 Task: Add a timeline in the project AgileLounge for the epic 'Internet of Things (IoT) implementation' from 2023/04/02 to 2024/08/17. Add a timeline in the project AgileLounge for the epic 'Digital transformation' from 2023/02/26 to 2024/09/02. Add a timeline in the project AgileLounge for the epic 'Agile process optimization' from 2023/04/01 to 2025/07/28
Action: Mouse moved to (346, 137)
Screenshot: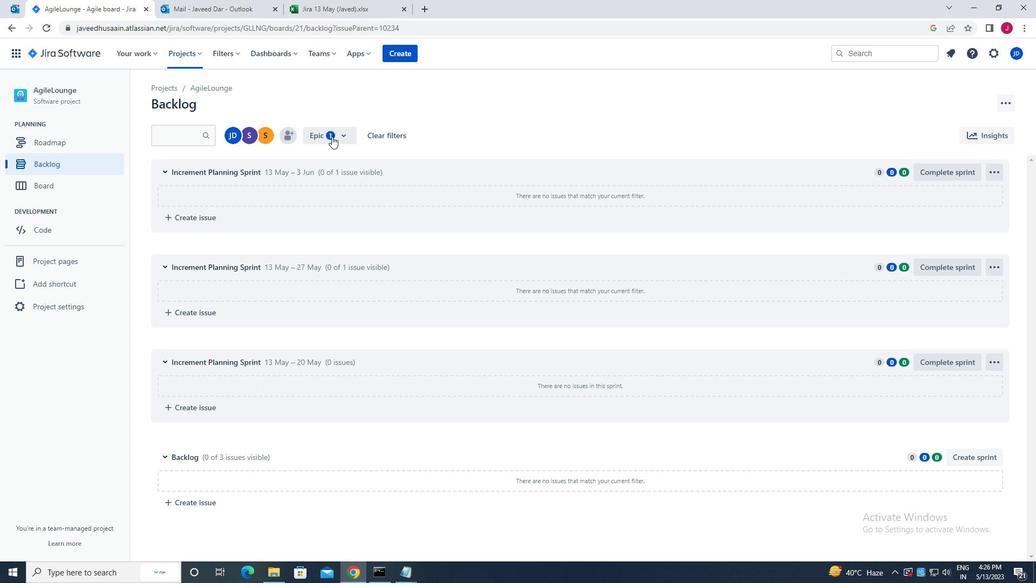 
Action: Mouse pressed left at (346, 137)
Screenshot: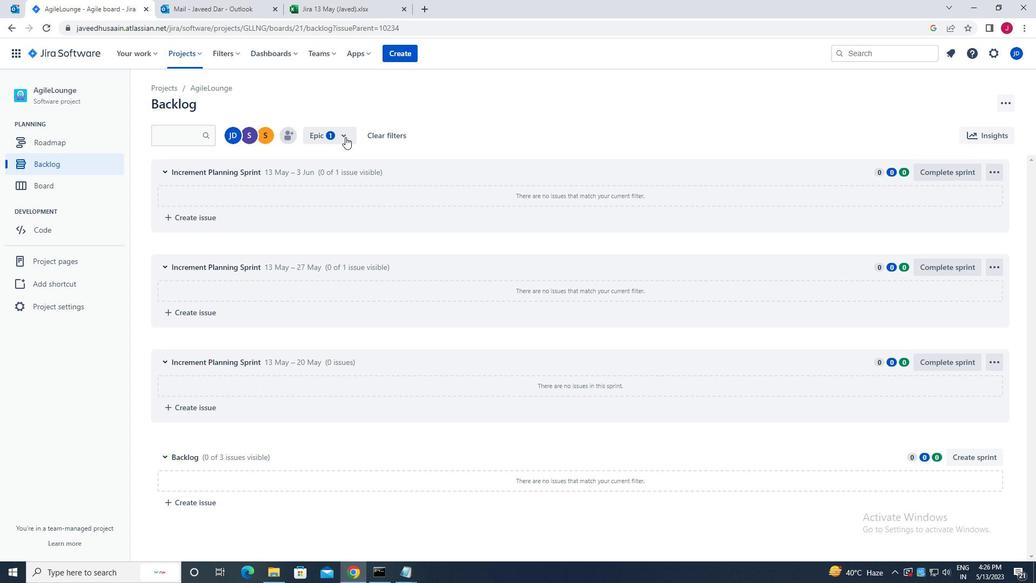 
Action: Mouse moved to (324, 250)
Screenshot: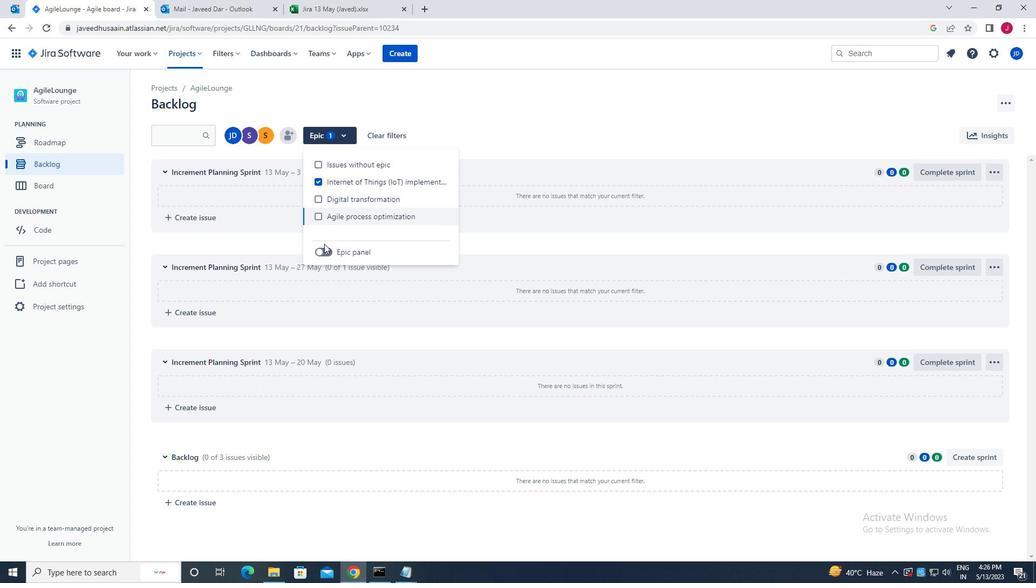
Action: Mouse pressed left at (324, 250)
Screenshot: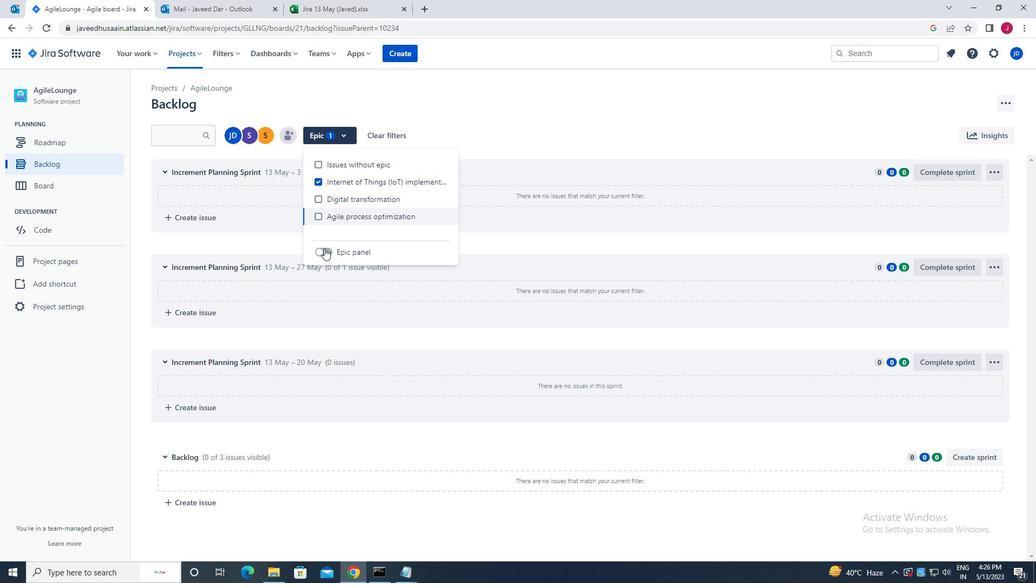 
Action: Mouse moved to (160, 218)
Screenshot: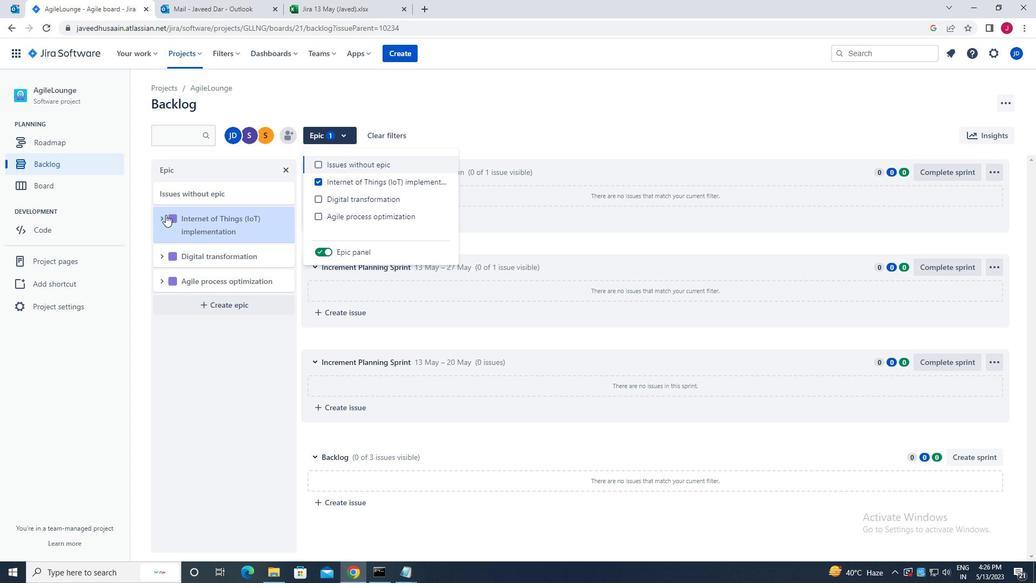 
Action: Mouse pressed left at (160, 218)
Screenshot: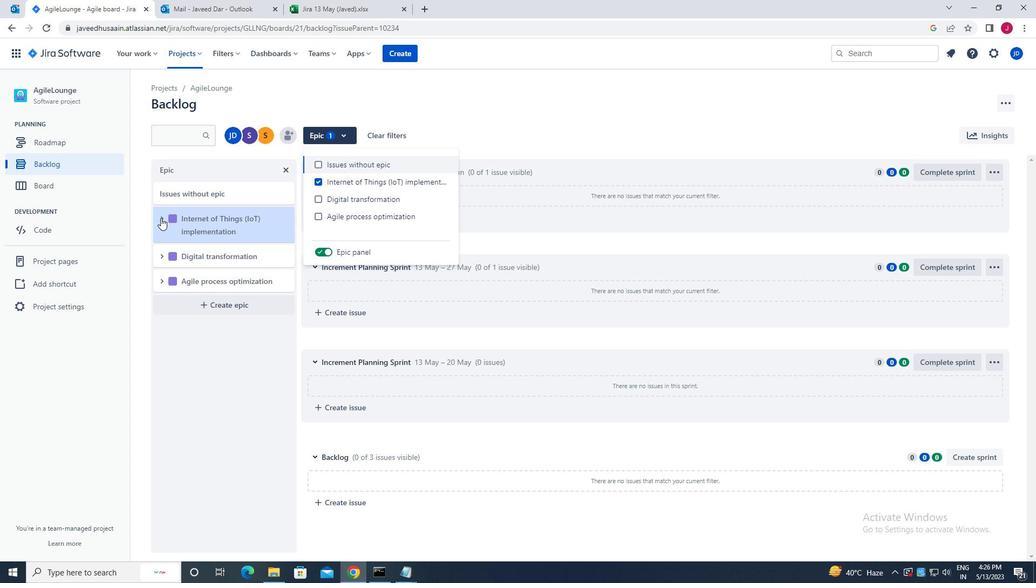 
Action: Mouse moved to (218, 318)
Screenshot: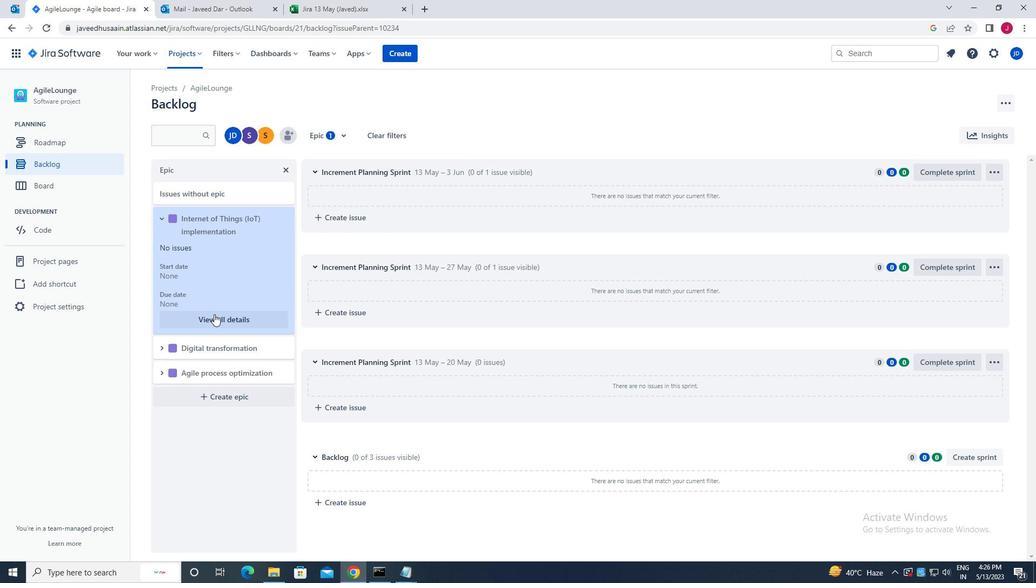 
Action: Mouse pressed left at (218, 318)
Screenshot: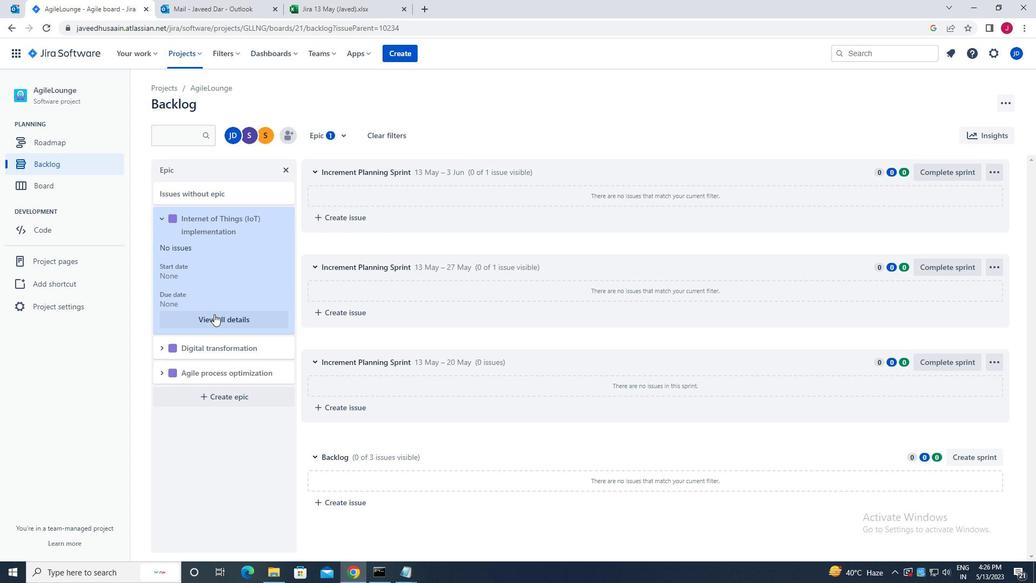 
Action: Mouse moved to (903, 406)
Screenshot: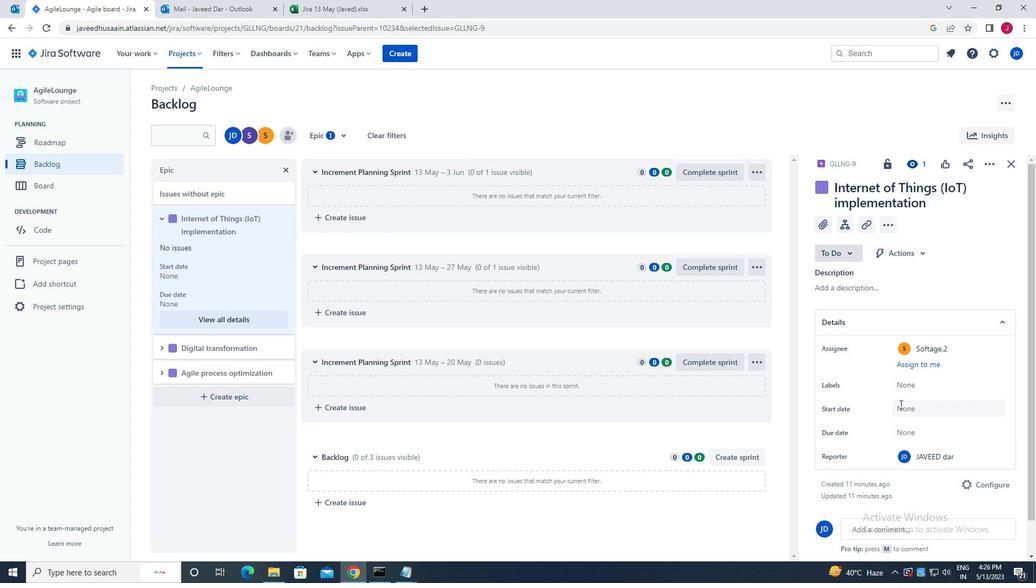 
Action: Mouse pressed left at (903, 406)
Screenshot: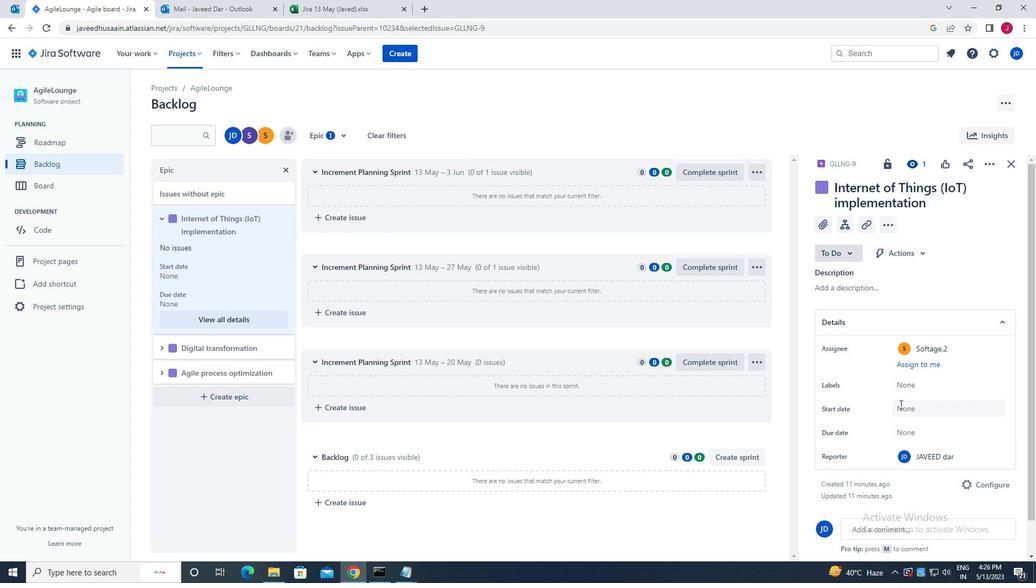 
Action: Mouse moved to (872, 255)
Screenshot: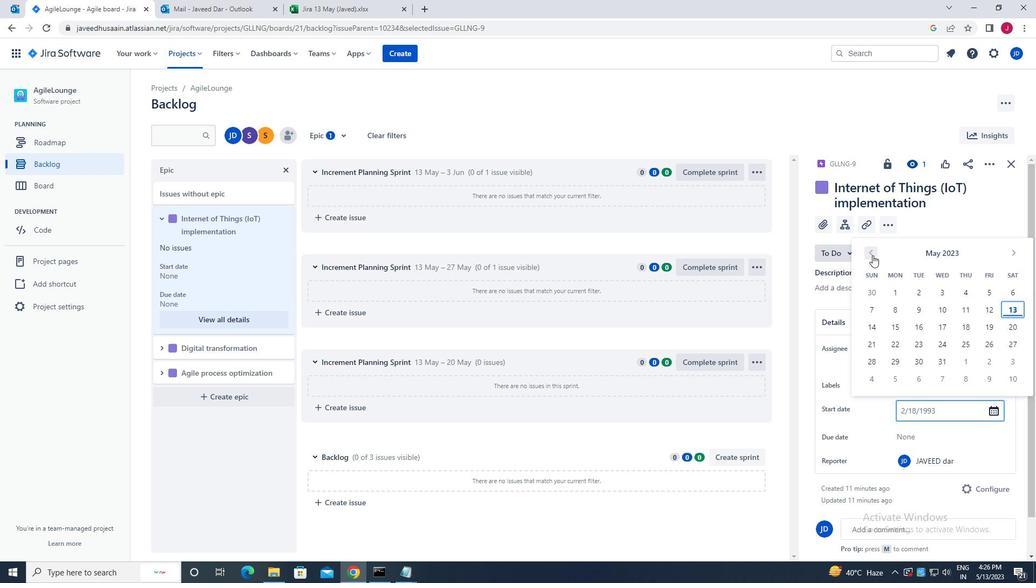 
Action: Mouse pressed left at (872, 255)
Screenshot: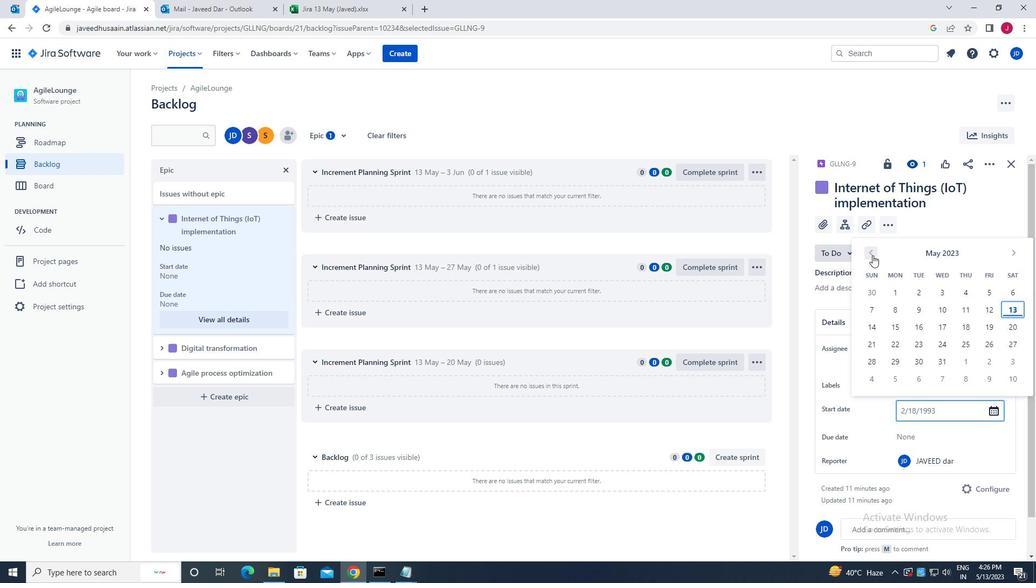 
Action: Mouse moved to (872, 307)
Screenshot: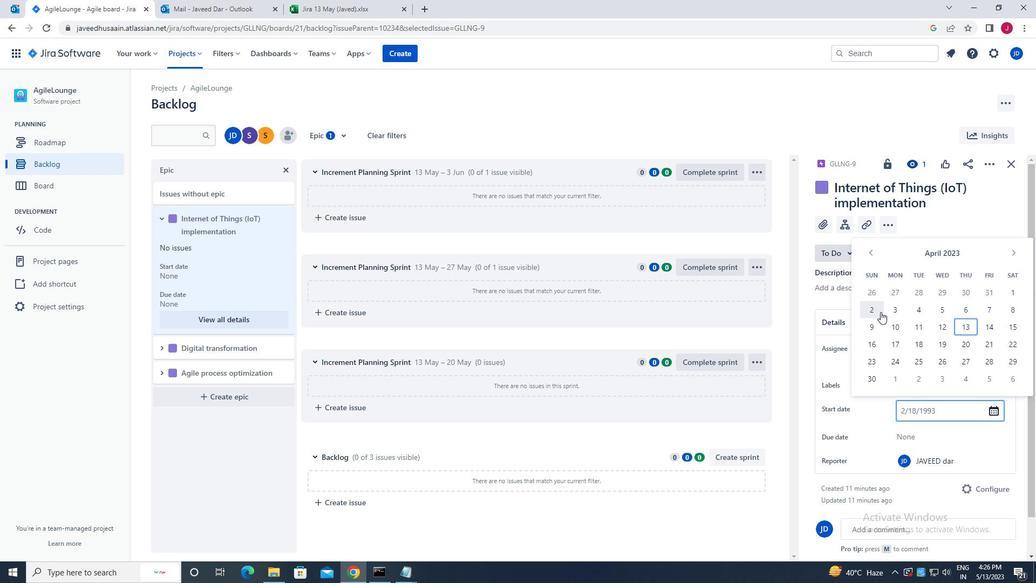 
Action: Mouse pressed left at (872, 307)
Screenshot: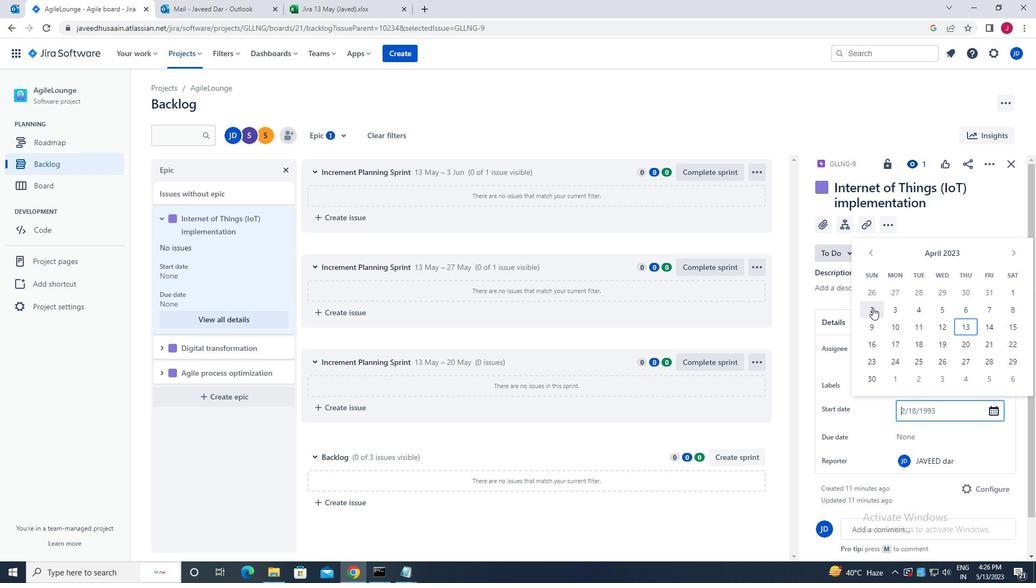 
Action: Mouse moved to (872, 307)
Screenshot: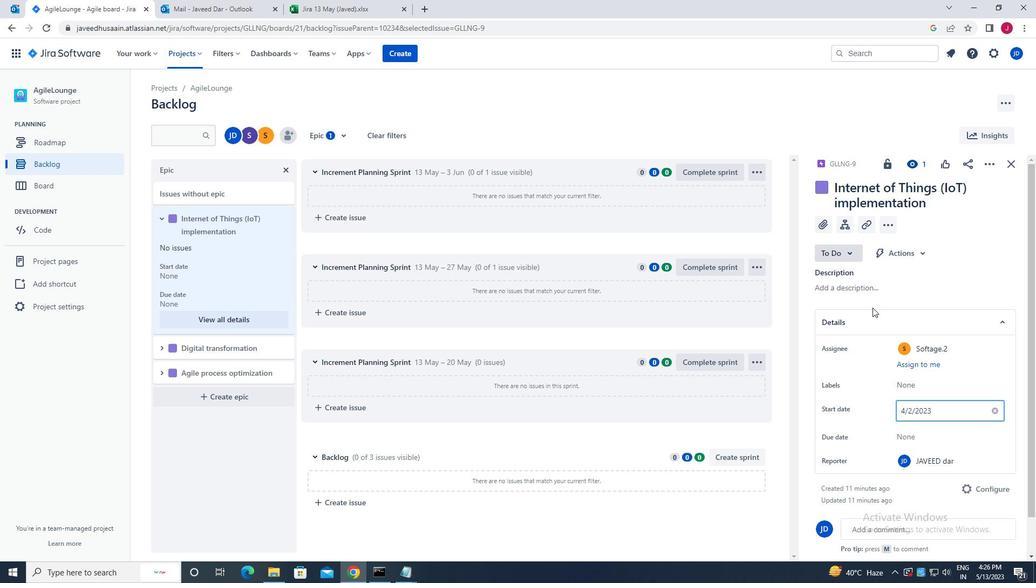 
Action: Key pressed <Key.enter>
Screenshot: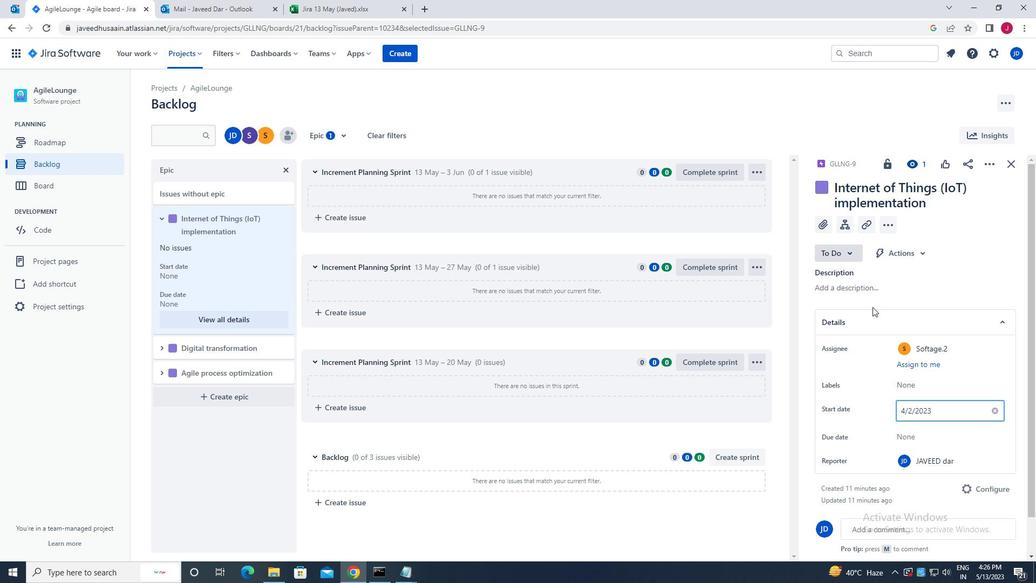 
Action: Mouse moved to (909, 434)
Screenshot: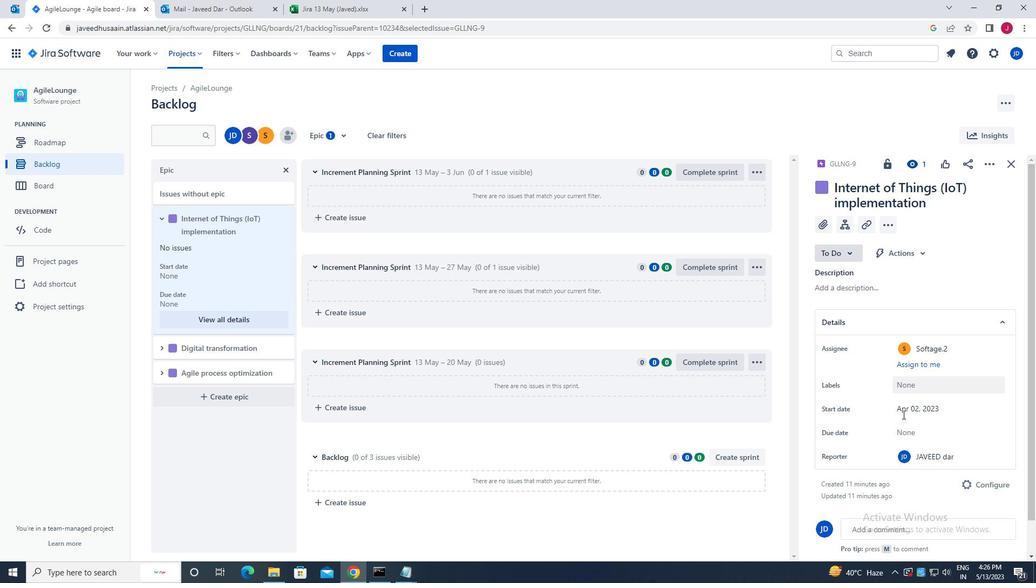 
Action: Mouse pressed left at (909, 434)
Screenshot: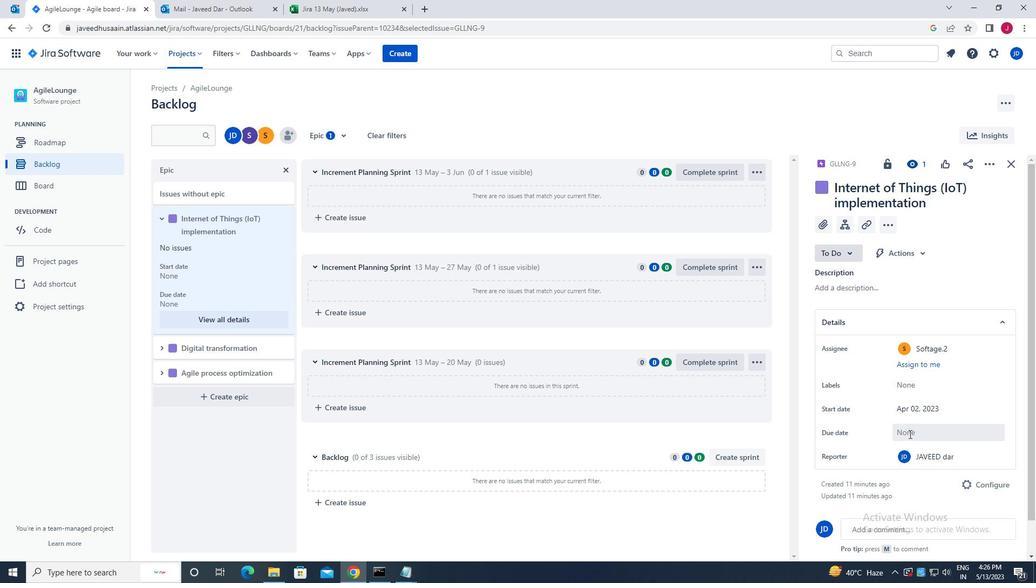 
Action: Mouse moved to (1015, 280)
Screenshot: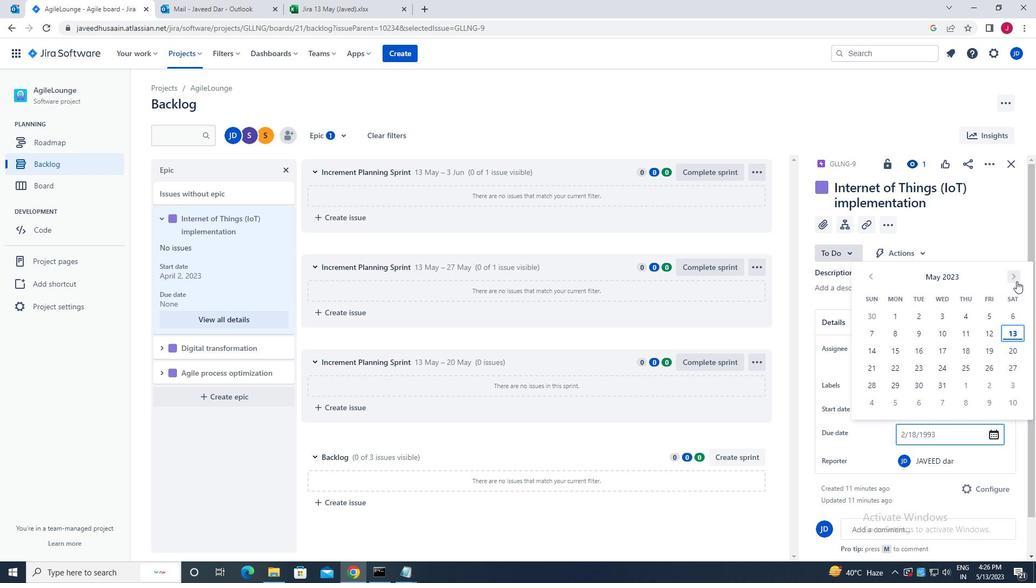 
Action: Mouse pressed left at (1015, 280)
Screenshot: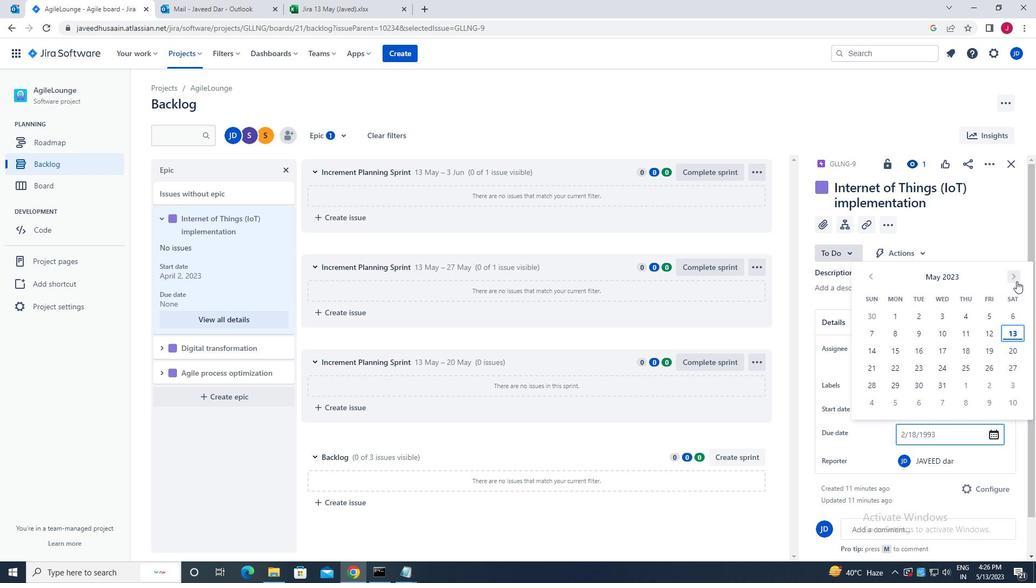 
Action: Mouse moved to (1015, 280)
Screenshot: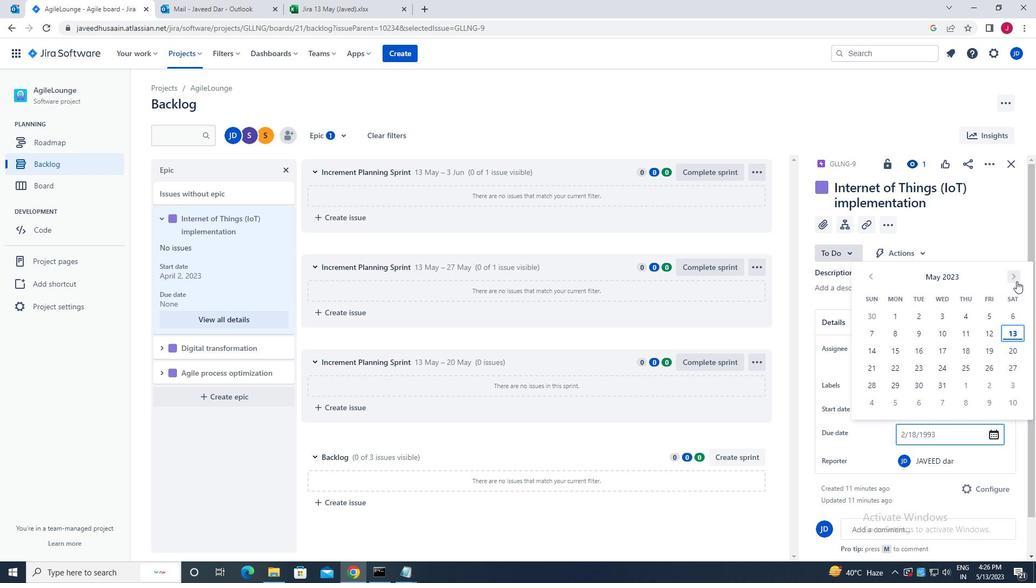 
Action: Mouse pressed left at (1015, 280)
Screenshot: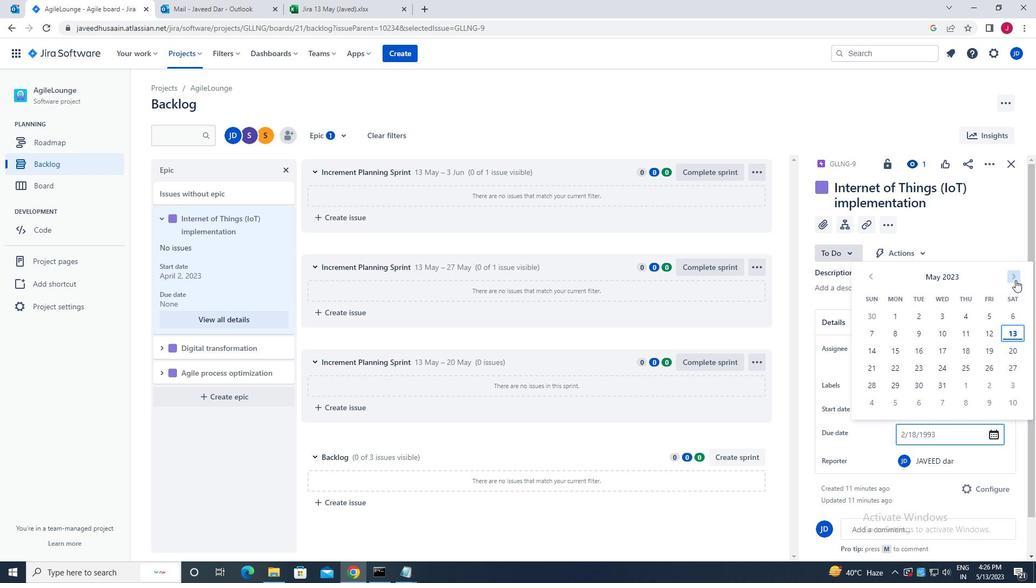 
Action: Mouse pressed left at (1015, 280)
Screenshot: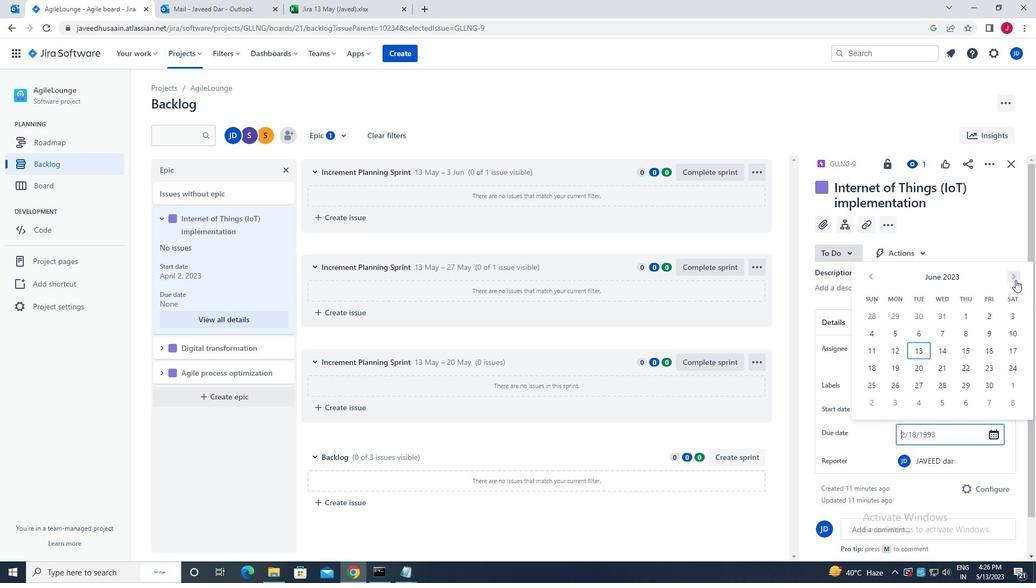 
Action: Mouse pressed left at (1015, 280)
Screenshot: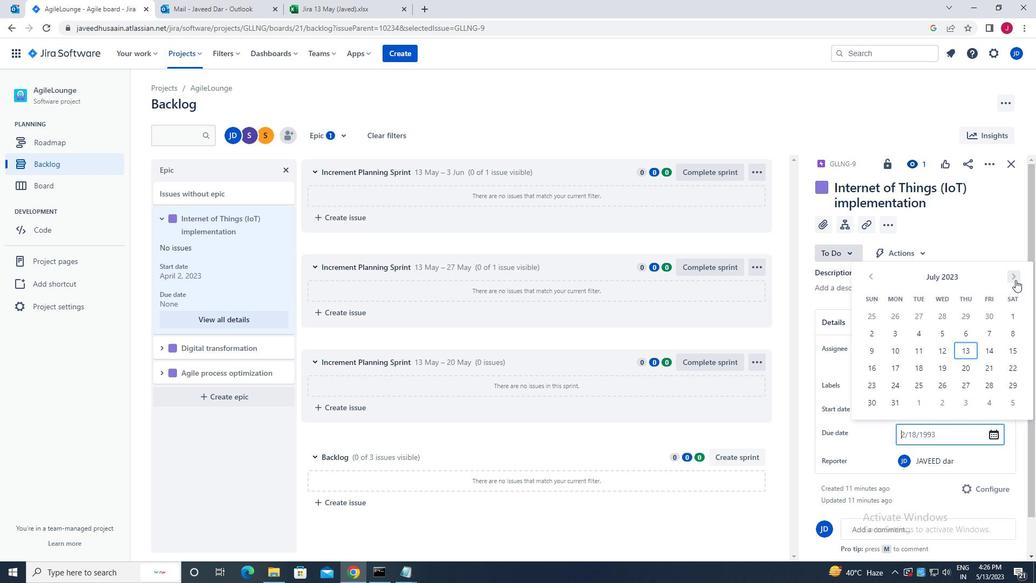 
Action: Mouse pressed left at (1015, 280)
Screenshot: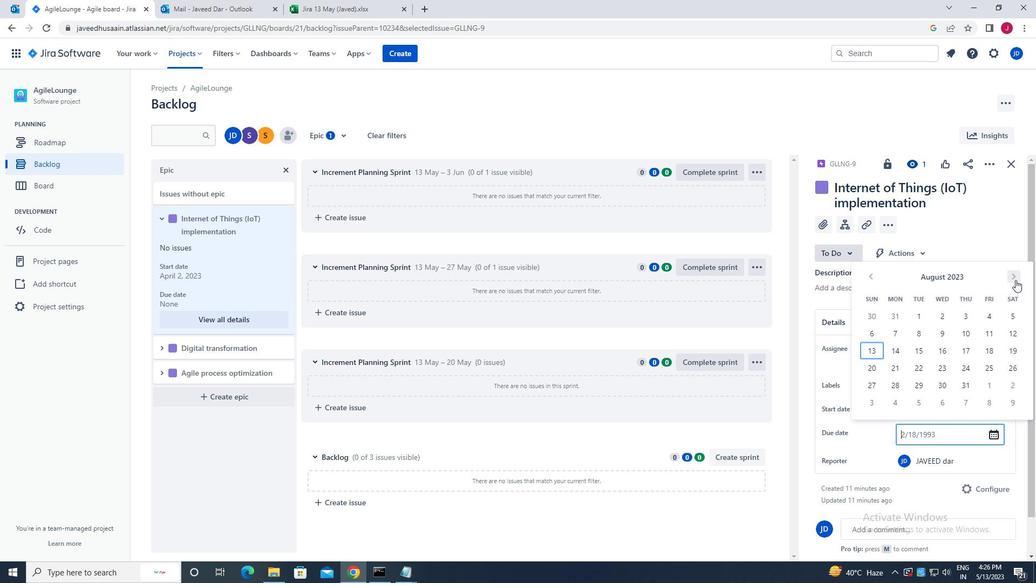 
Action: Mouse pressed left at (1015, 280)
Screenshot: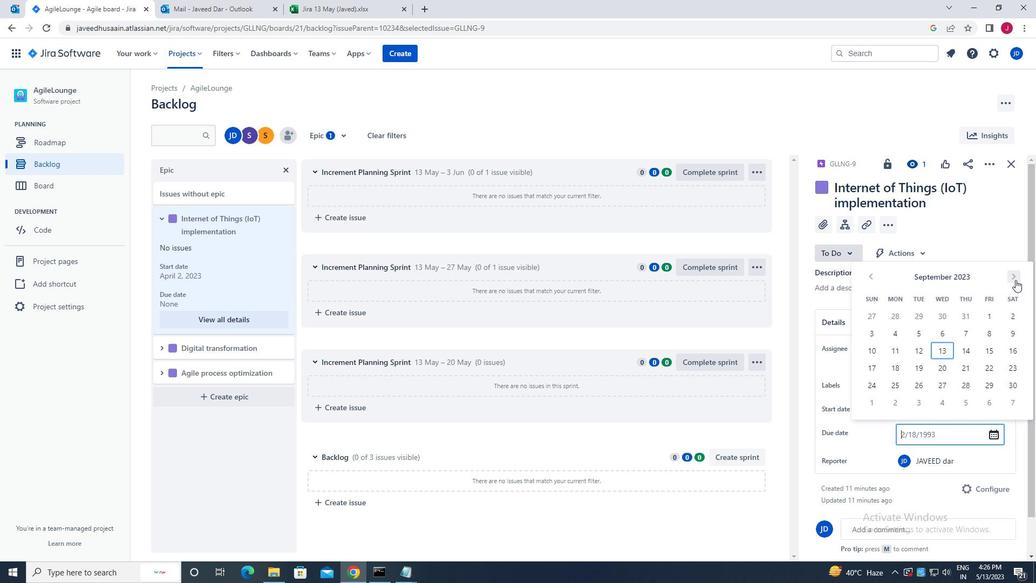 
Action: Mouse pressed left at (1015, 280)
Screenshot: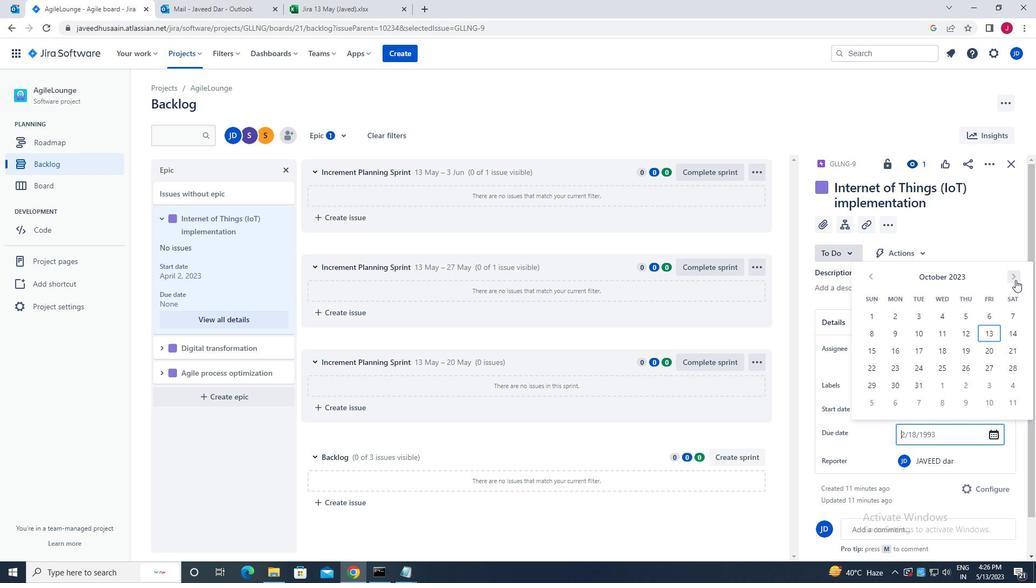 
Action: Mouse pressed left at (1015, 280)
Screenshot: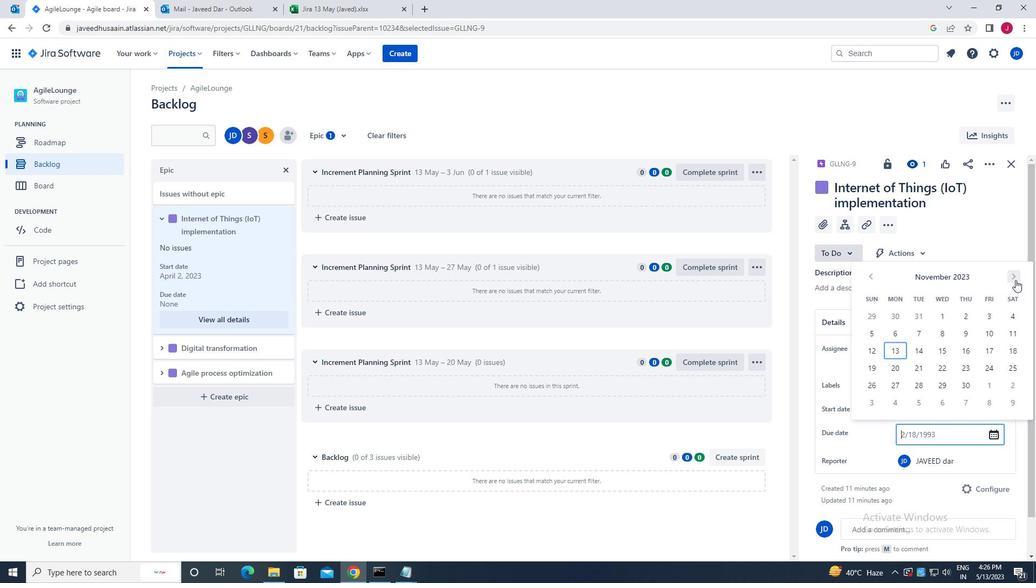 
Action: Mouse pressed left at (1015, 280)
Screenshot: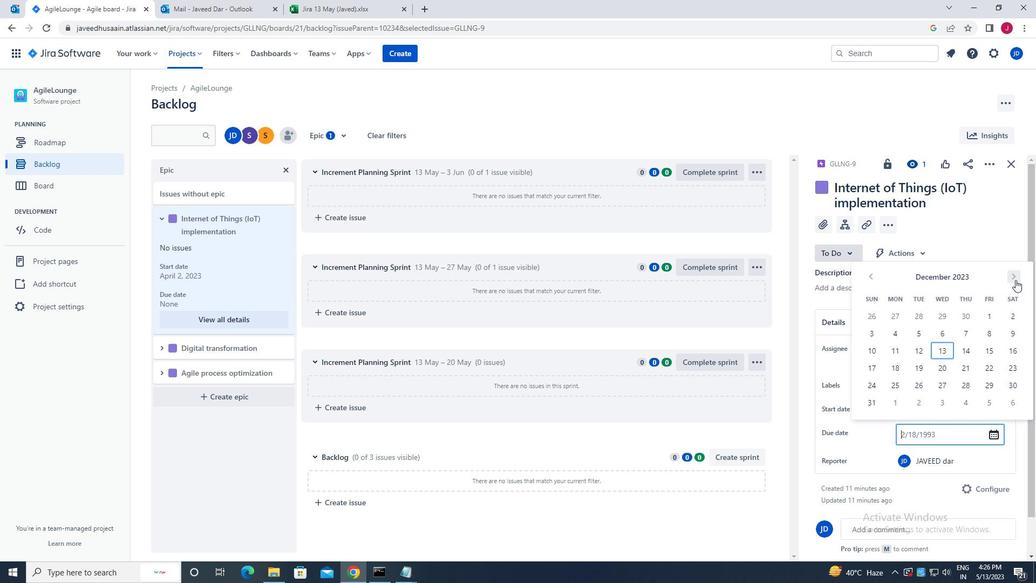 
Action: Mouse pressed left at (1015, 280)
Screenshot: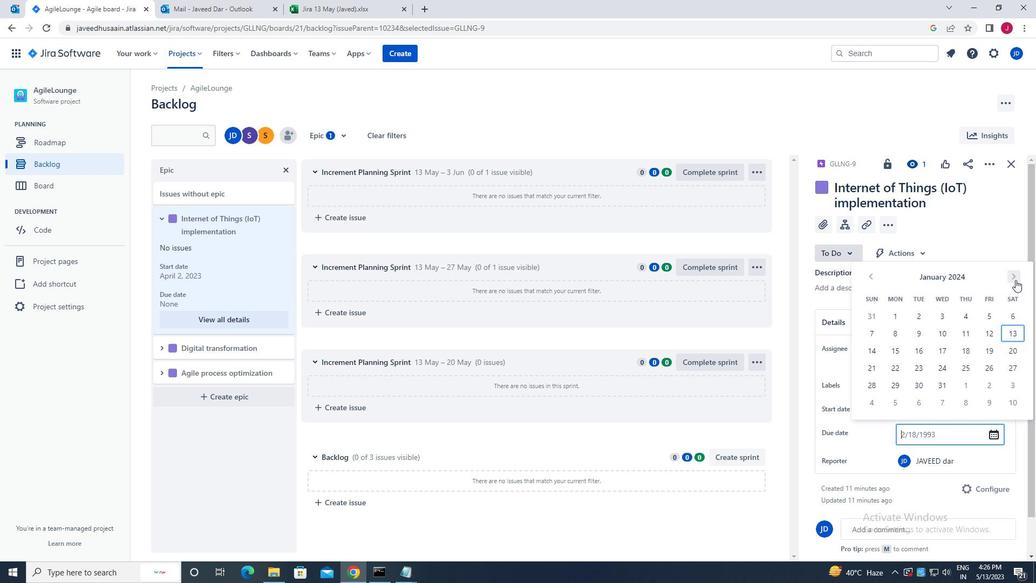 
Action: Mouse pressed left at (1015, 280)
Screenshot: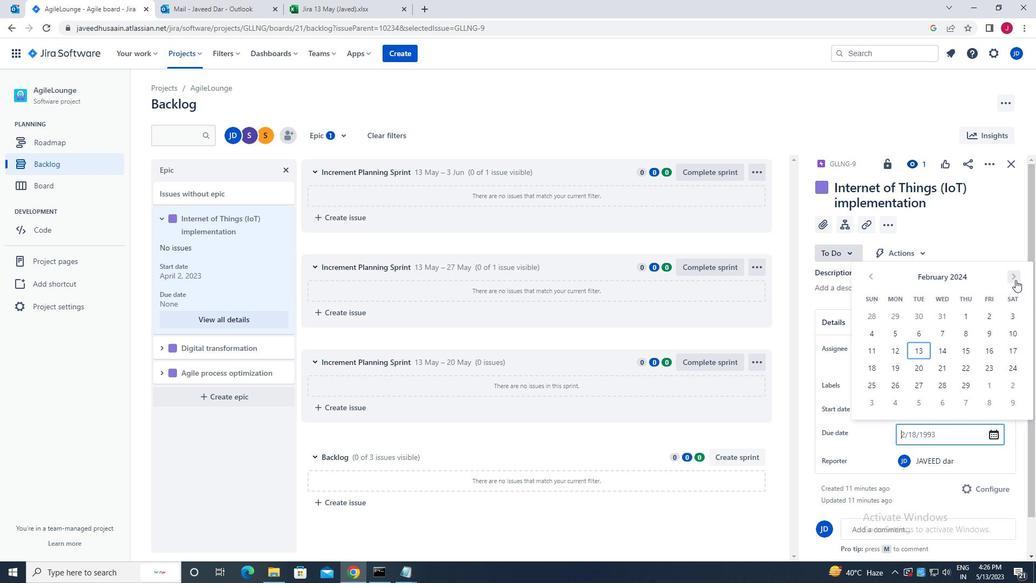 
Action: Mouse pressed left at (1015, 280)
Screenshot: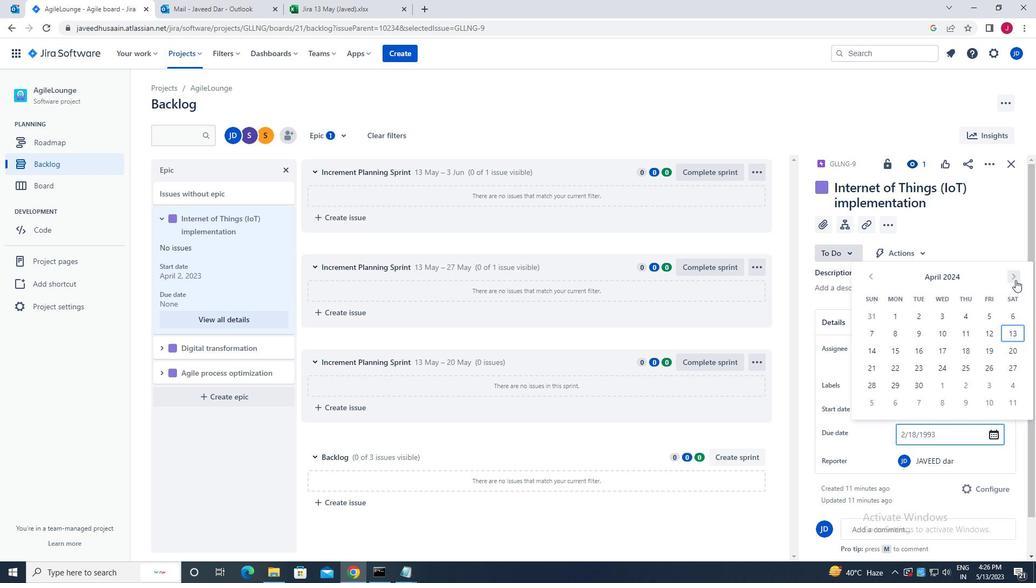 
Action: Mouse pressed left at (1015, 280)
Screenshot: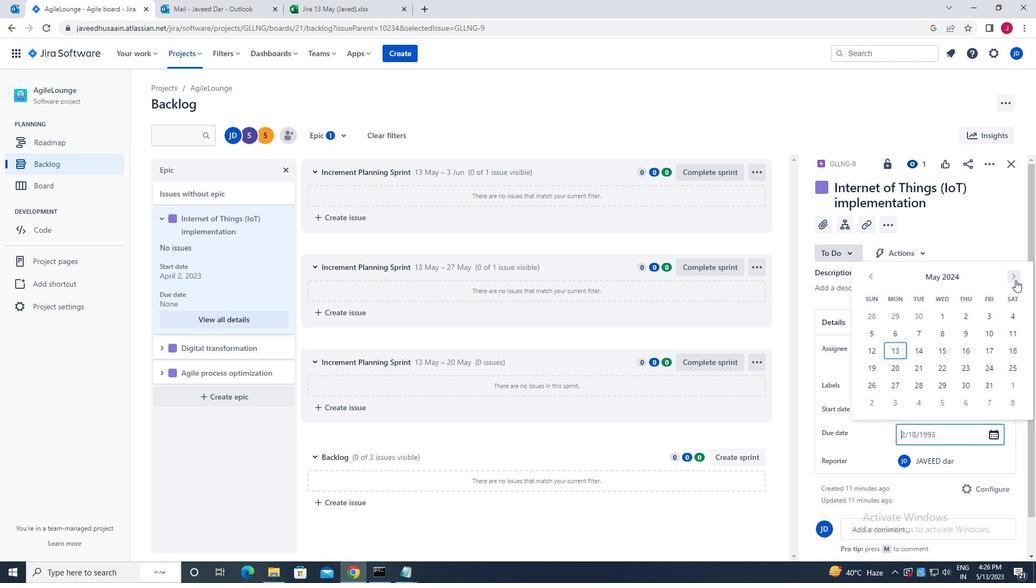 
Action: Mouse pressed left at (1015, 280)
Screenshot: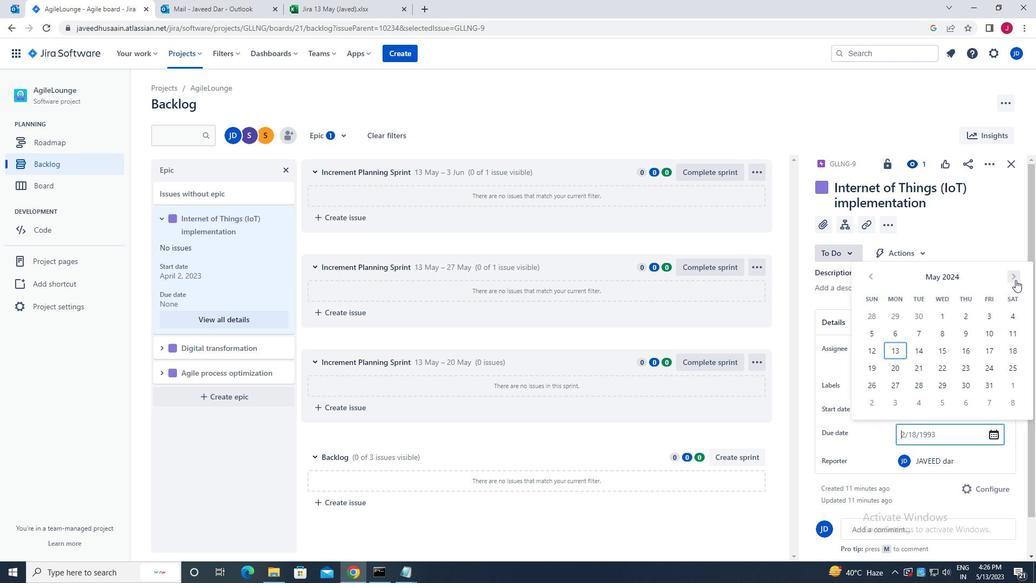 
Action: Mouse pressed left at (1015, 280)
Screenshot: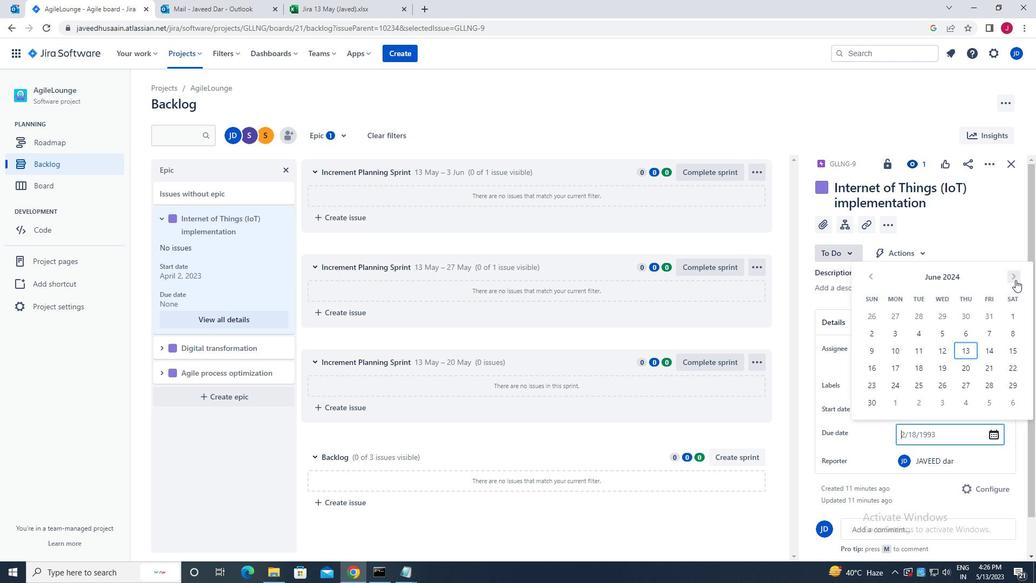 
Action: Mouse moved to (1013, 280)
Screenshot: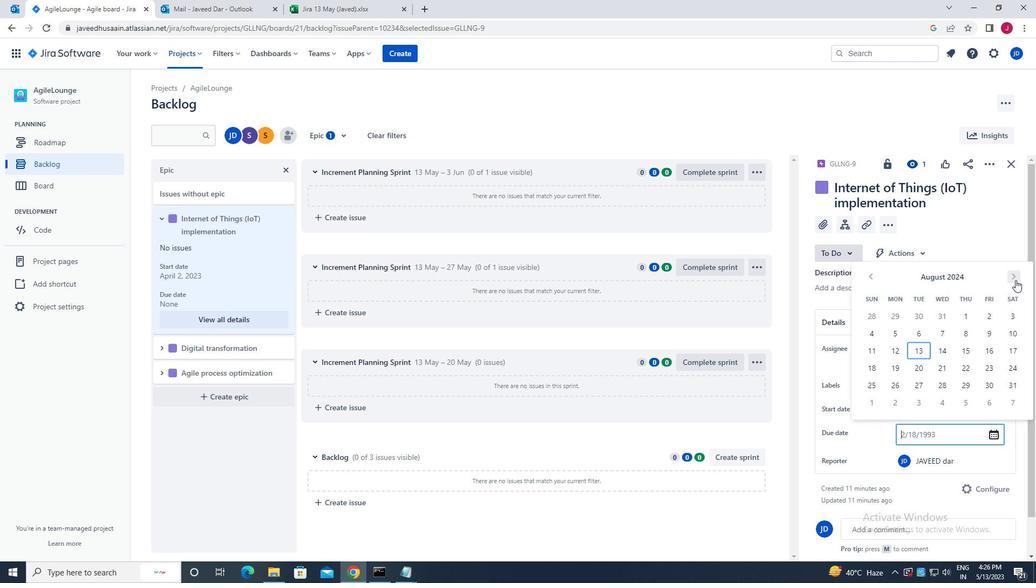 
Action: Mouse pressed left at (1013, 280)
Screenshot: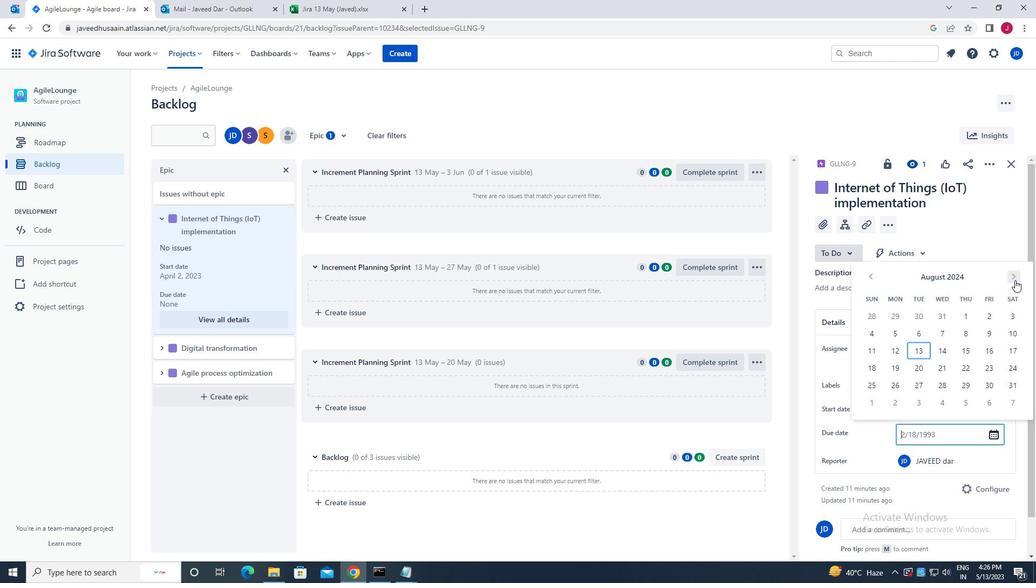 
Action: Mouse moved to (872, 274)
Screenshot: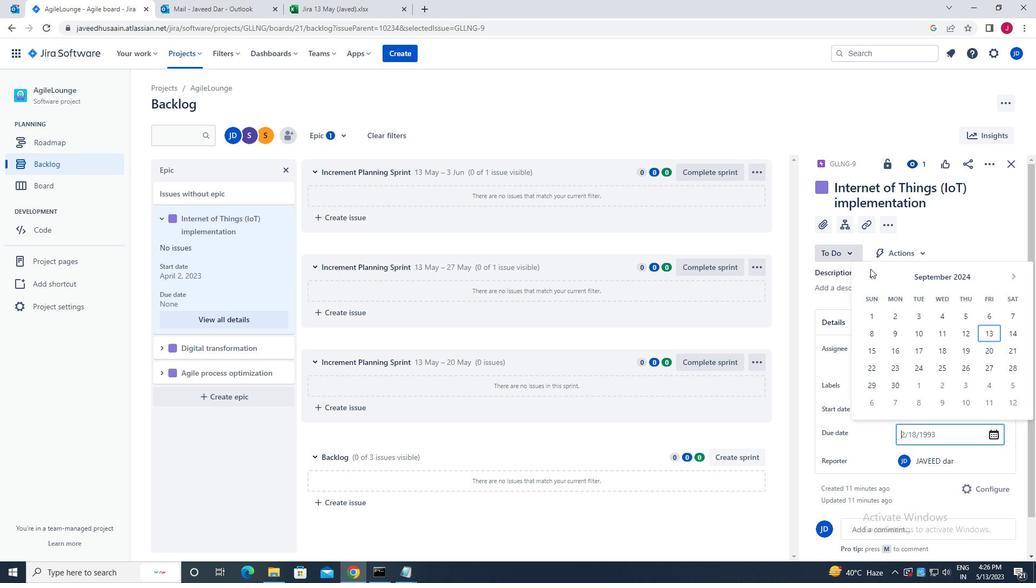
Action: Mouse pressed left at (872, 274)
Screenshot: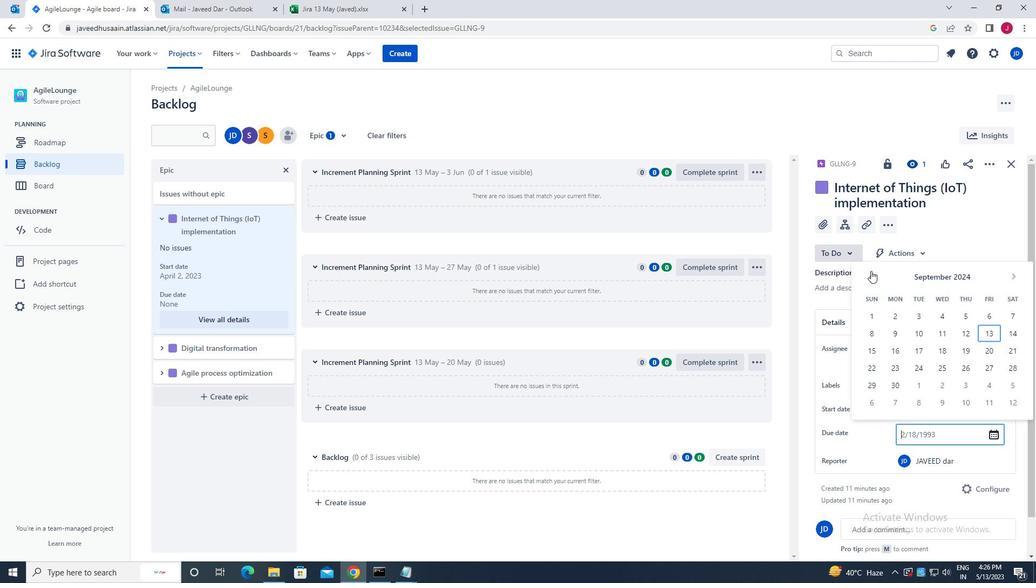 
Action: Mouse moved to (1013, 351)
Screenshot: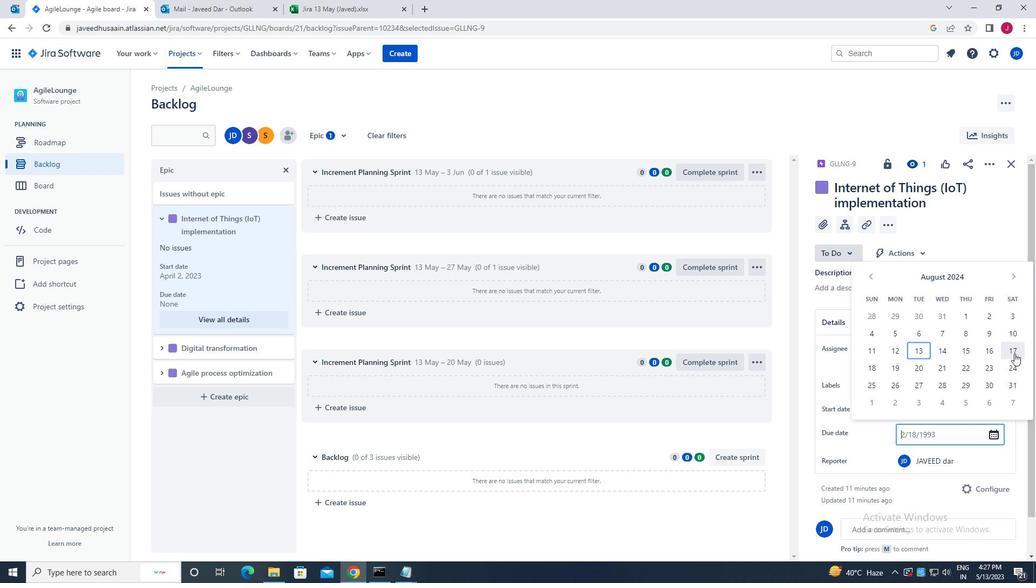 
Action: Mouse pressed left at (1013, 351)
Screenshot: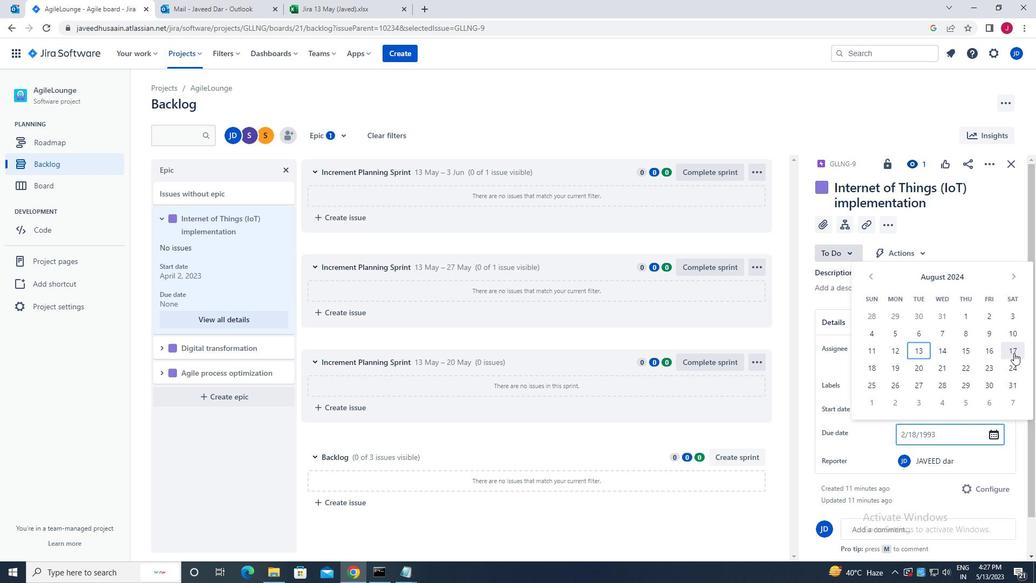 
Action: Mouse moved to (916, 441)
Screenshot: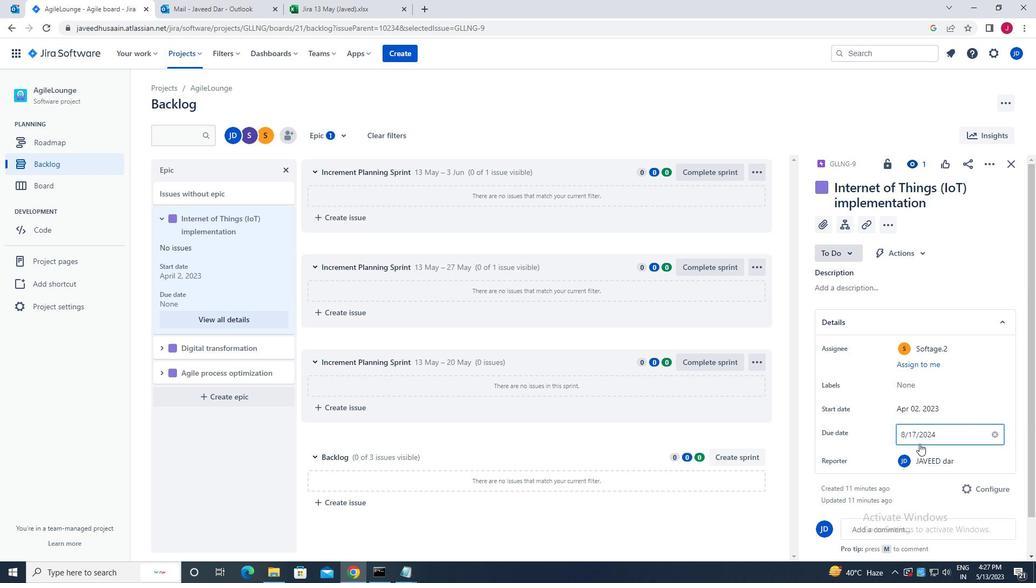 
Action: Key pressed <Key.enter>
Screenshot: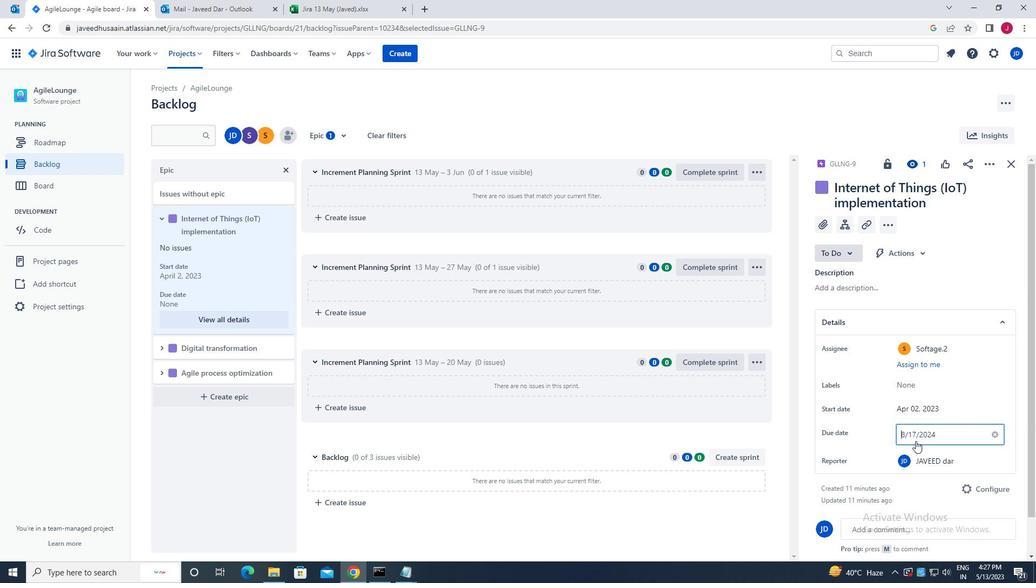 
Action: Mouse moved to (1010, 166)
Screenshot: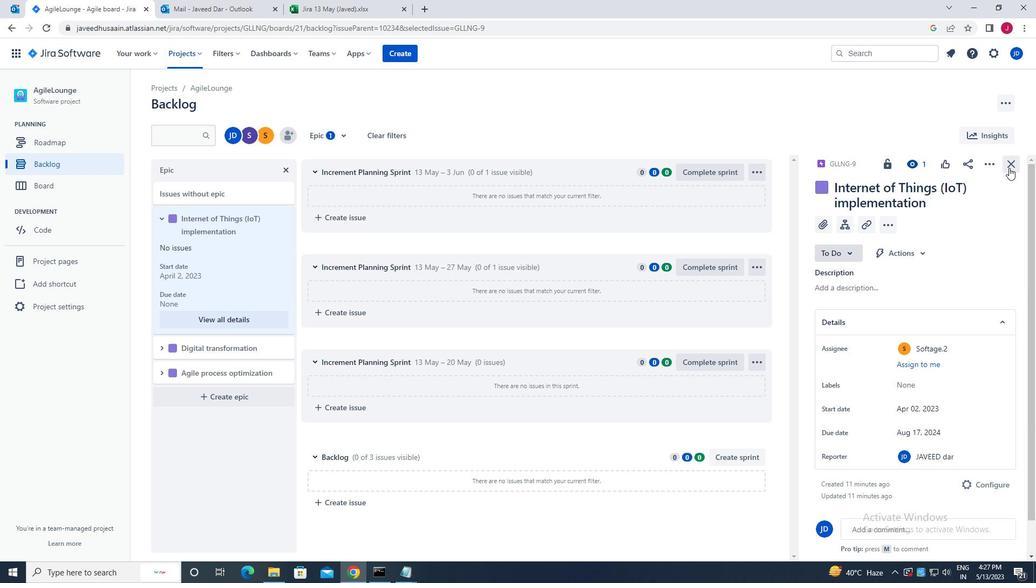
Action: Mouse pressed left at (1010, 166)
Screenshot: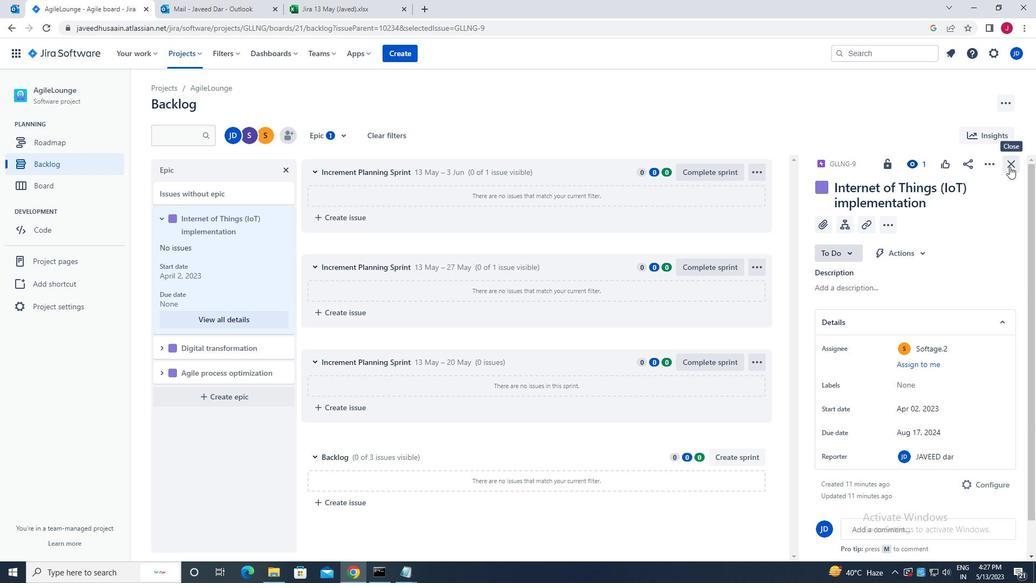 
Action: Mouse moved to (165, 354)
Screenshot: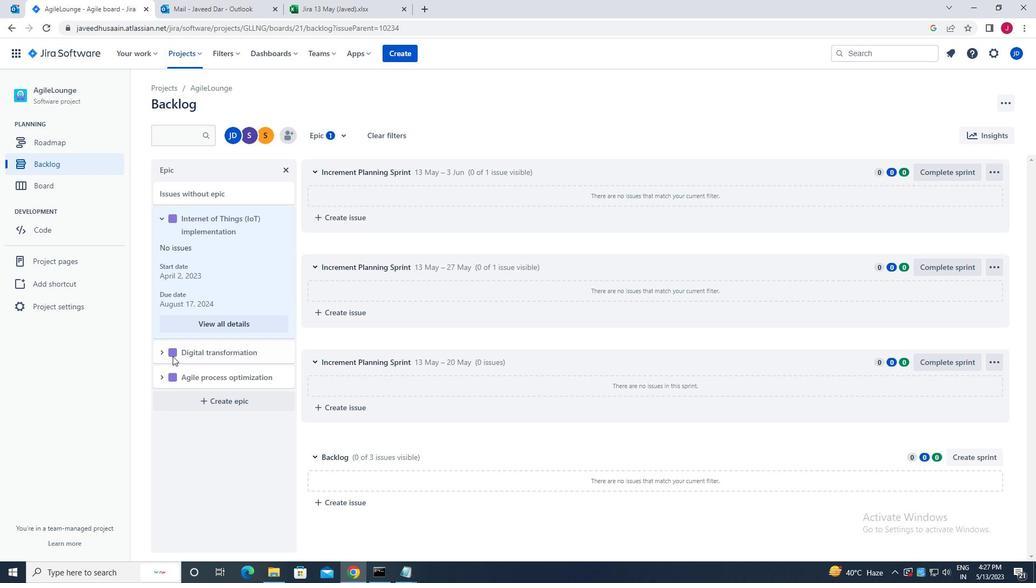 
Action: Mouse pressed left at (165, 354)
Screenshot: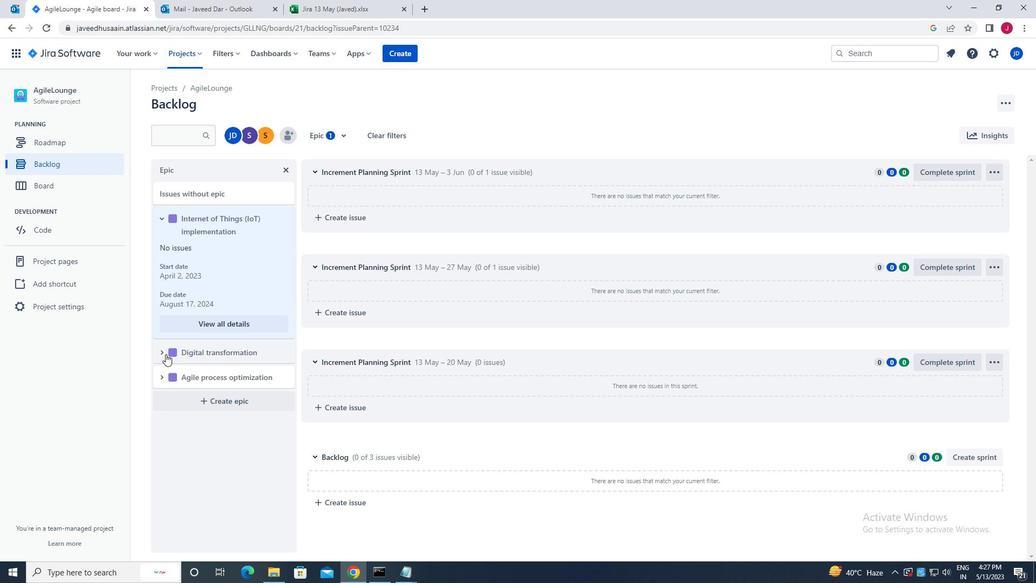
Action: Mouse moved to (209, 441)
Screenshot: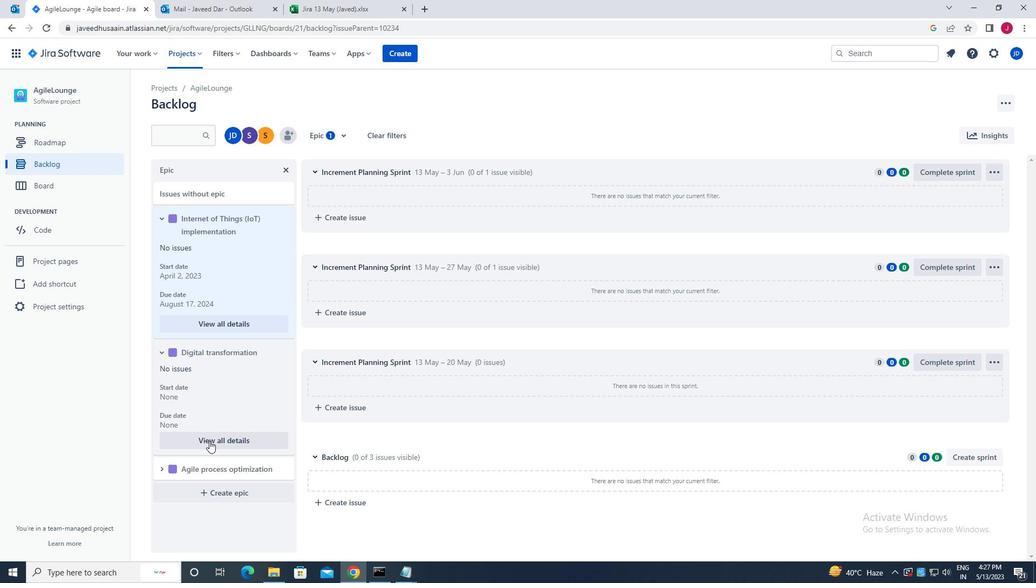 
Action: Mouse pressed left at (209, 441)
Screenshot: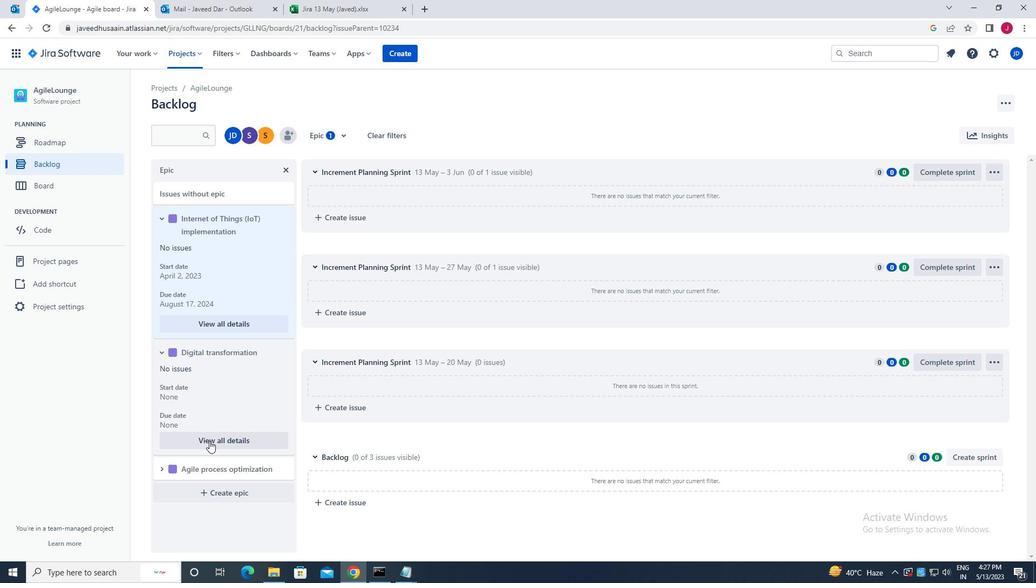 
Action: Mouse moved to (908, 390)
Screenshot: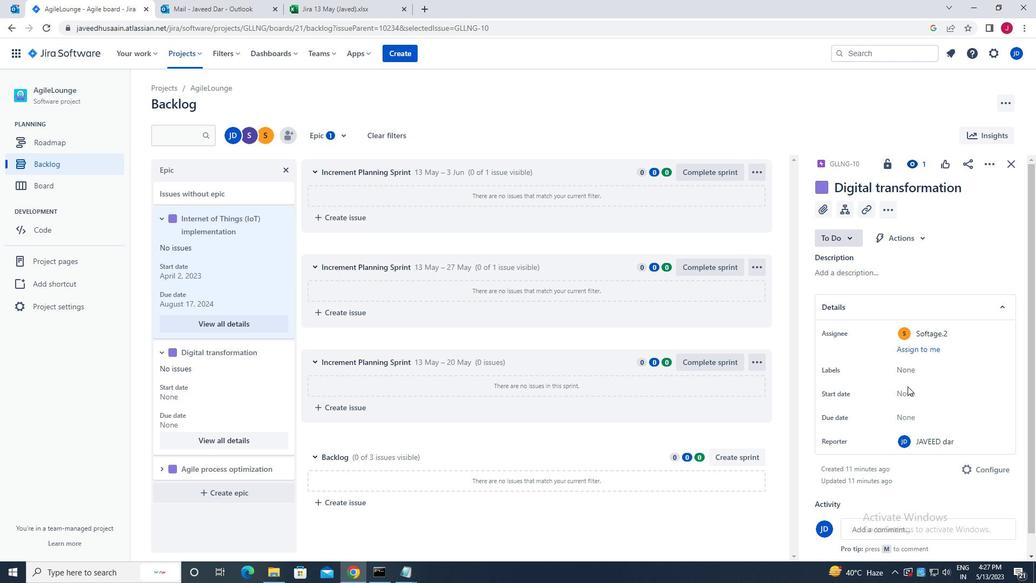 
Action: Mouse pressed left at (908, 390)
Screenshot: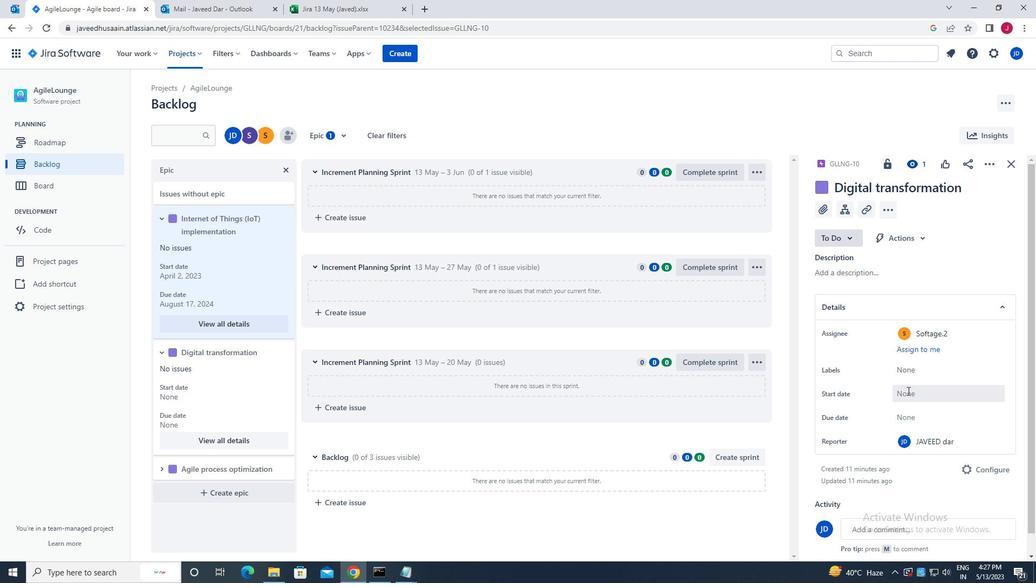
Action: Mouse moved to (871, 239)
Screenshot: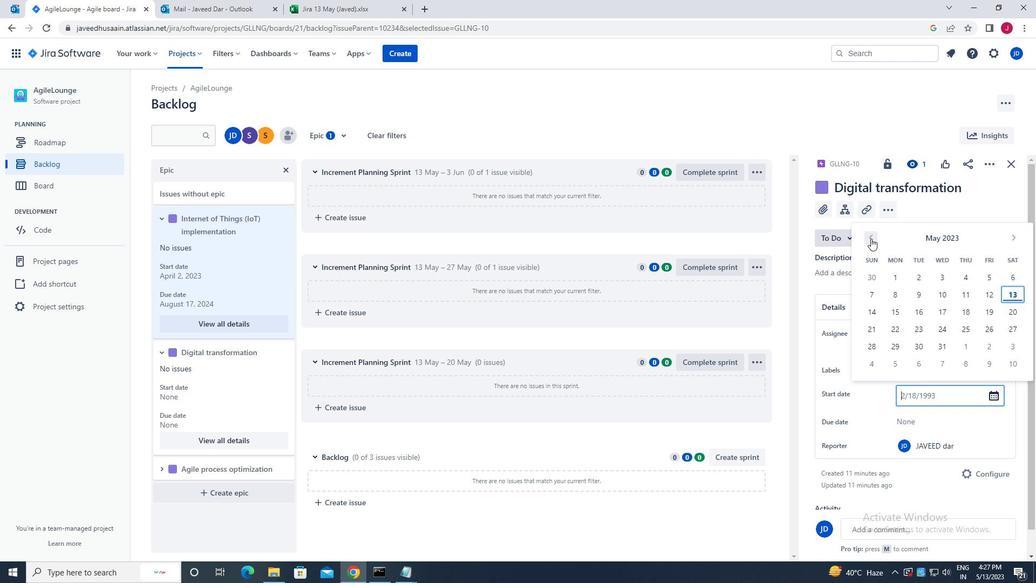 
Action: Mouse pressed left at (871, 239)
Screenshot: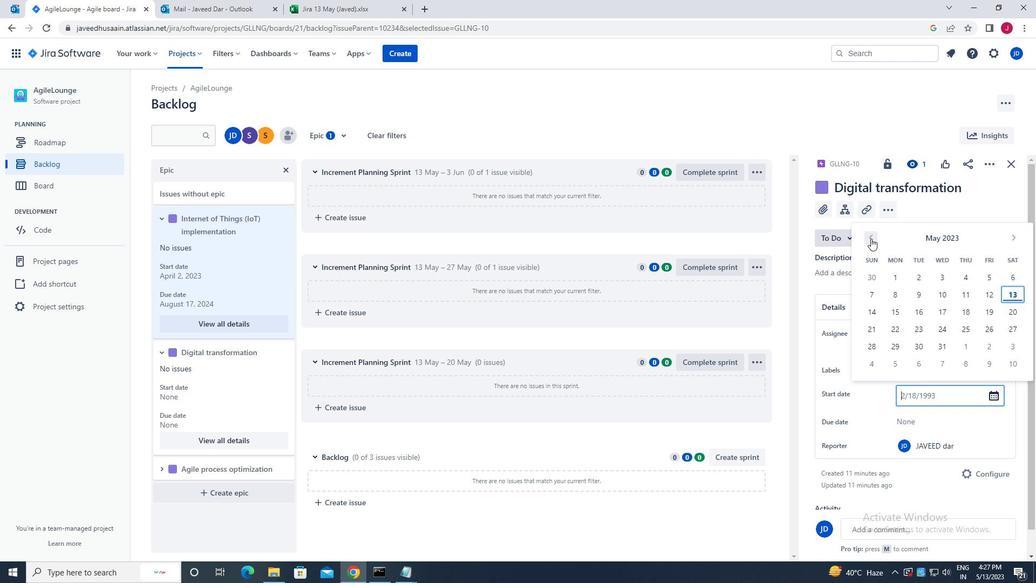 
Action: Mouse pressed left at (871, 239)
Screenshot: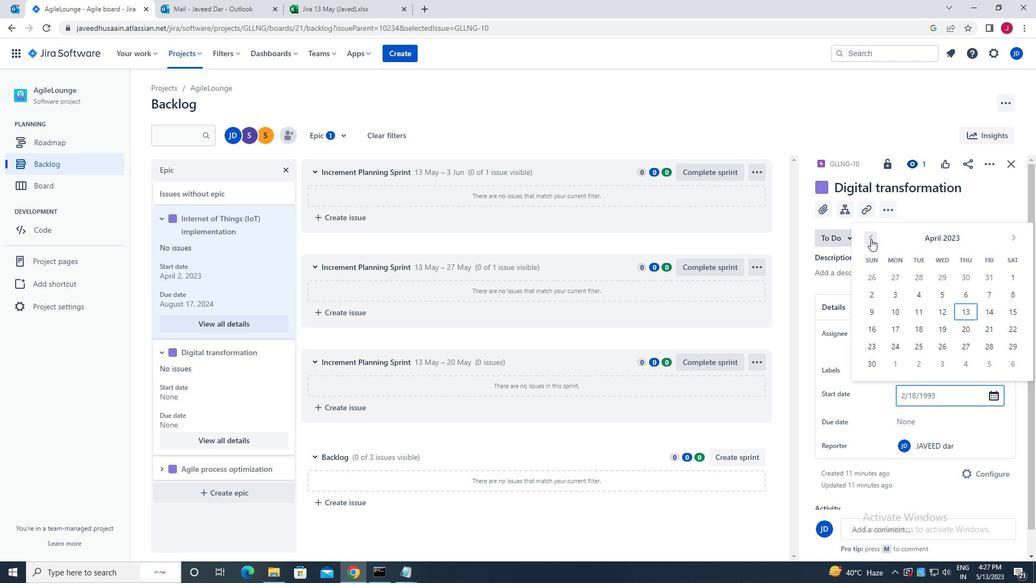 
Action: Mouse pressed left at (871, 239)
Screenshot: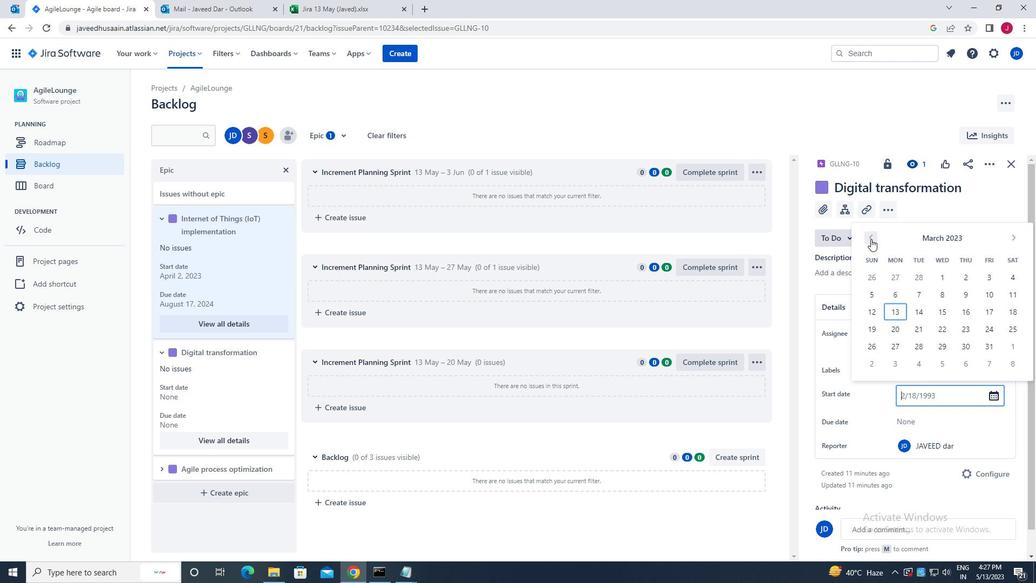 
Action: Mouse moved to (875, 347)
Screenshot: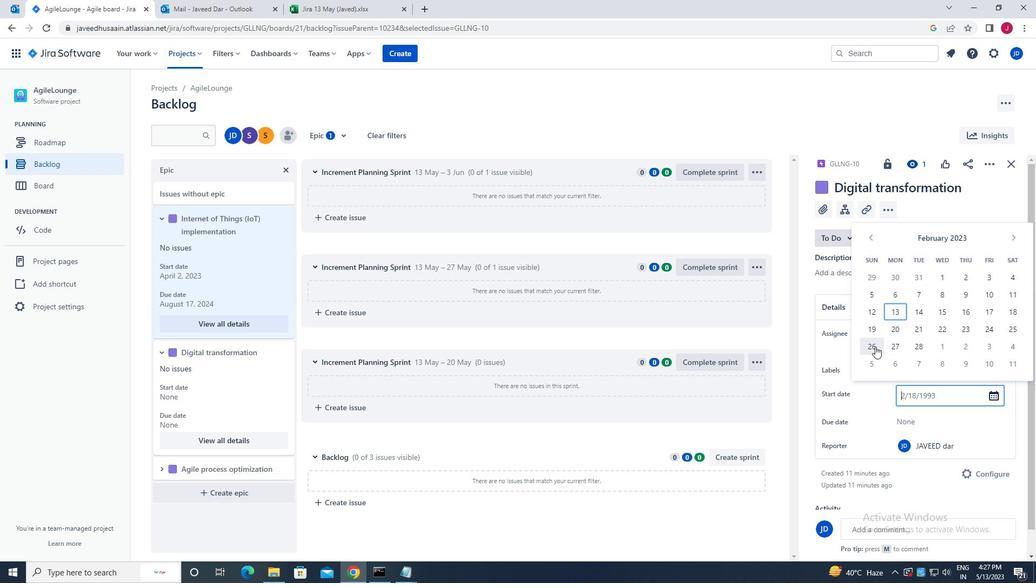 
Action: Mouse pressed left at (875, 347)
Screenshot: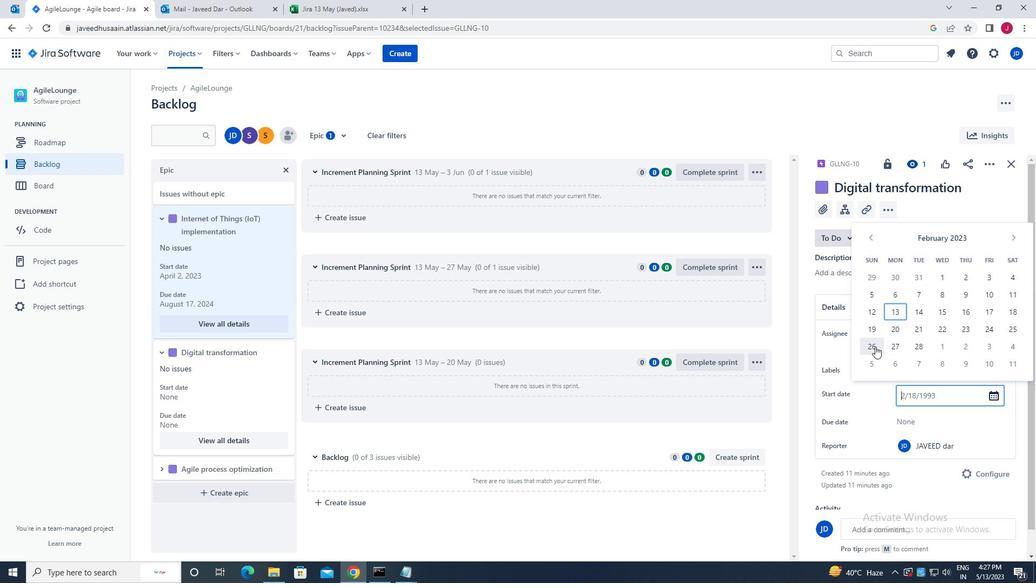 
Action: Mouse moved to (864, 340)
Screenshot: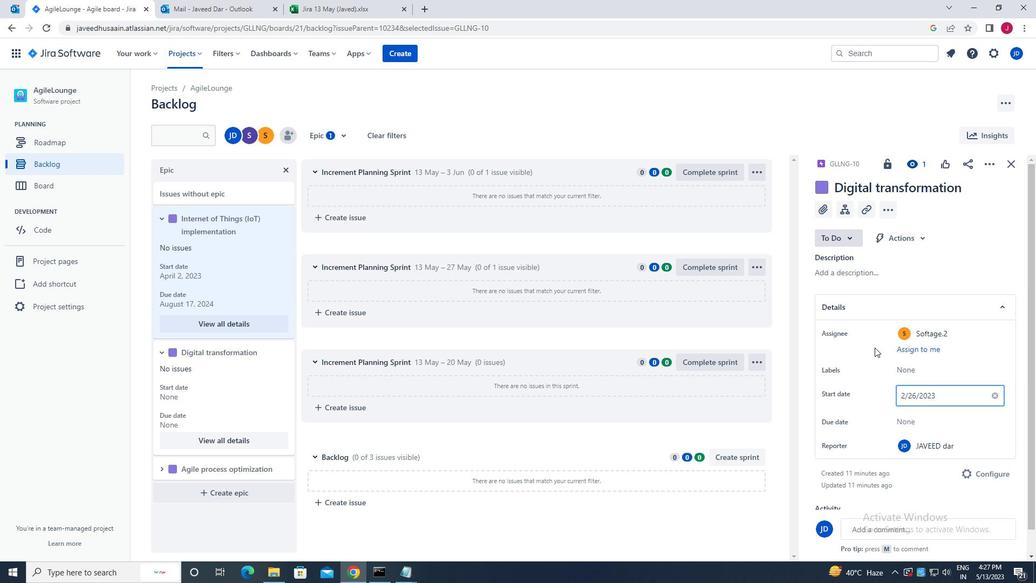 
Action: Key pressed <Key.enter>
Screenshot: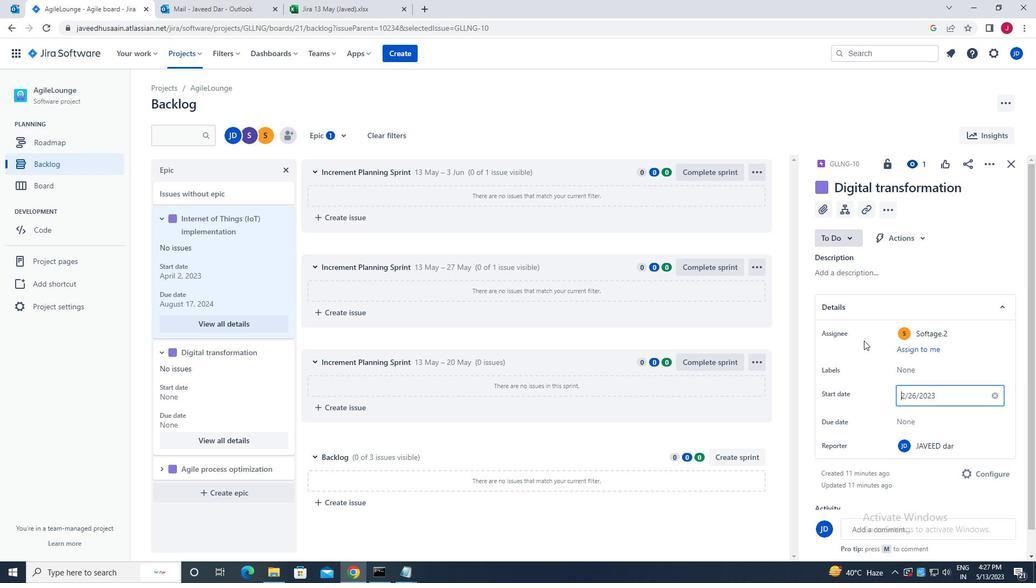 
Action: Mouse moved to (918, 418)
Screenshot: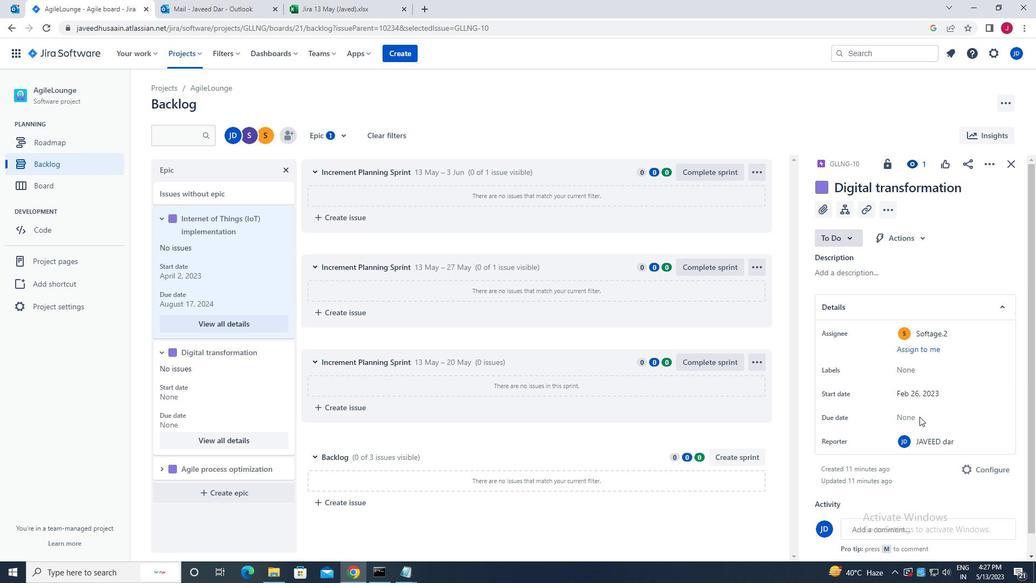 
Action: Mouse pressed left at (918, 418)
Screenshot: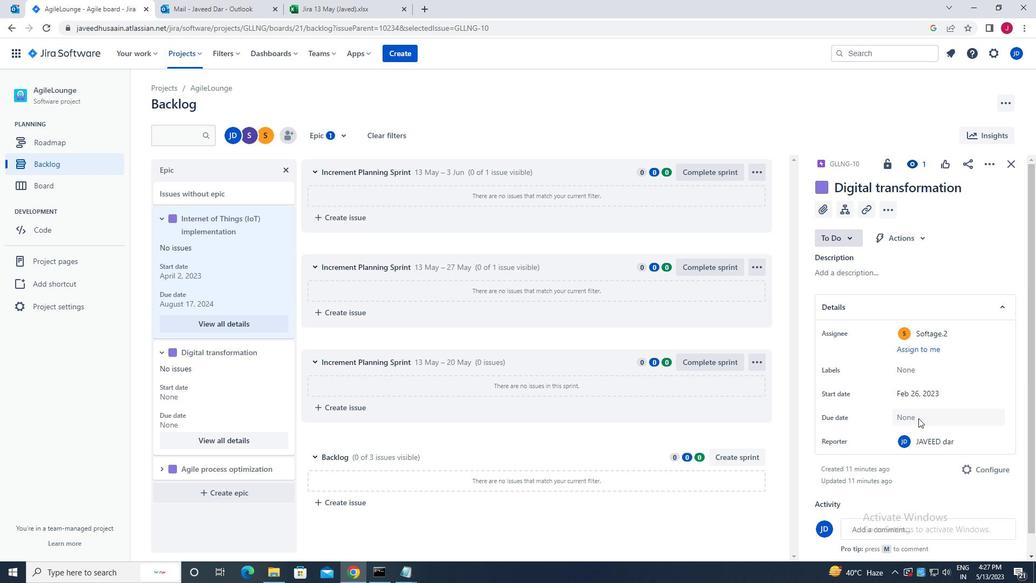 
Action: Mouse moved to (1012, 259)
Screenshot: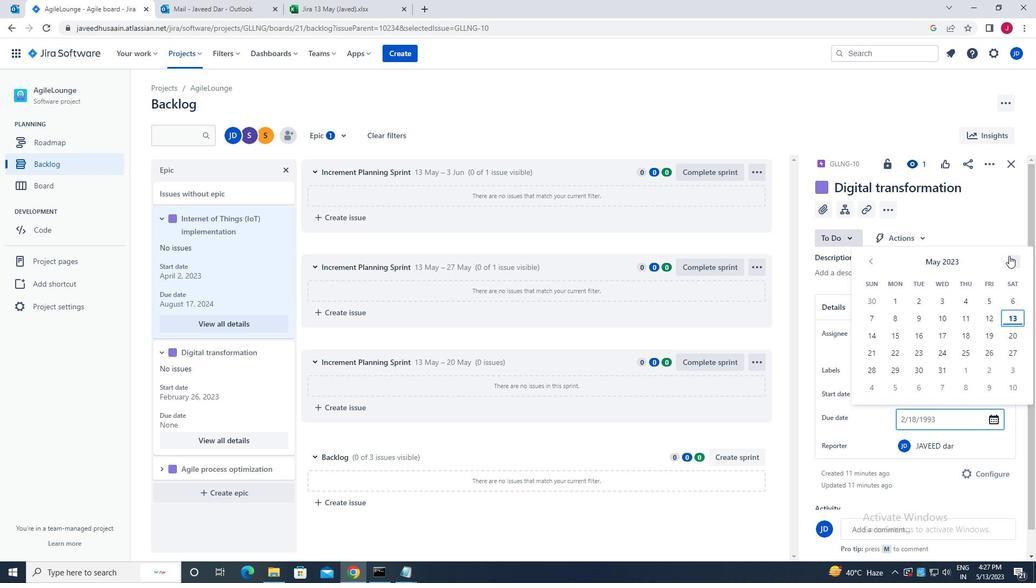 
Action: Mouse pressed left at (1012, 259)
Screenshot: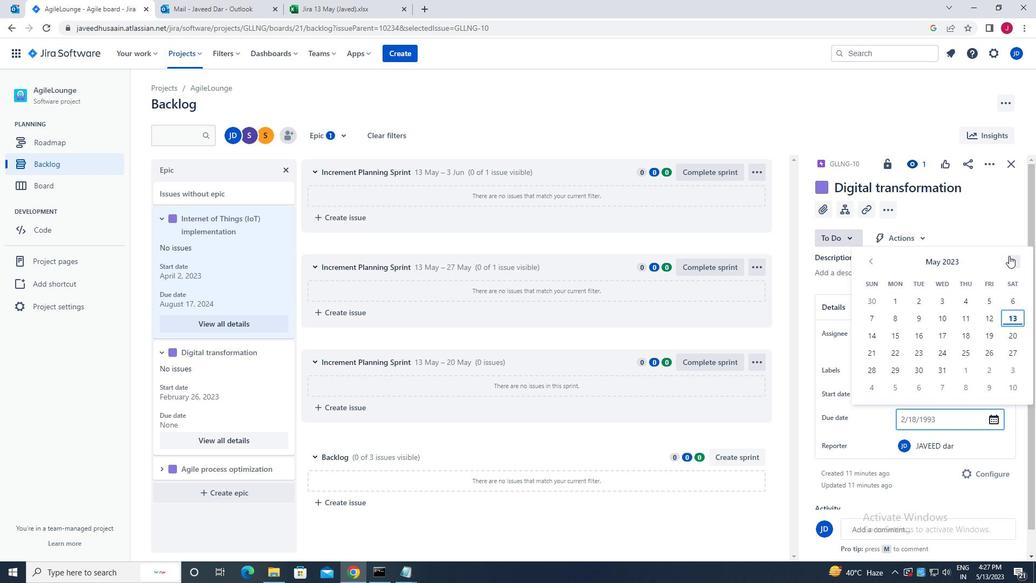 
Action: Mouse moved to (1012, 260)
Screenshot: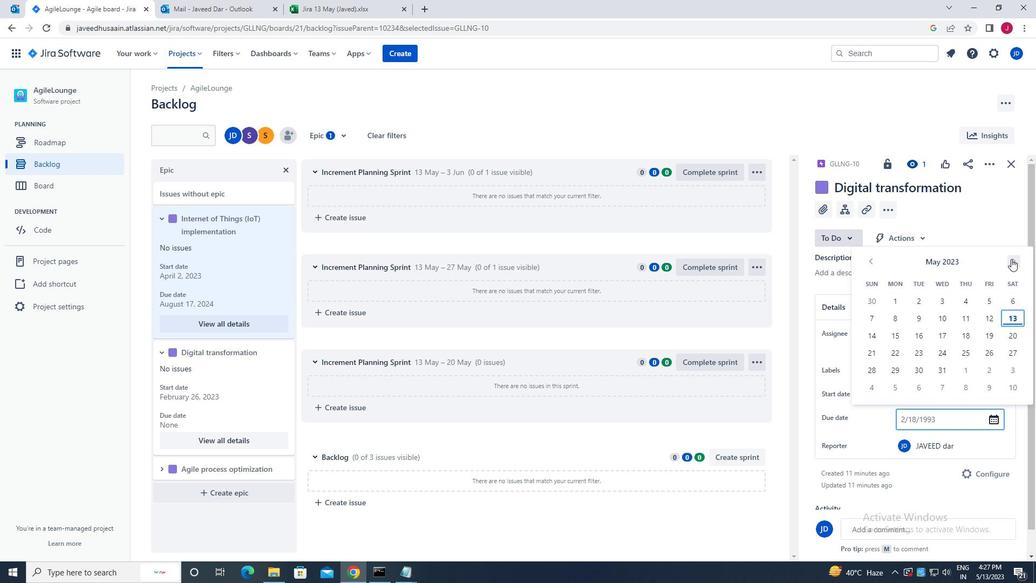 
Action: Mouse pressed left at (1012, 260)
Screenshot: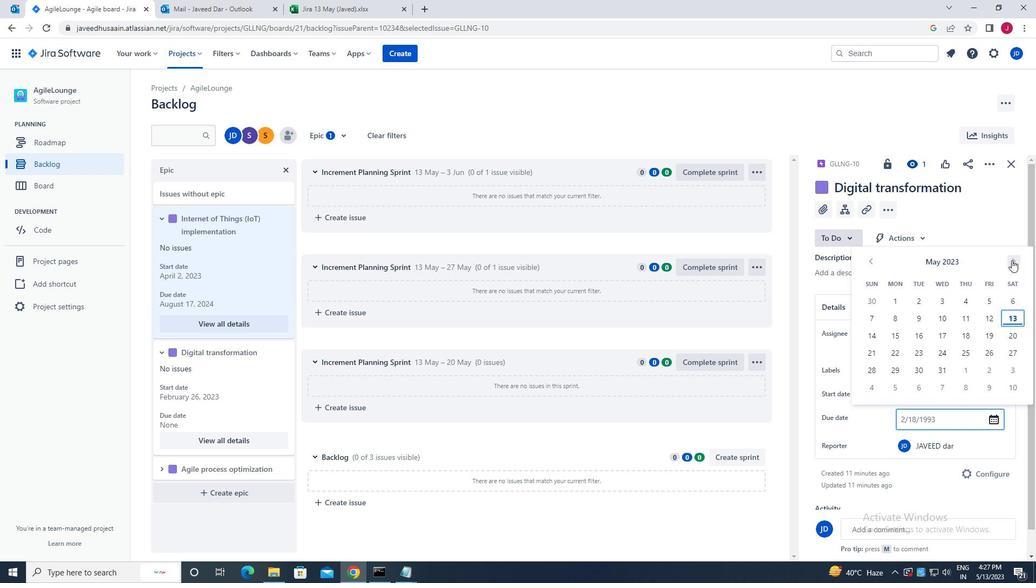 
Action: Mouse pressed left at (1012, 260)
Screenshot: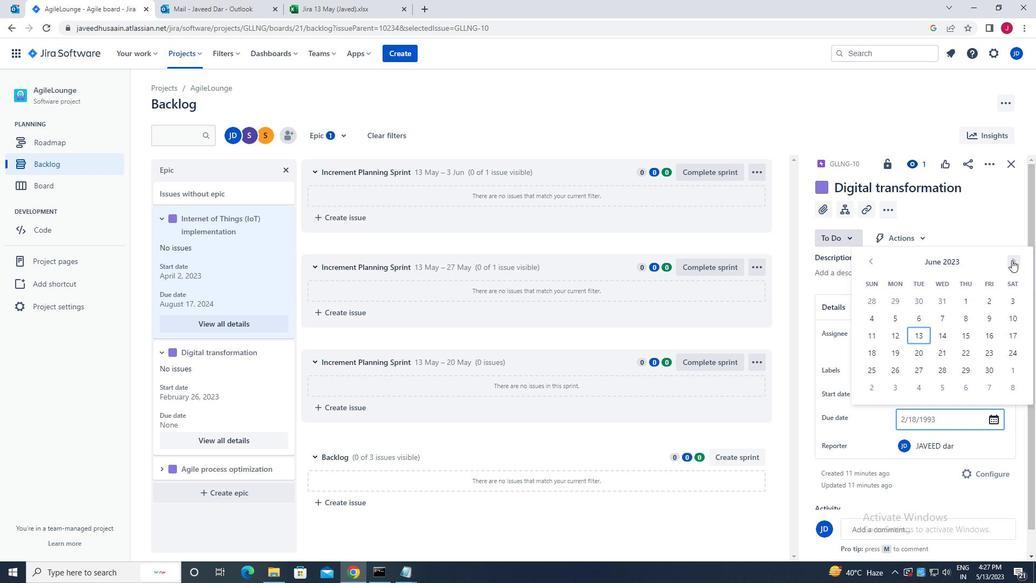 
Action: Mouse moved to (1012, 260)
Screenshot: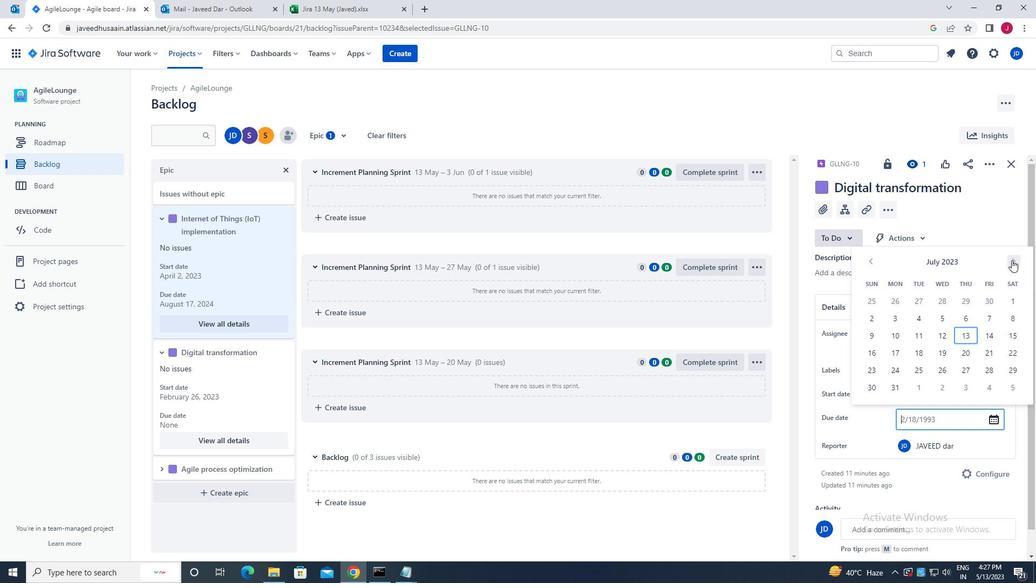 
Action: Mouse pressed left at (1012, 260)
Screenshot: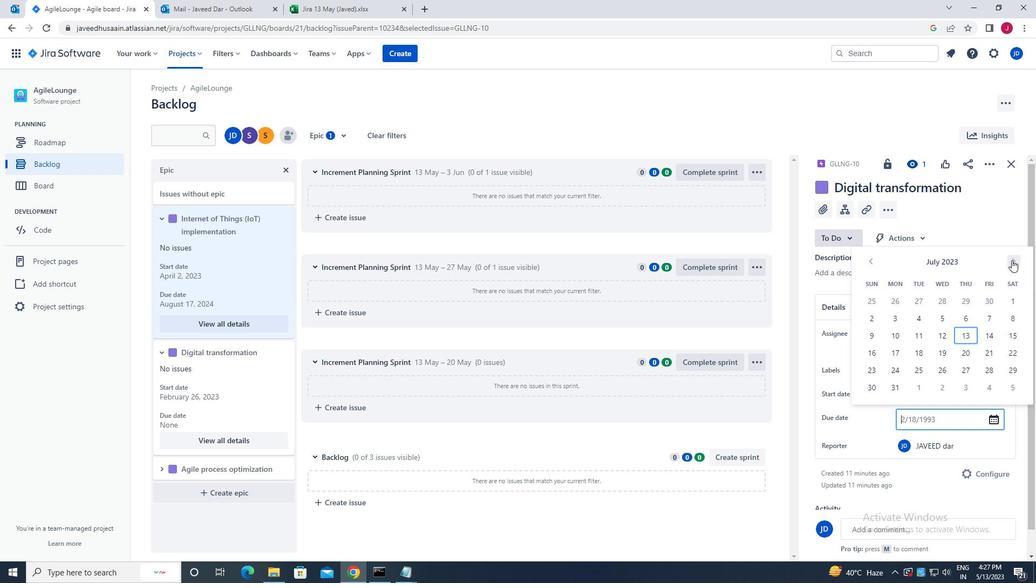
Action: Mouse pressed left at (1012, 260)
Screenshot: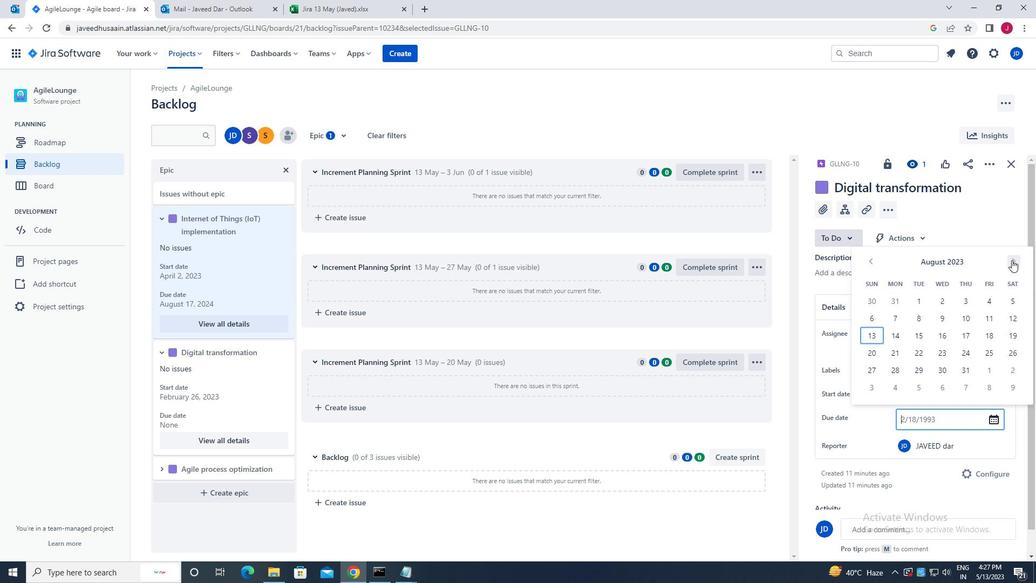 
Action: Mouse moved to (1013, 260)
Screenshot: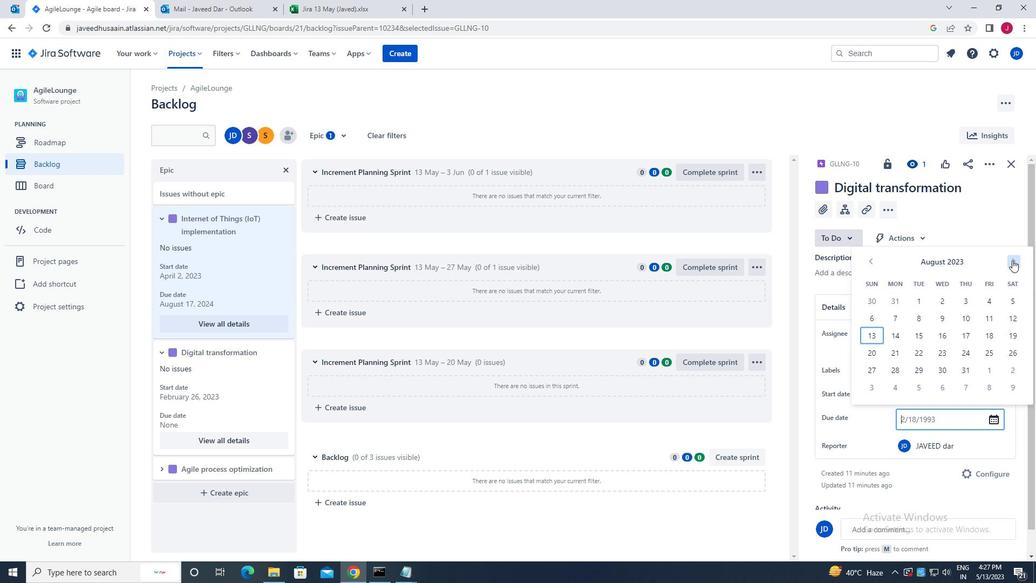 
Action: Mouse pressed left at (1013, 260)
Screenshot: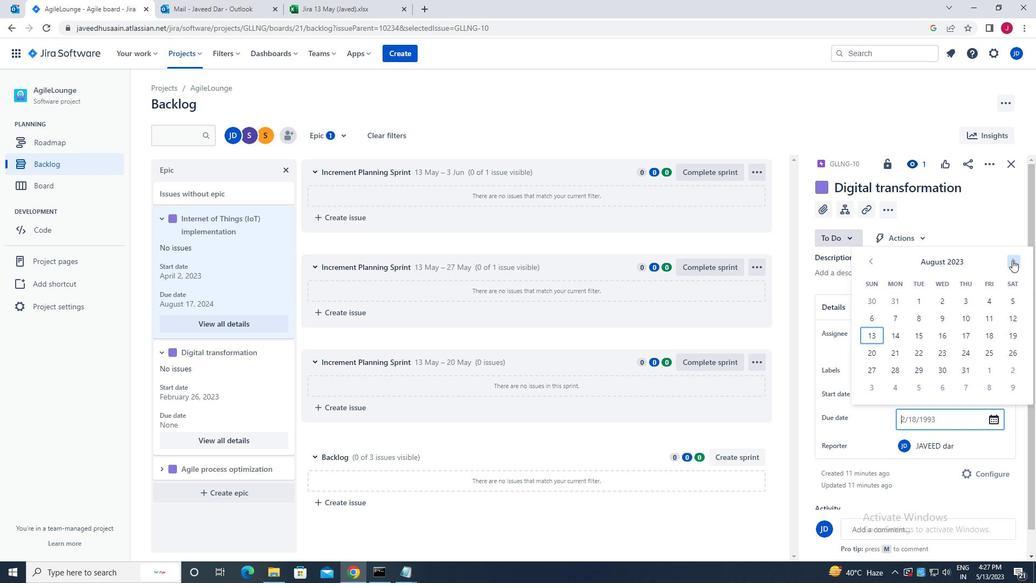 
Action: Mouse pressed left at (1013, 260)
Screenshot: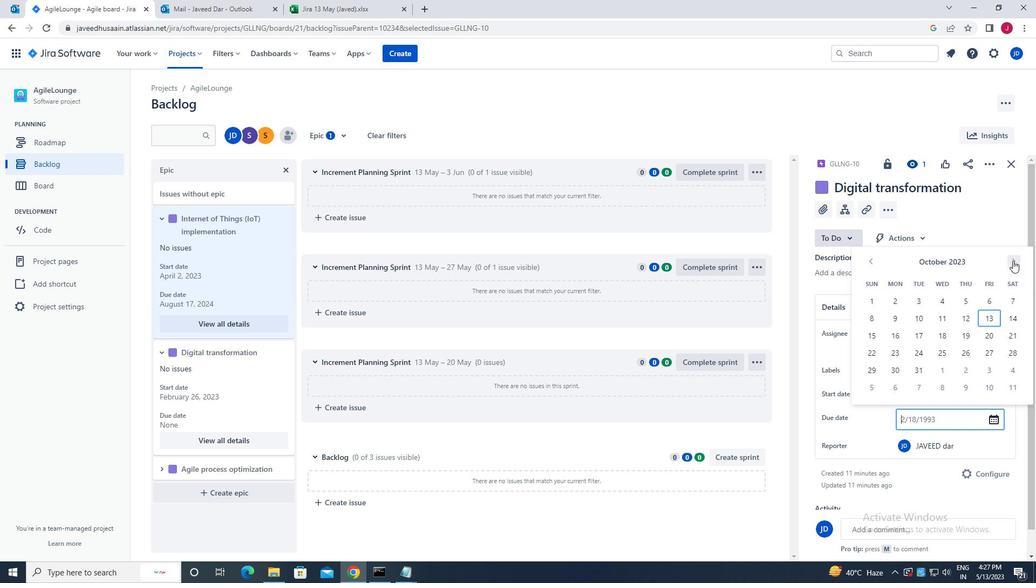 
Action: Mouse moved to (1013, 260)
Screenshot: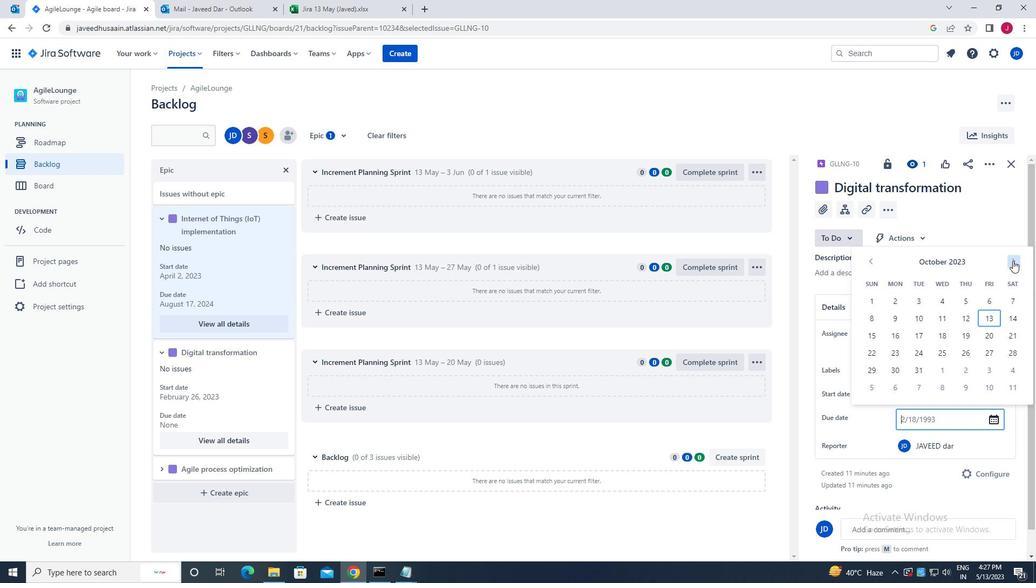 
Action: Mouse pressed left at (1013, 260)
Screenshot: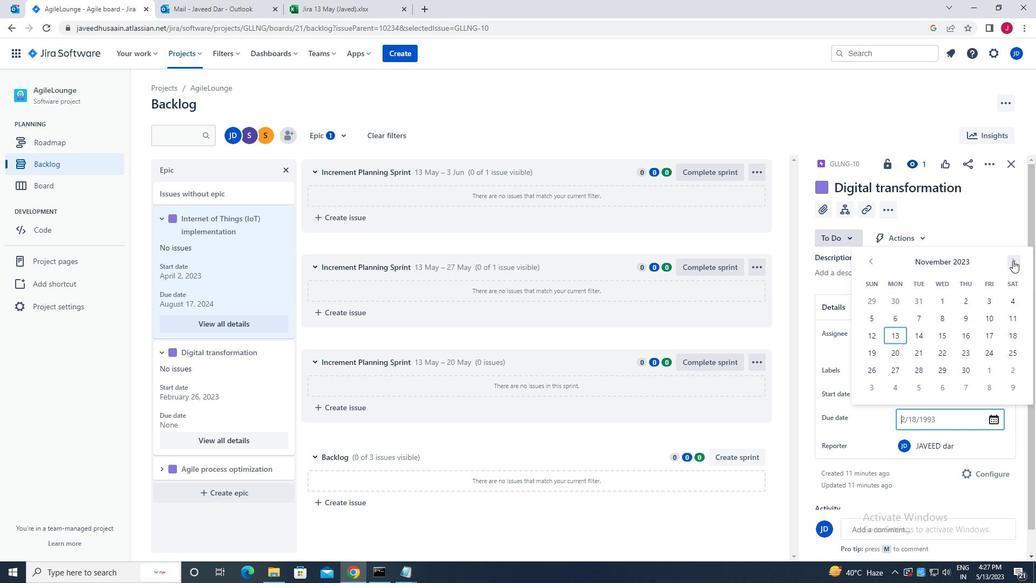 
Action: Mouse pressed left at (1013, 260)
Screenshot: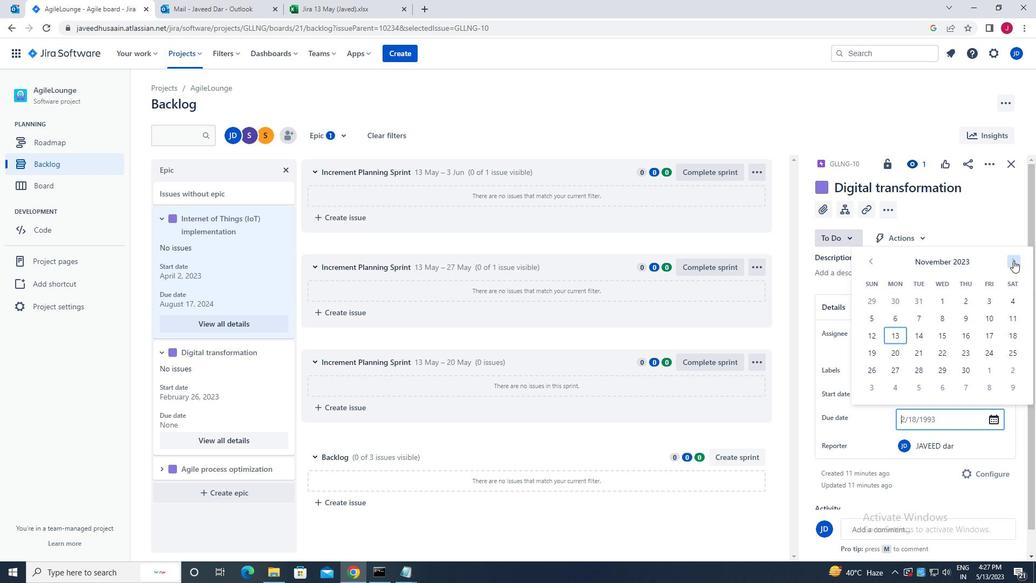 
Action: Mouse pressed left at (1013, 260)
Screenshot: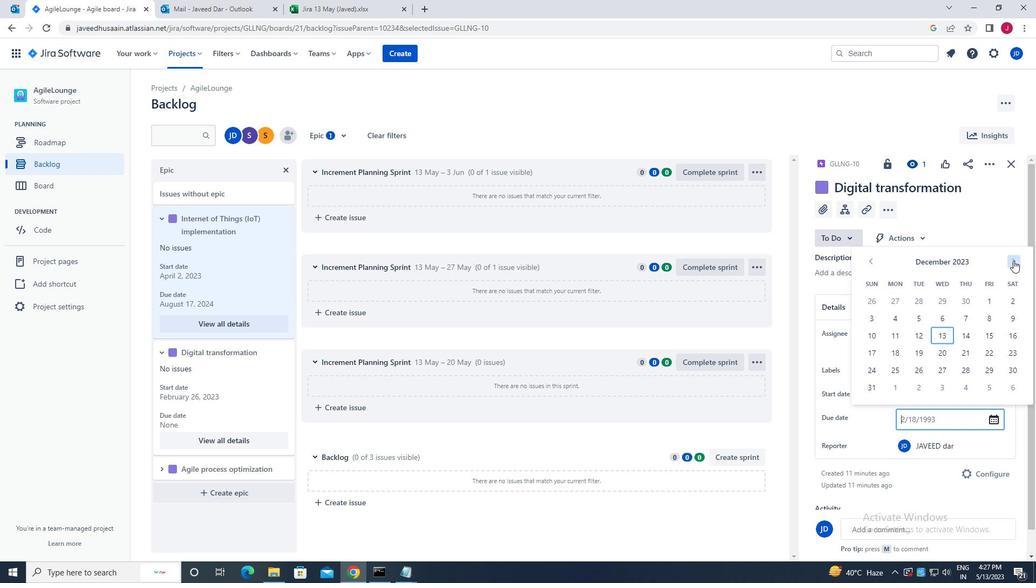 
Action: Mouse pressed left at (1013, 260)
Screenshot: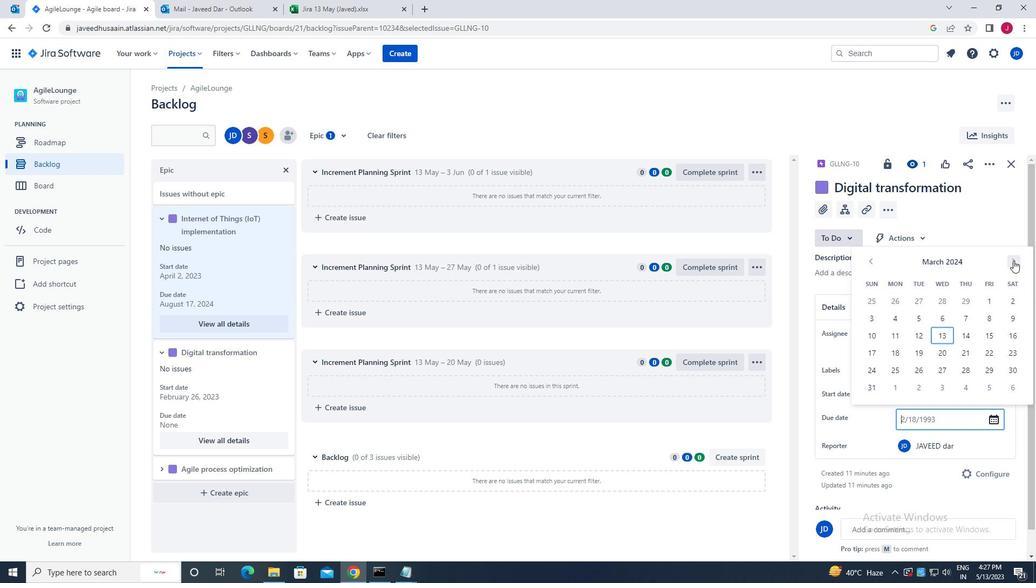 
Action: Mouse pressed left at (1013, 260)
Screenshot: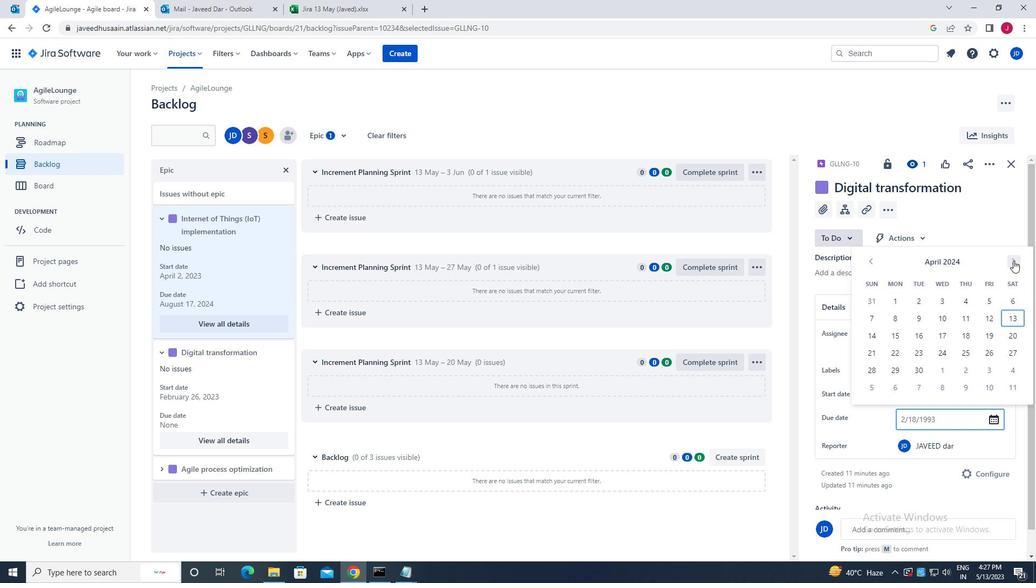 
Action: Mouse pressed left at (1013, 260)
Screenshot: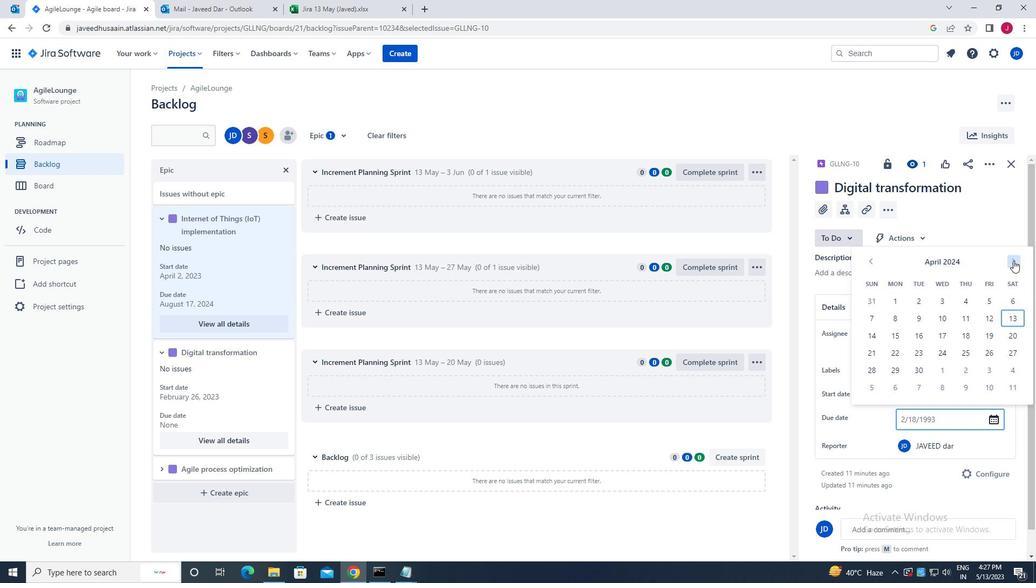 
Action: Mouse pressed left at (1013, 260)
Screenshot: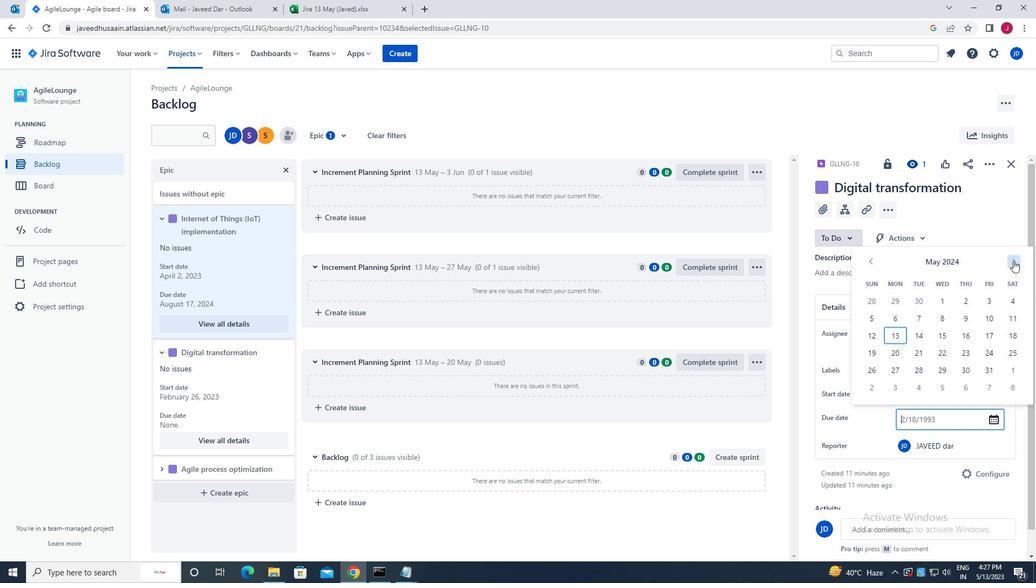 
Action: Mouse pressed left at (1013, 260)
Screenshot: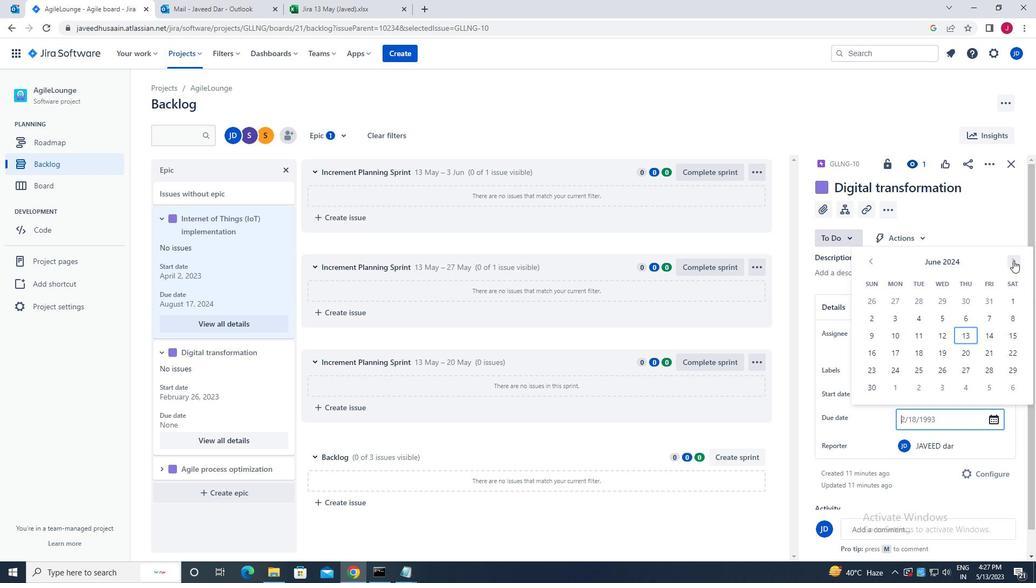 
Action: Mouse pressed left at (1013, 260)
Screenshot: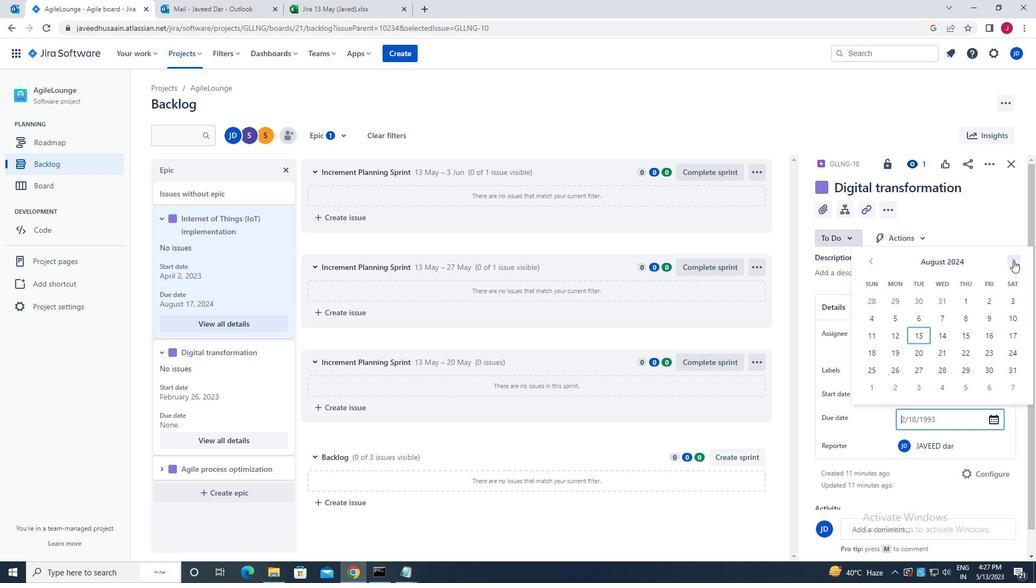 
Action: Mouse moved to (893, 302)
Screenshot: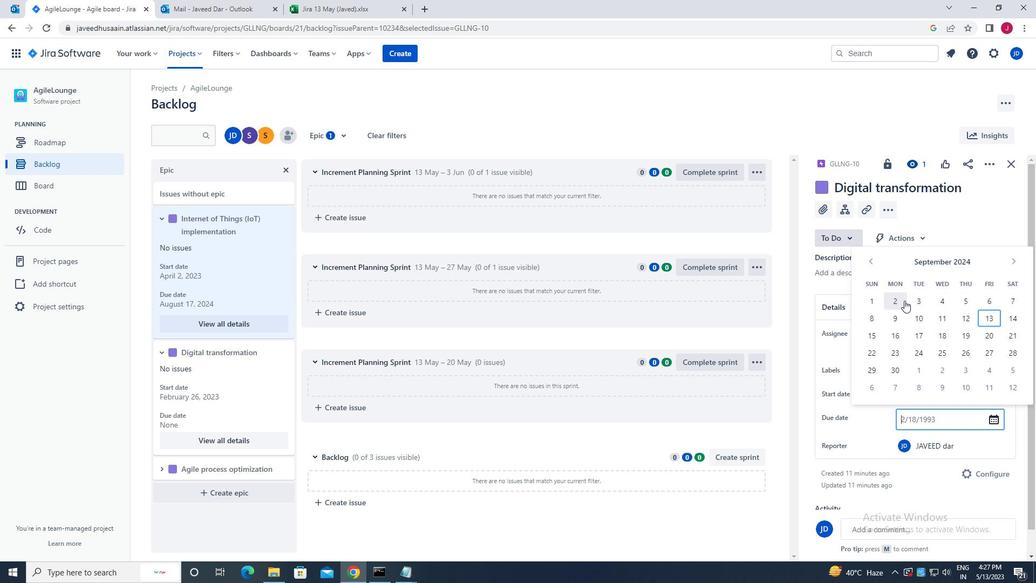 
Action: Mouse pressed left at (893, 302)
Screenshot: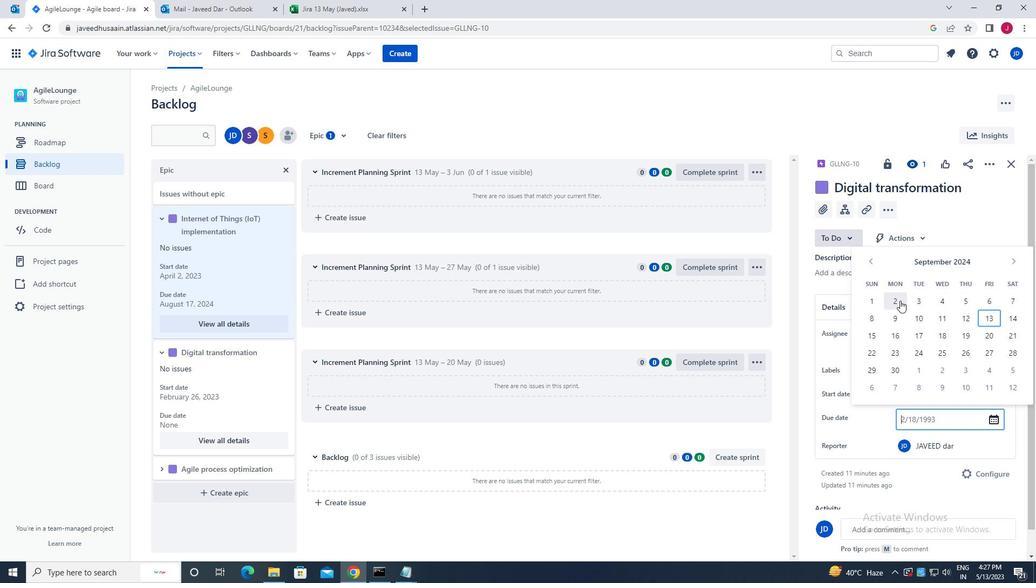 
Action: Mouse moved to (893, 303)
Screenshot: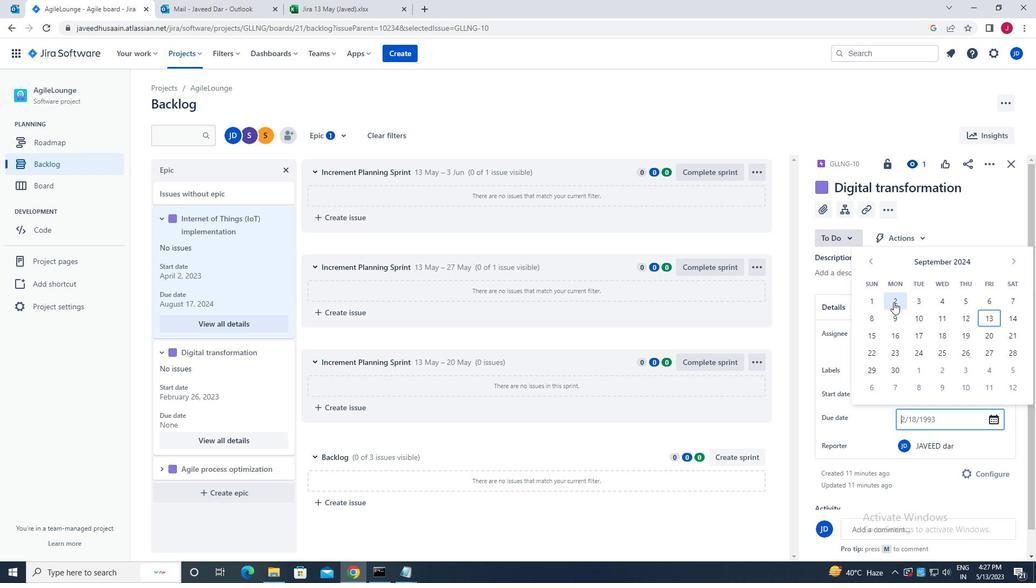 
Action: Key pressed <Key.enter>
Screenshot: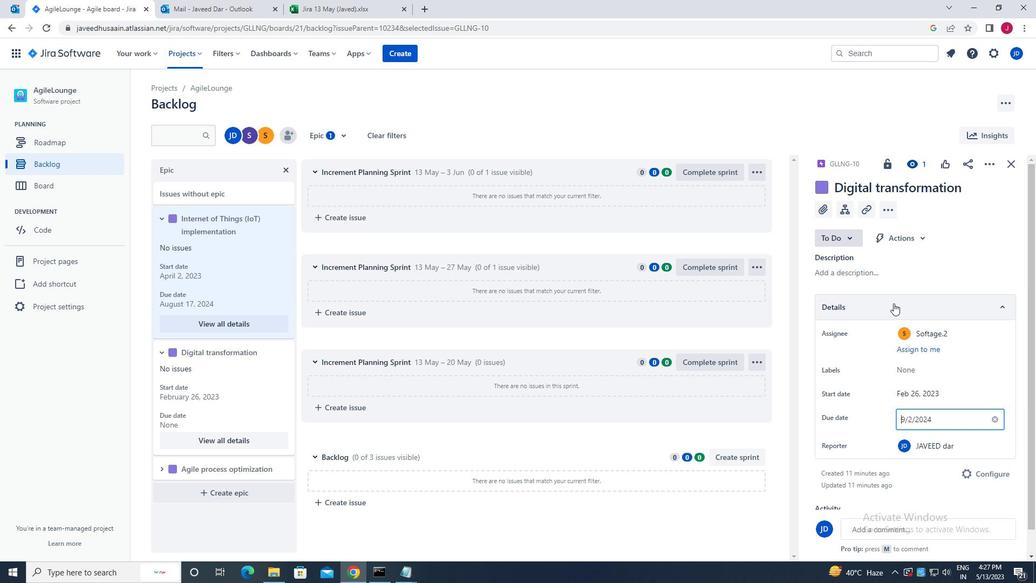 
Action: Mouse moved to (1009, 163)
Screenshot: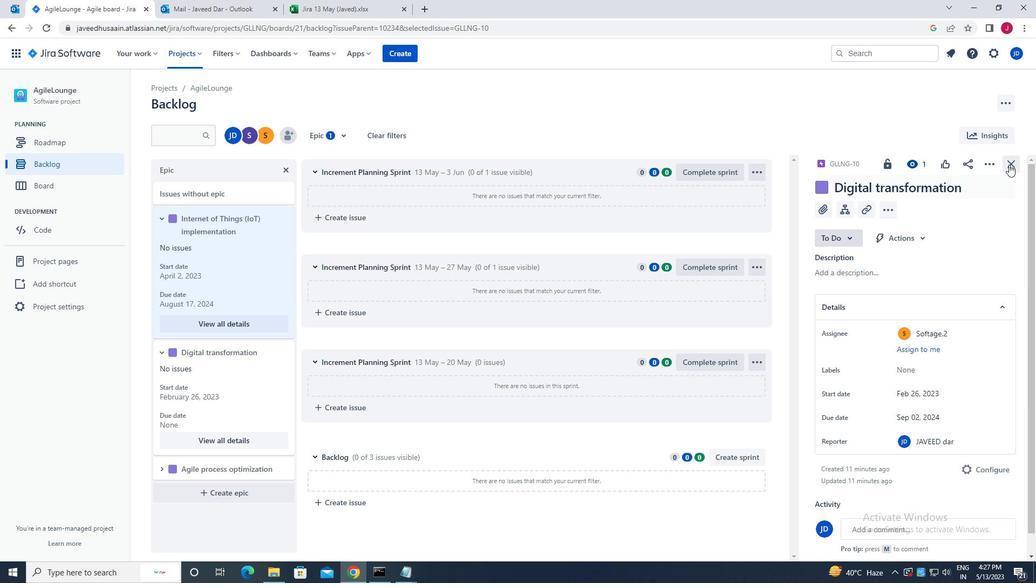 
Action: Mouse pressed left at (1009, 163)
Screenshot: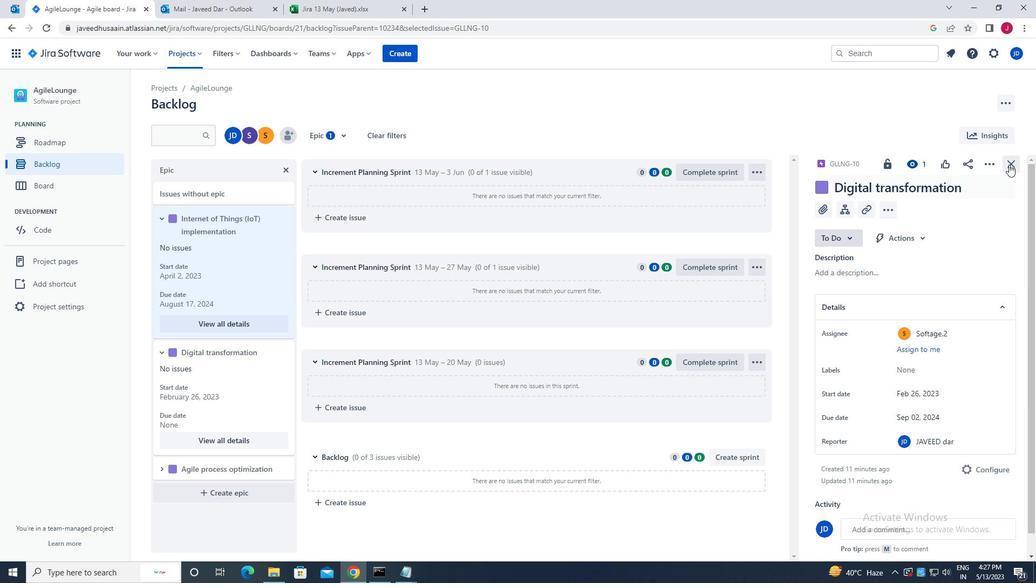 
Action: Mouse moved to (159, 472)
Screenshot: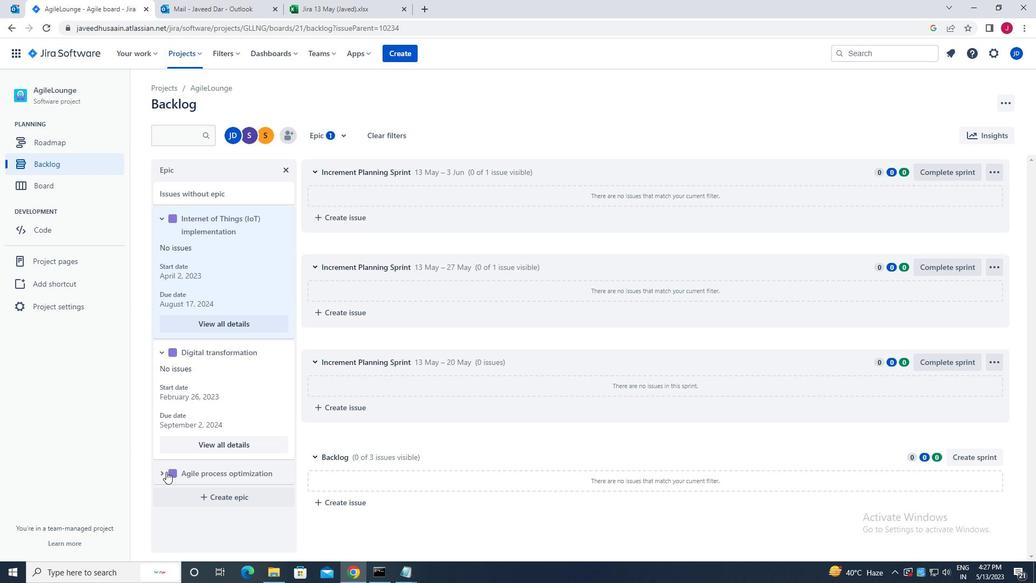 
Action: Mouse pressed left at (159, 472)
Screenshot: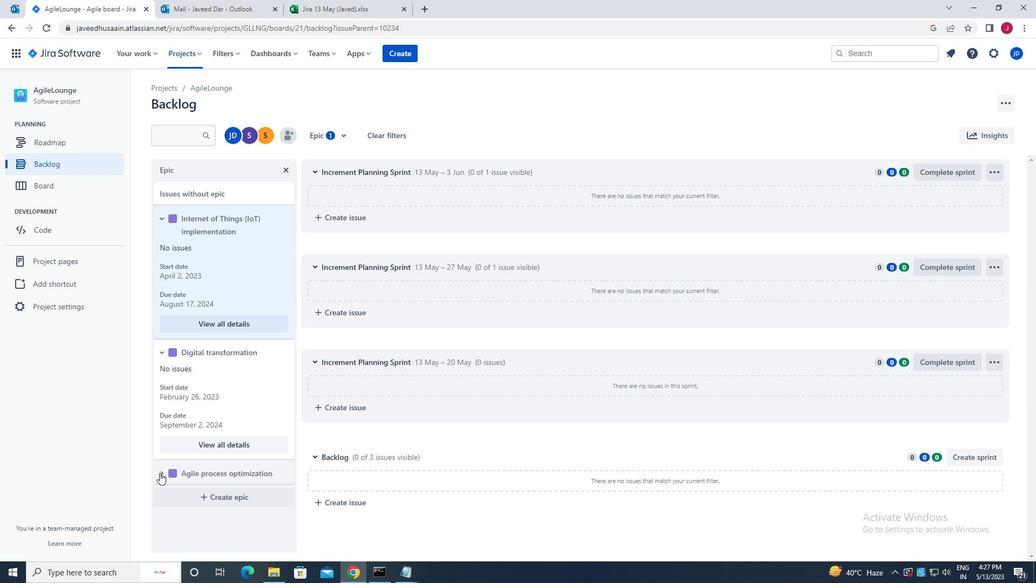 
Action: Mouse moved to (197, 457)
Screenshot: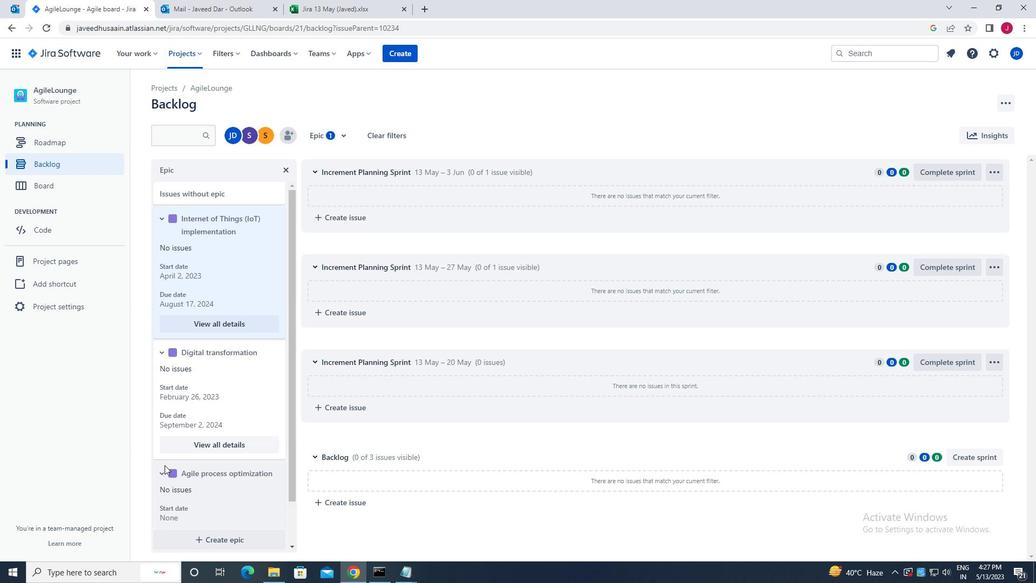 
Action: Mouse scrolled (197, 456) with delta (0, 0)
Screenshot: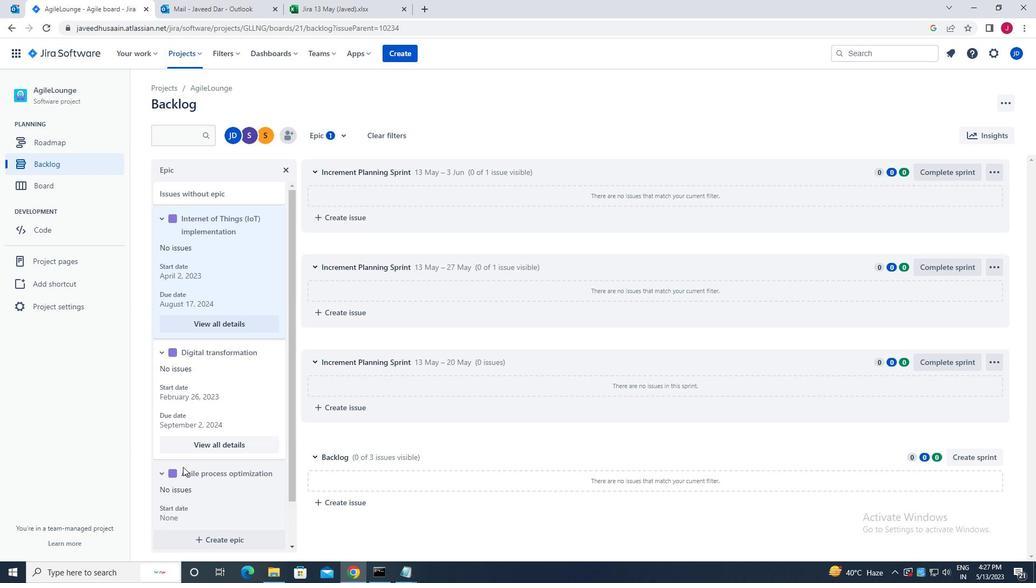 
Action: Mouse scrolled (197, 456) with delta (0, 0)
Screenshot: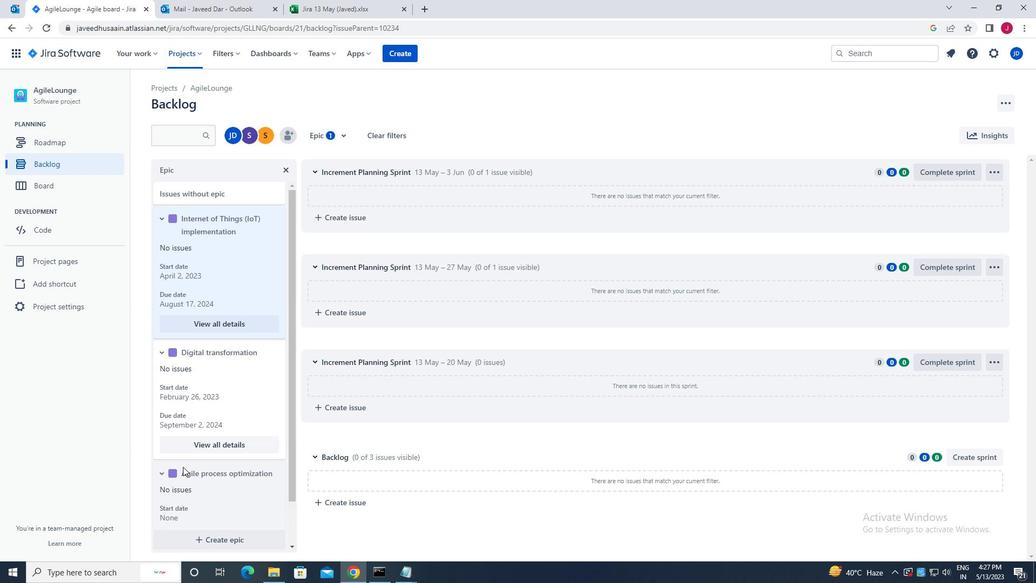 
Action: Mouse scrolled (197, 456) with delta (0, 0)
Screenshot: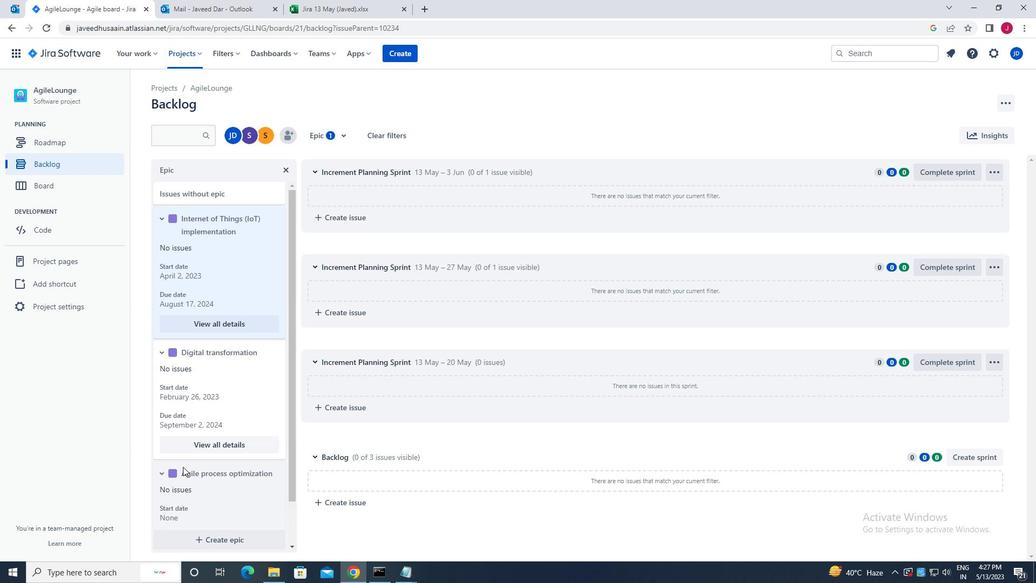 
Action: Mouse scrolled (197, 456) with delta (0, 0)
Screenshot: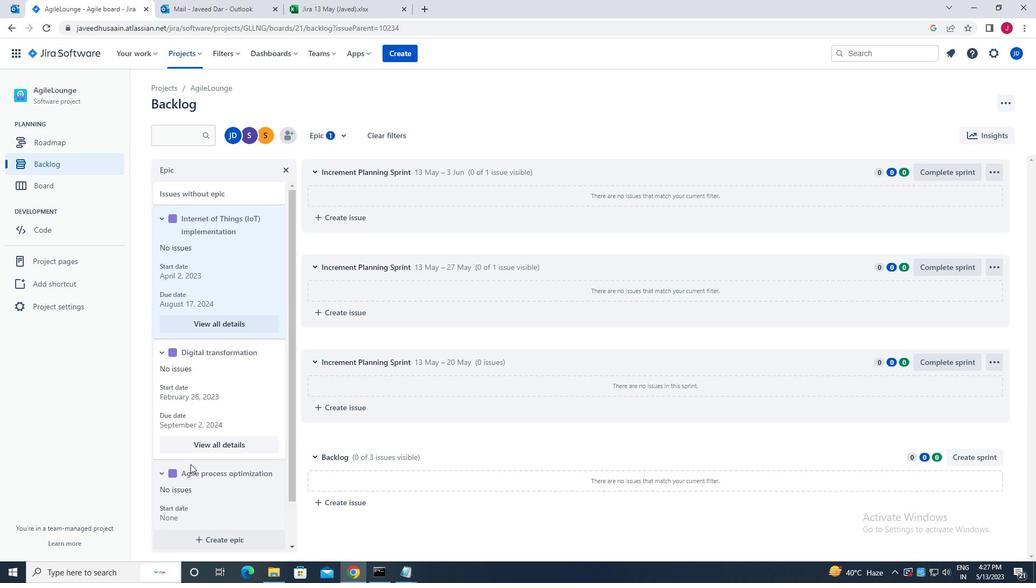 
Action: Mouse scrolled (197, 456) with delta (0, 0)
Screenshot: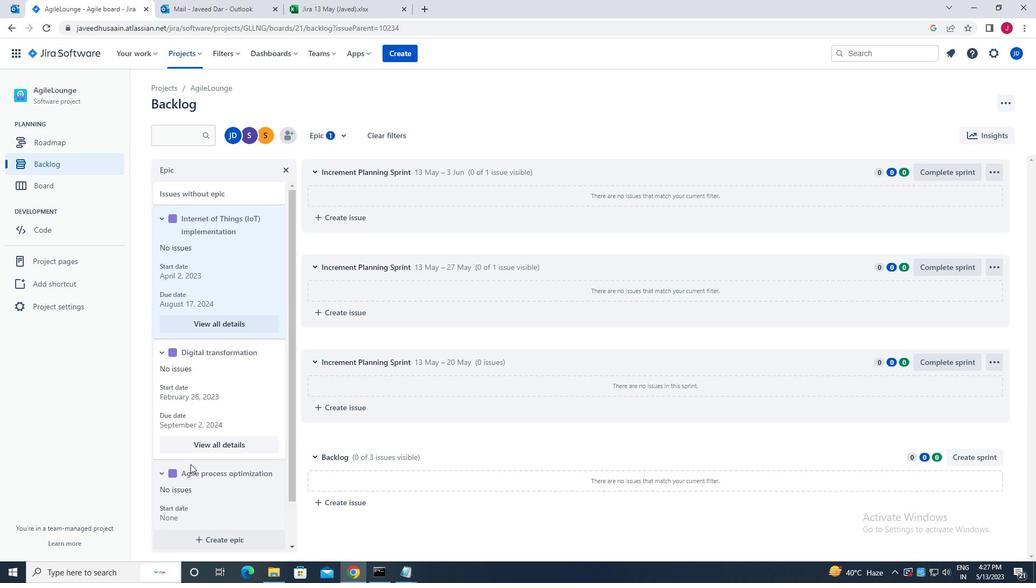 
Action: Mouse moved to (212, 514)
Screenshot: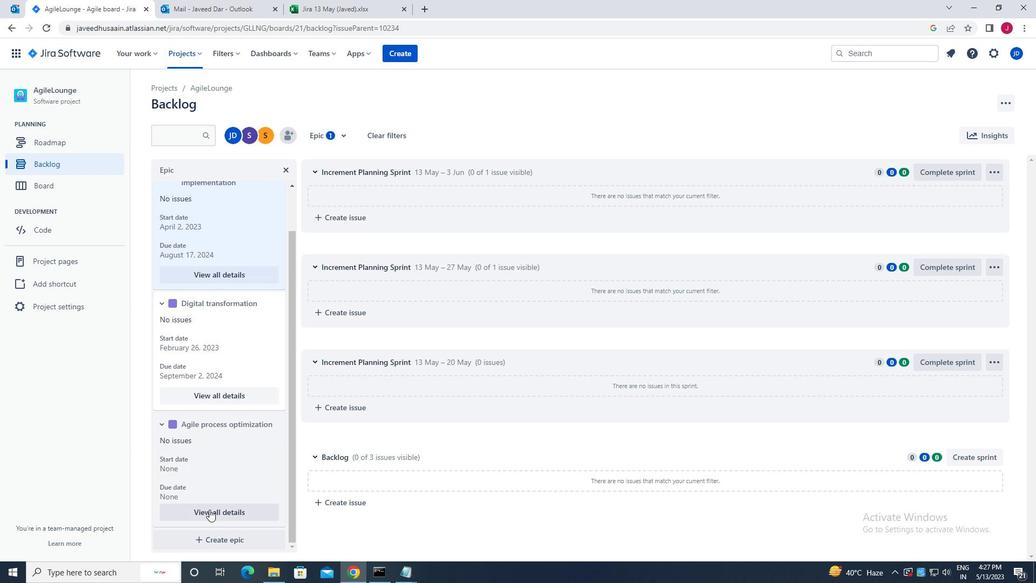 
Action: Mouse pressed left at (212, 514)
Screenshot: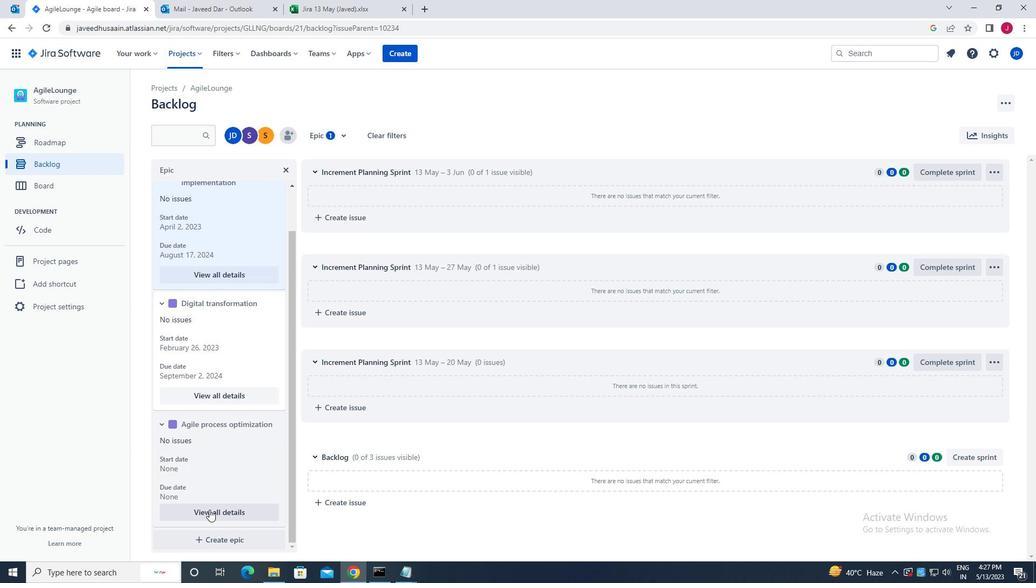 
Action: Mouse moved to (281, 439)
Screenshot: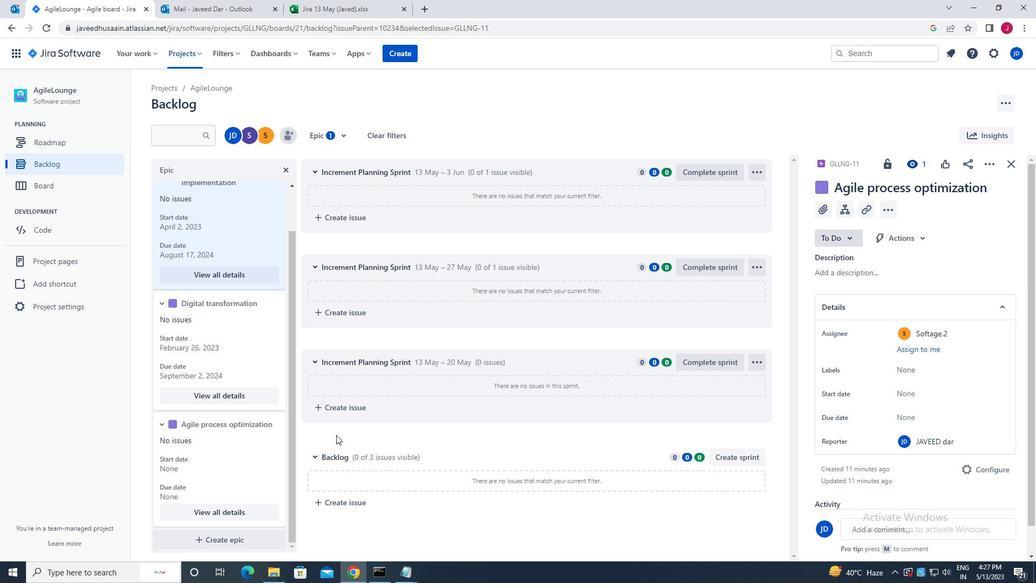 
Action: Mouse scrolled (281, 439) with delta (0, 0)
Screenshot: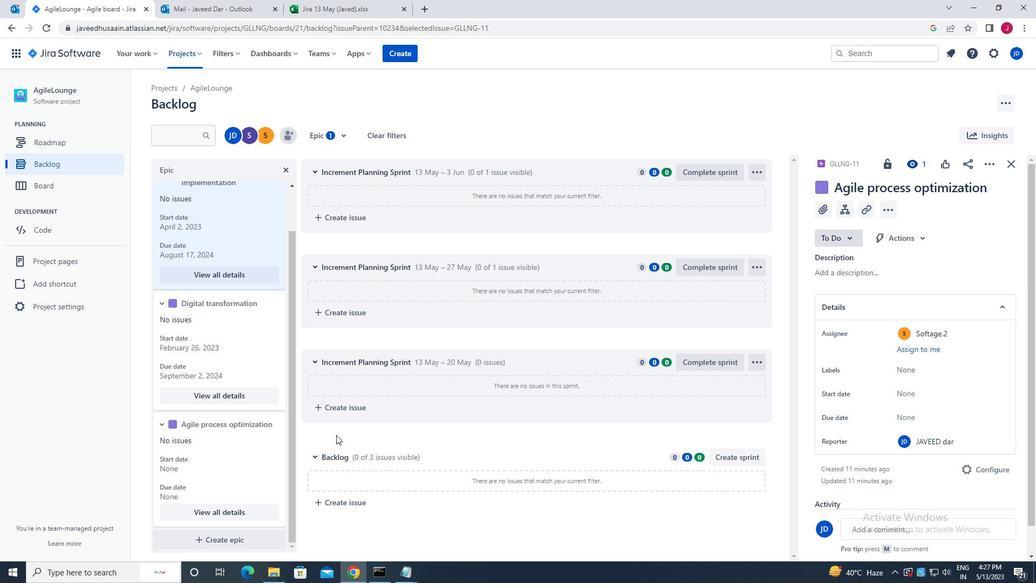 
Action: Mouse moved to (276, 443)
Screenshot: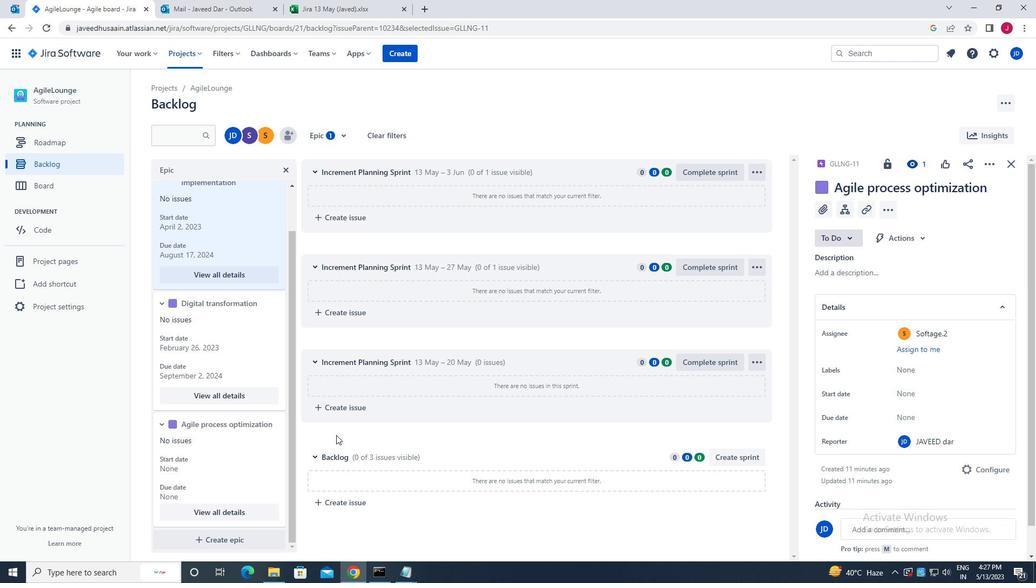 
Action: Mouse scrolled (276, 443) with delta (0, 0)
Screenshot: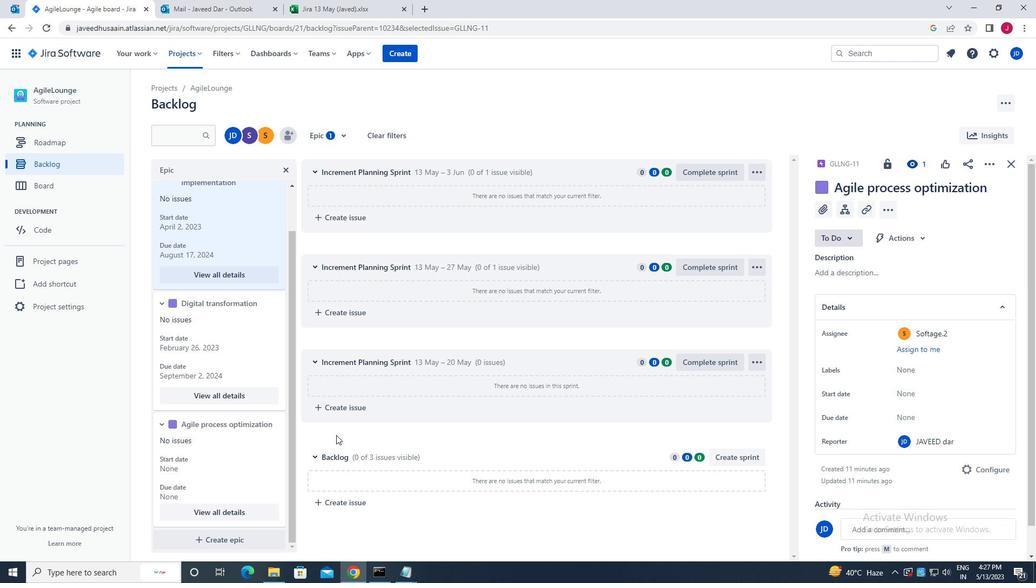 
Action: Mouse moved to (274, 444)
Screenshot: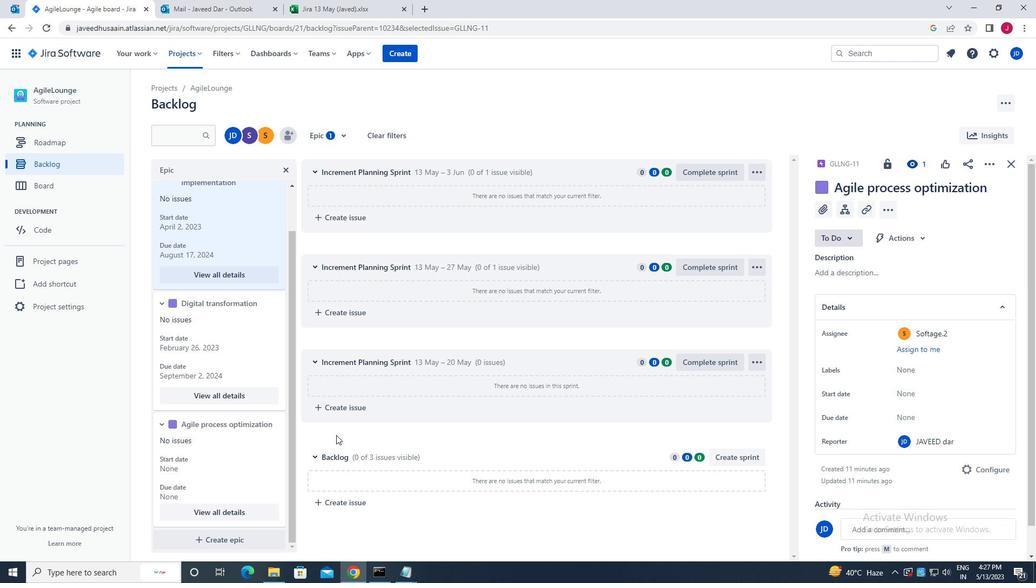 
Action: Mouse scrolled (274, 444) with delta (0, 0)
Screenshot: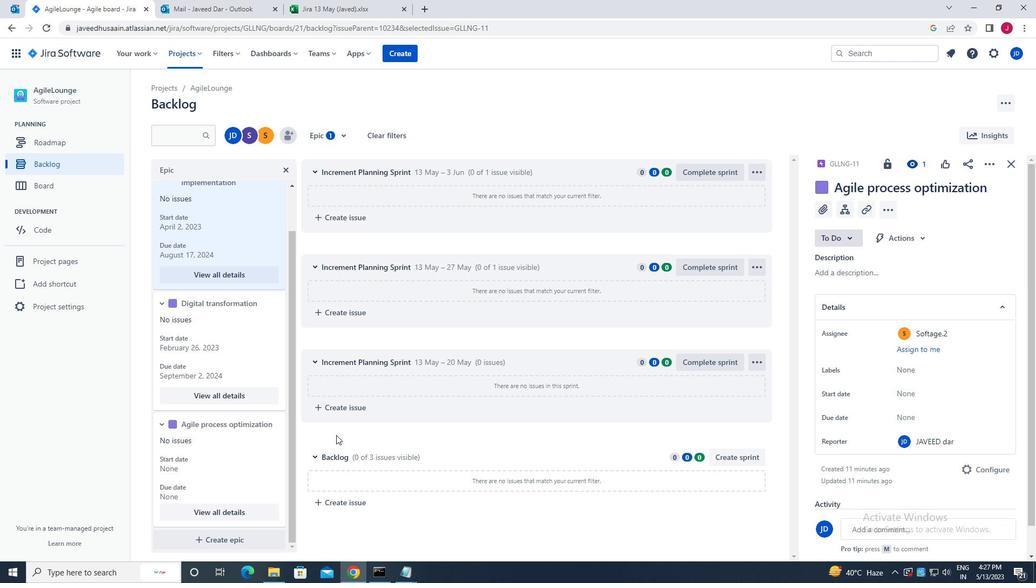 
Action: Mouse moved to (273, 445)
Screenshot: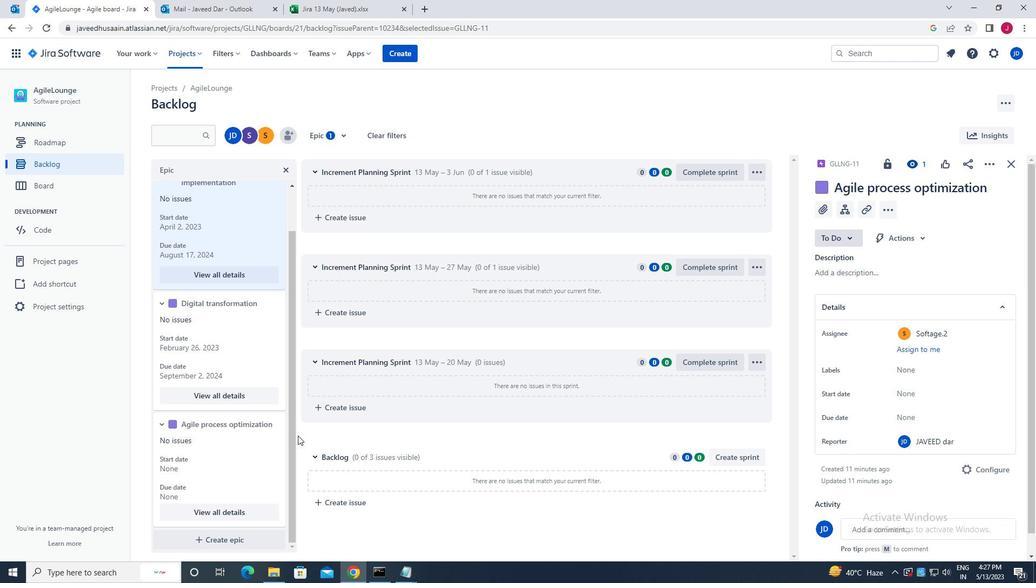 
Action: Mouse scrolled (273, 444) with delta (0, 0)
Screenshot: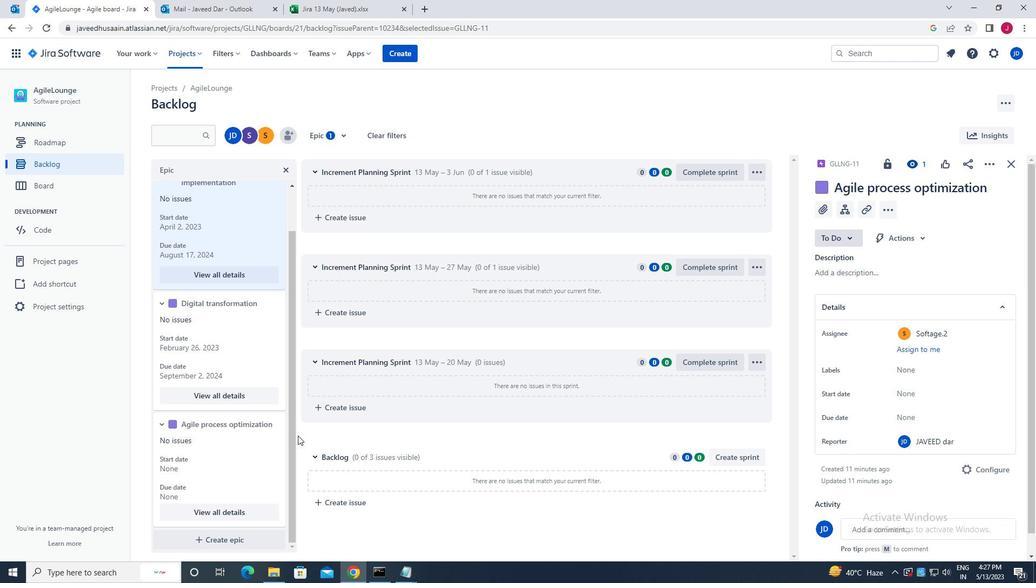 
Action: Mouse moved to (905, 390)
Screenshot: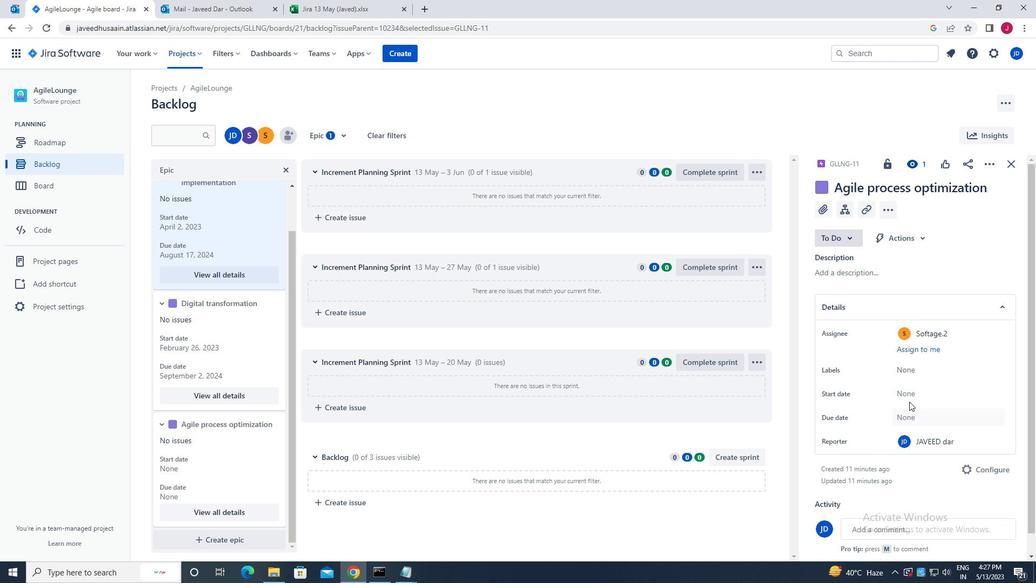 
Action: Mouse pressed left at (905, 390)
Screenshot: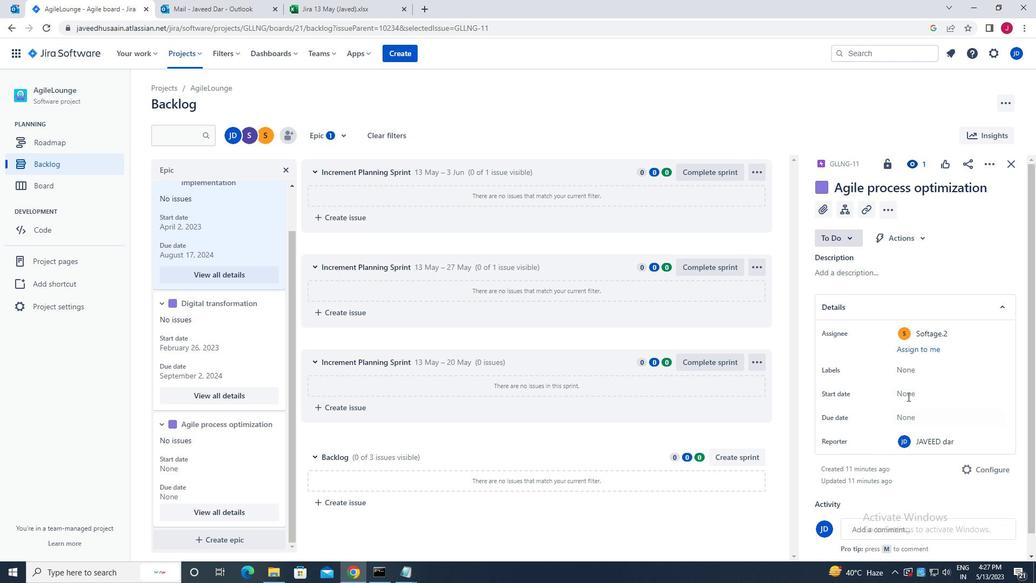 
Action: Mouse moved to (871, 239)
Screenshot: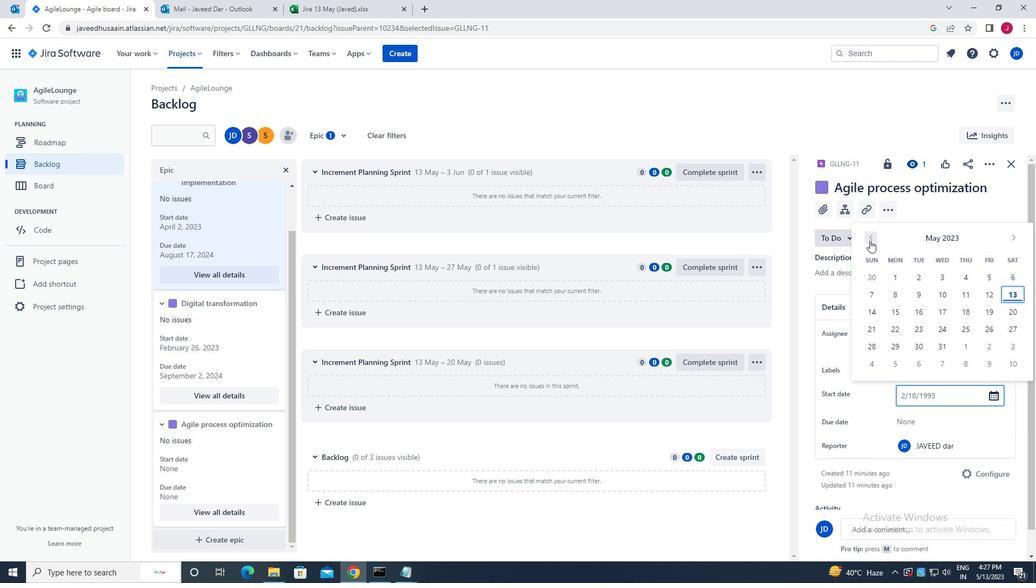 
Action: Mouse pressed left at (871, 239)
Screenshot: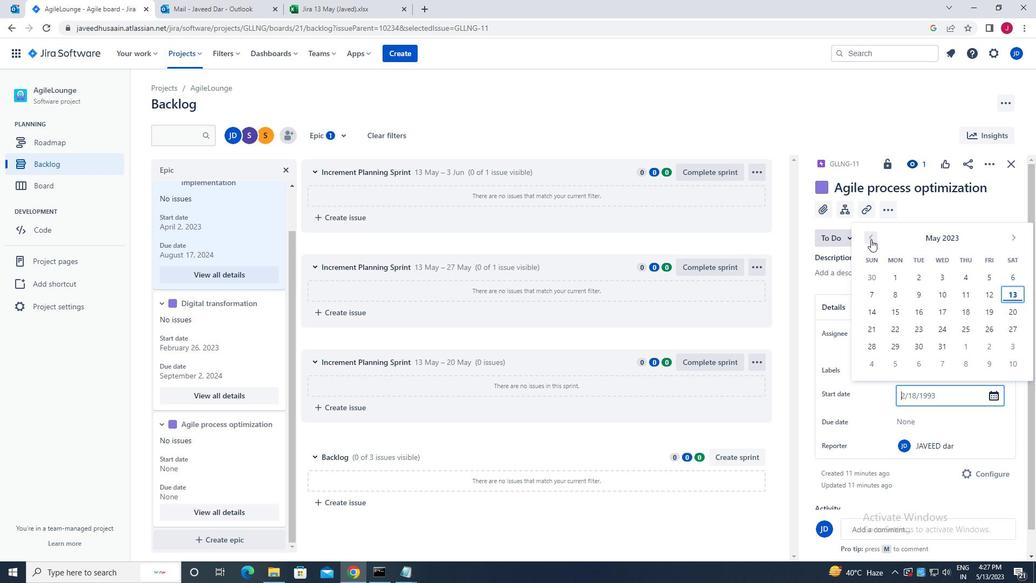 
Action: Mouse moved to (1012, 279)
Screenshot: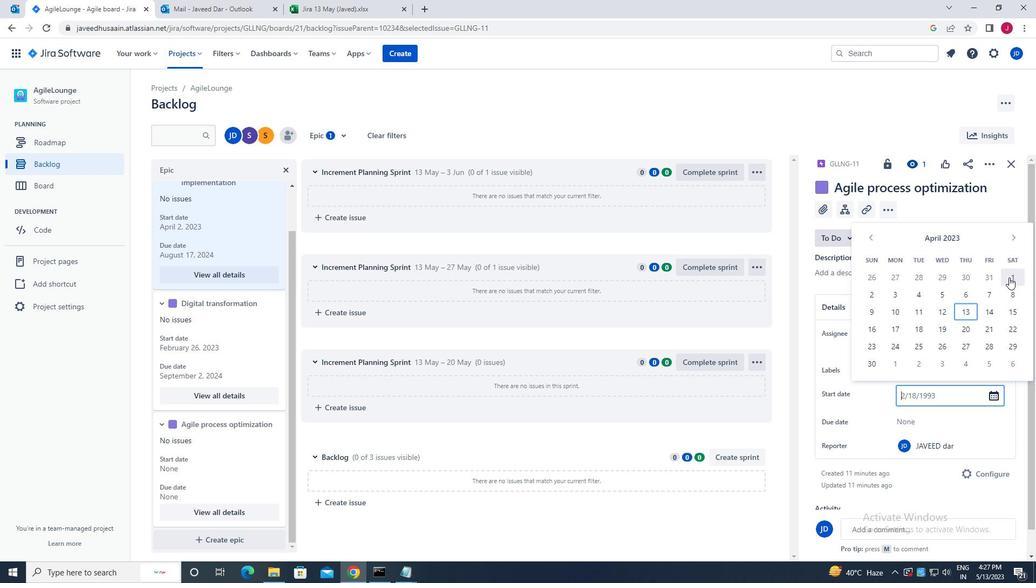 
Action: Mouse pressed left at (1012, 279)
Screenshot: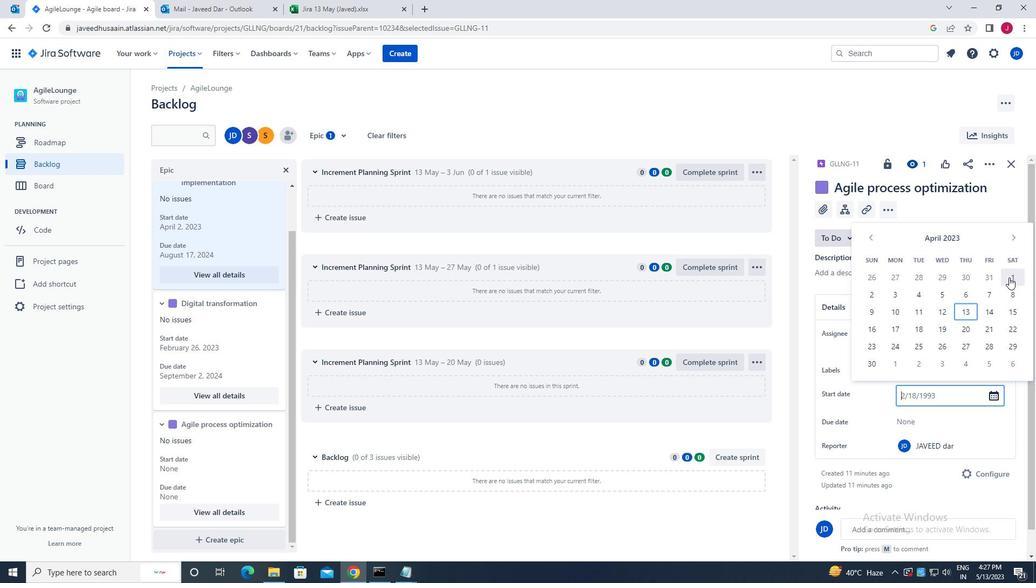 
Action: Mouse moved to (1001, 282)
Screenshot: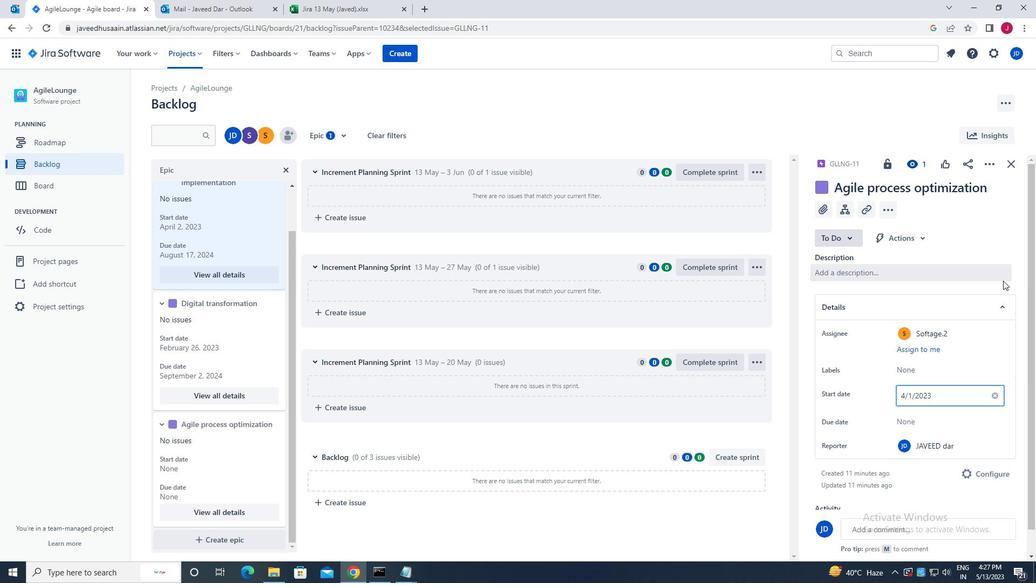 
Action: Key pressed <Key.enter>
Screenshot: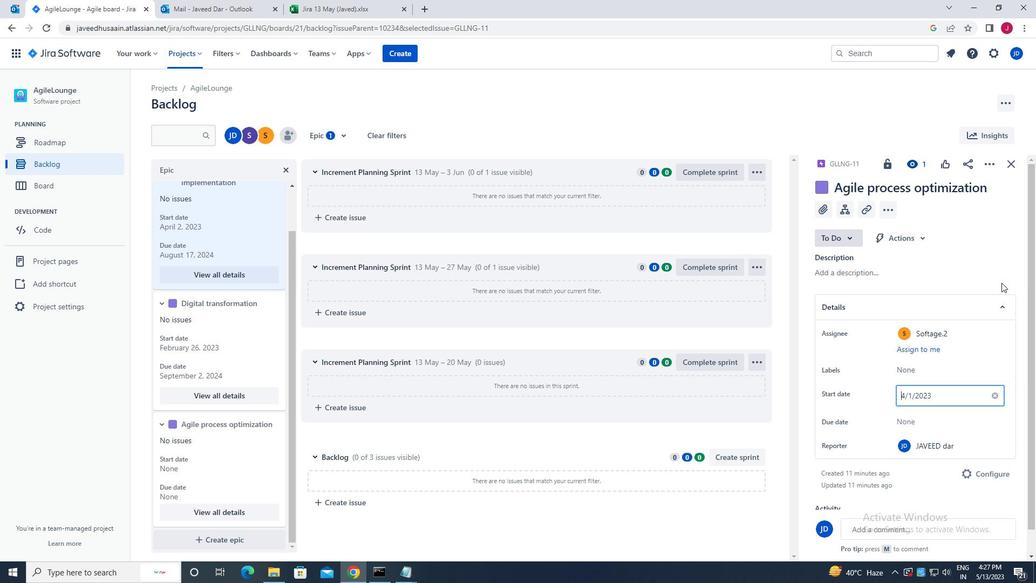 
Action: Mouse moved to (909, 411)
Screenshot: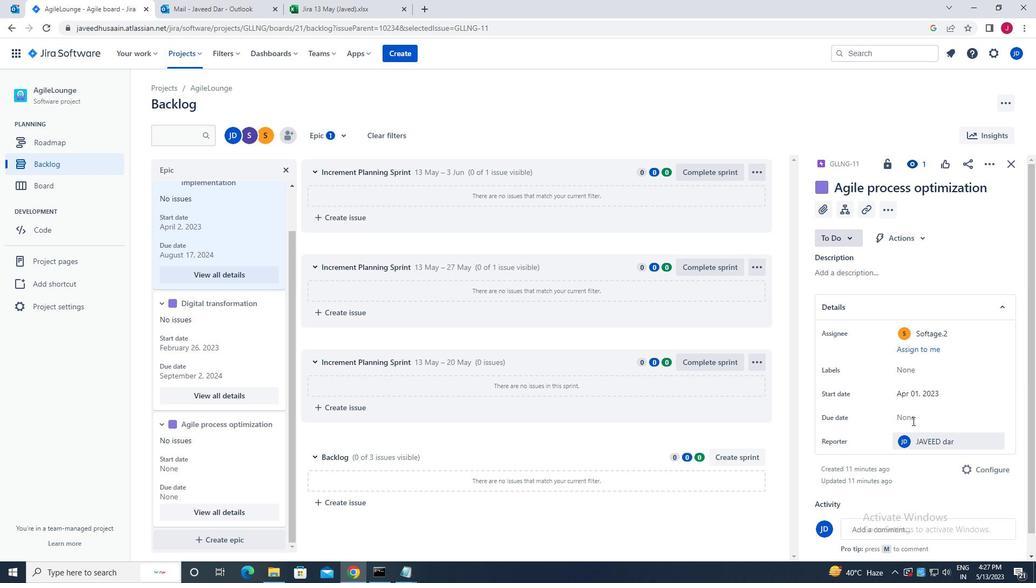 
Action: Mouse pressed left at (909, 411)
Screenshot: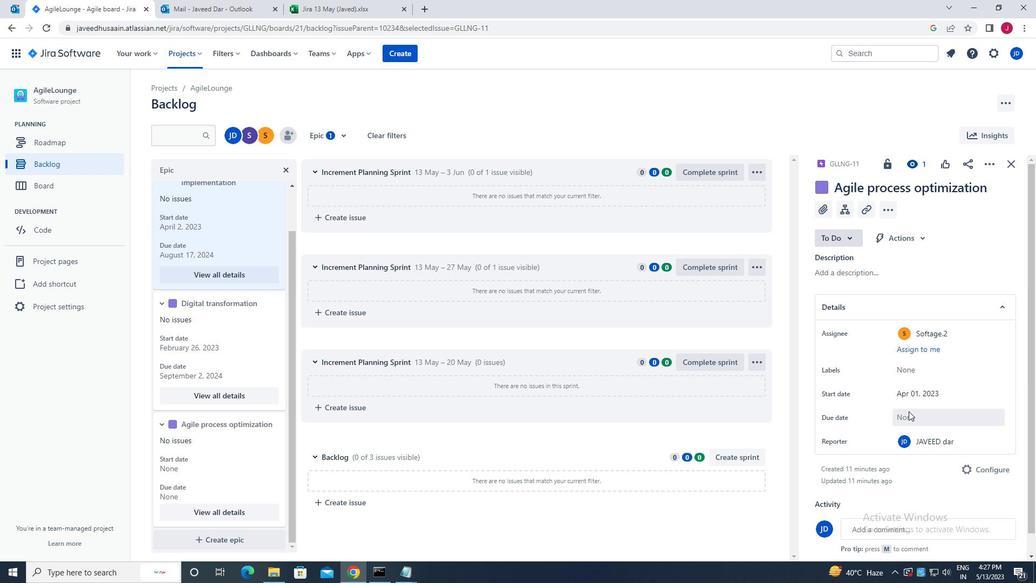 
Action: Mouse moved to (1011, 262)
Screenshot: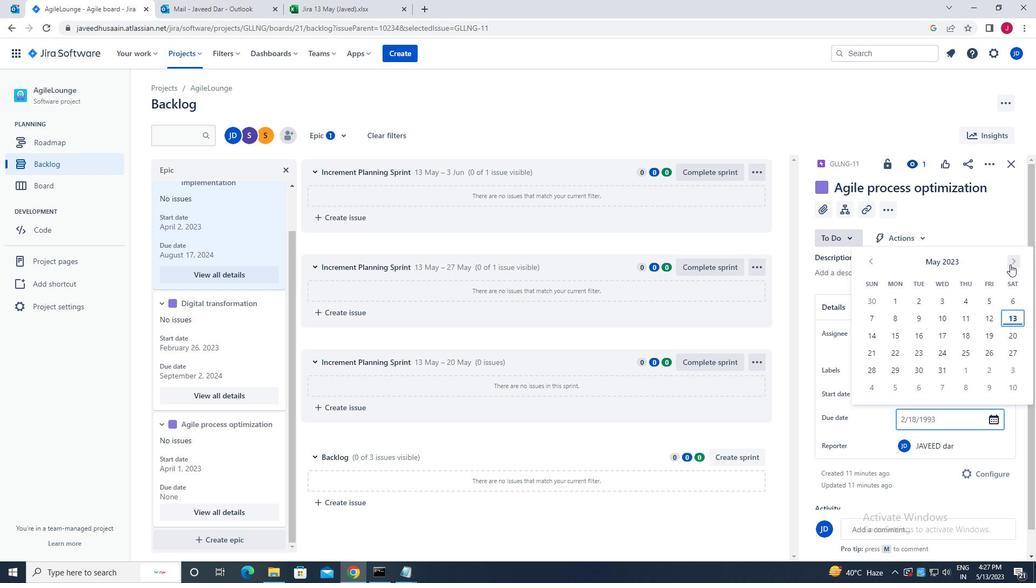 
Action: Mouse pressed left at (1011, 262)
Screenshot: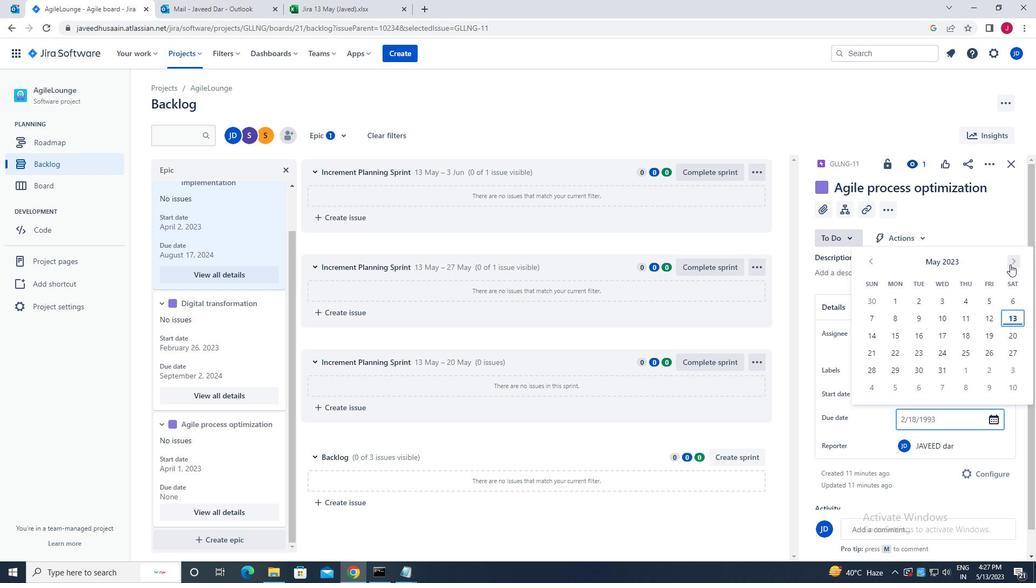 
Action: Mouse moved to (1012, 262)
Screenshot: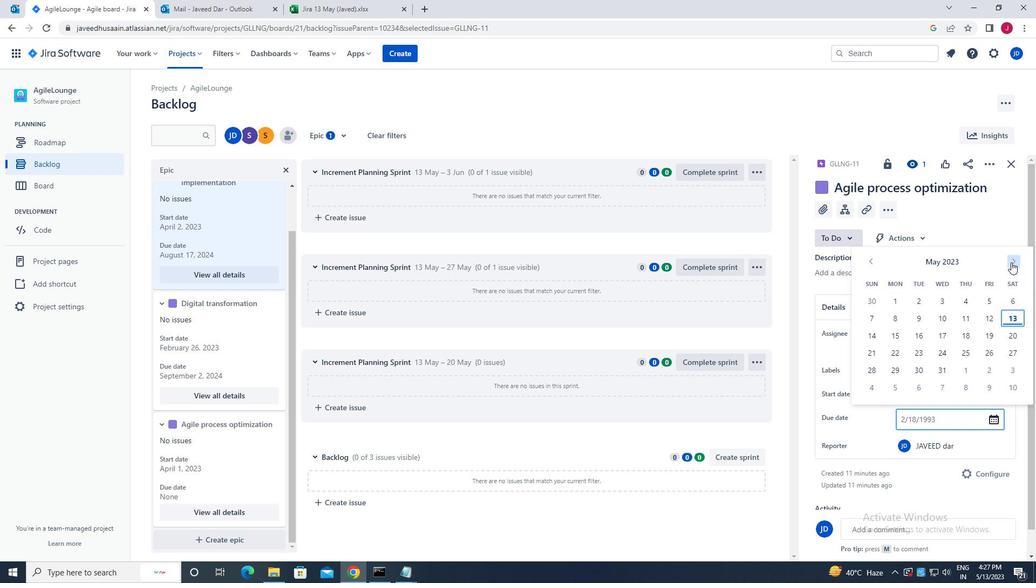 
Action: Mouse pressed left at (1012, 262)
Screenshot: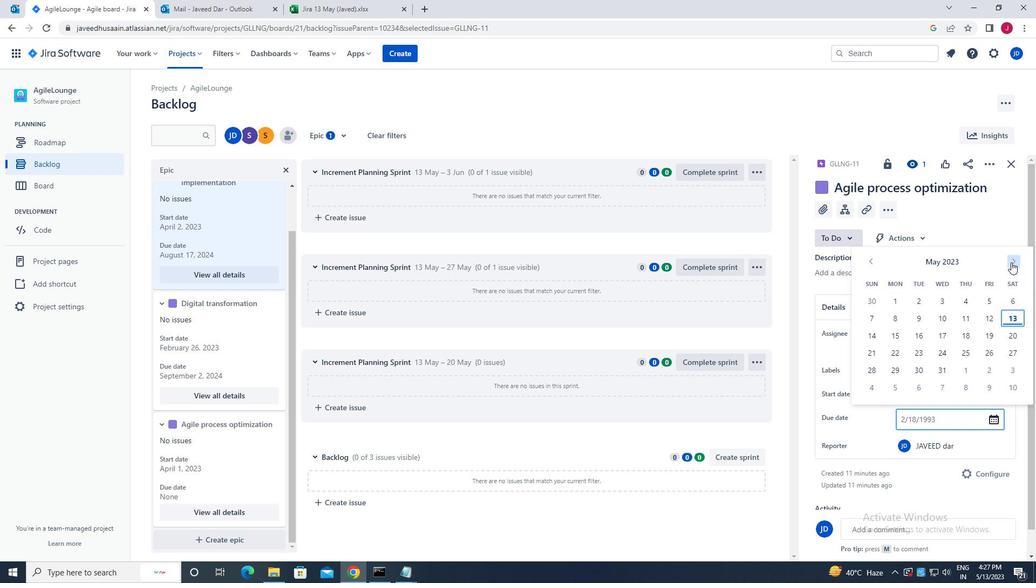 
Action: Mouse moved to (1012, 262)
Screenshot: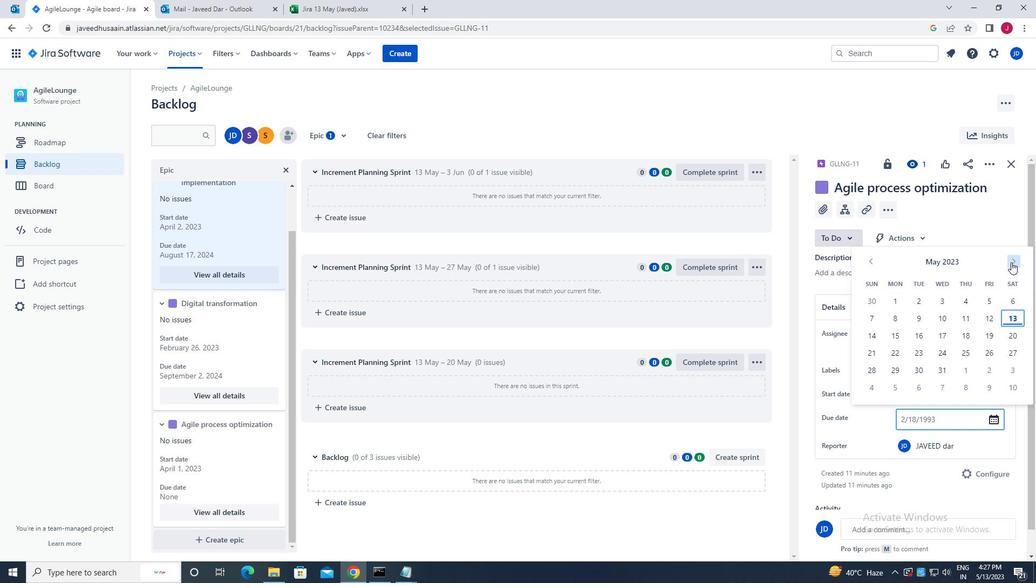 
Action: Mouse pressed left at (1012, 262)
Screenshot: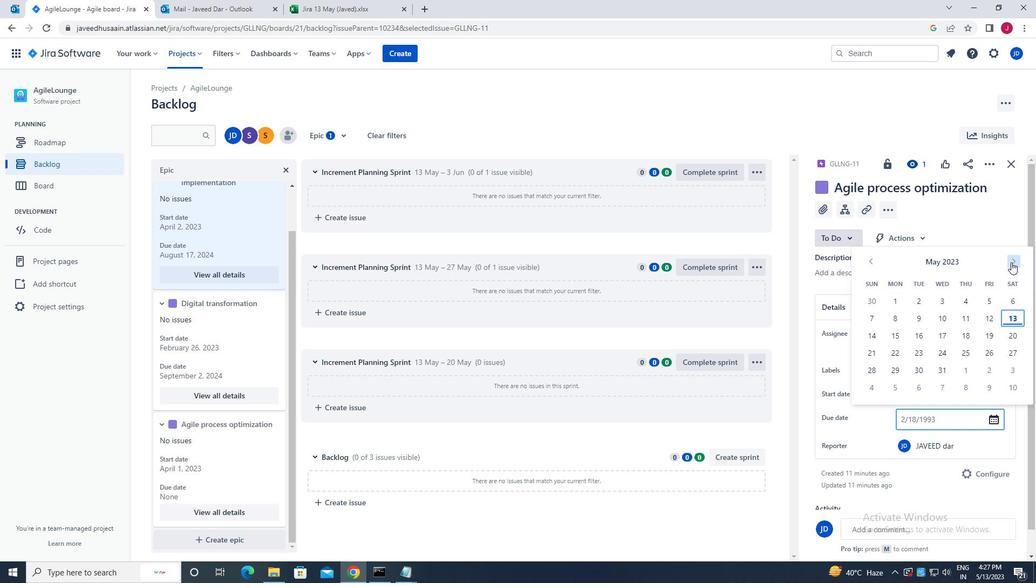 
Action: Mouse moved to (1013, 262)
Screenshot: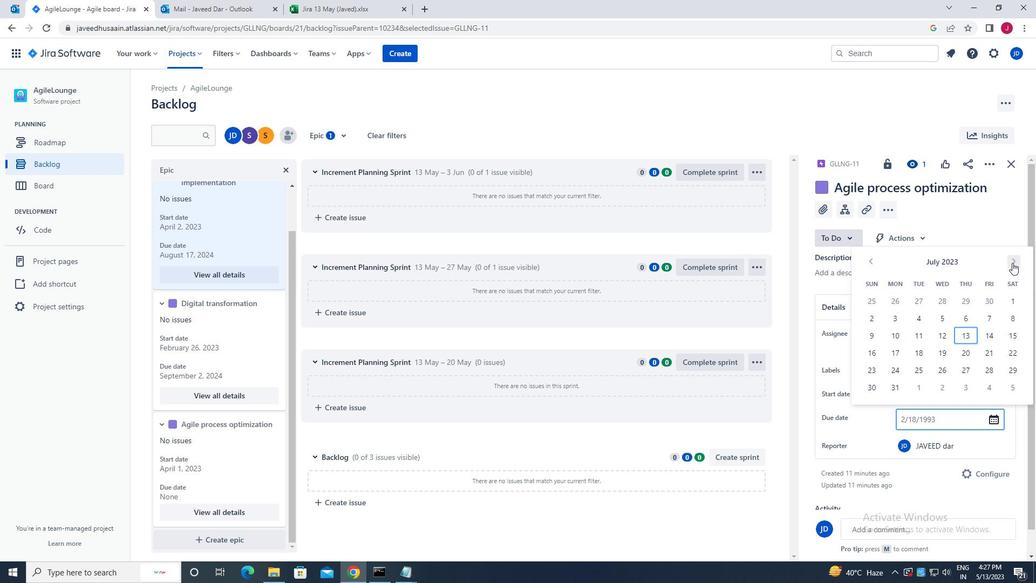 
Action: Mouse pressed left at (1013, 262)
Screenshot: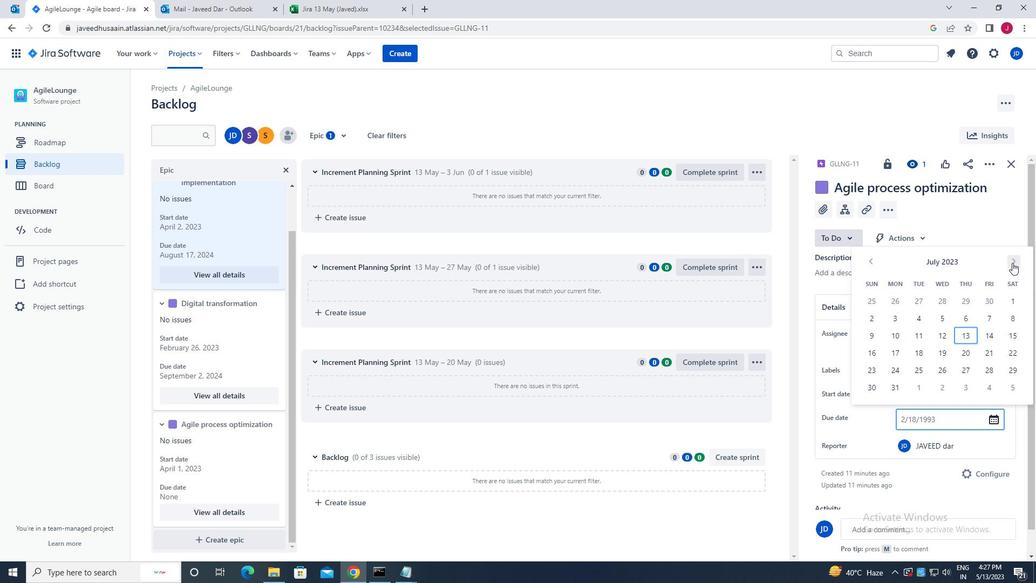 
Action: Mouse moved to (1013, 263)
Screenshot: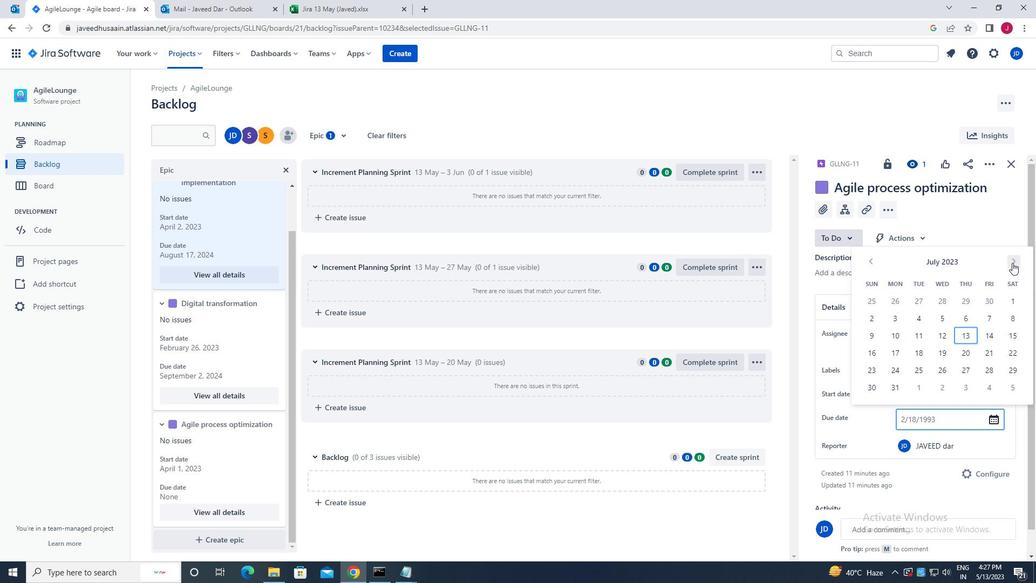 
Action: Mouse pressed left at (1013, 263)
Screenshot: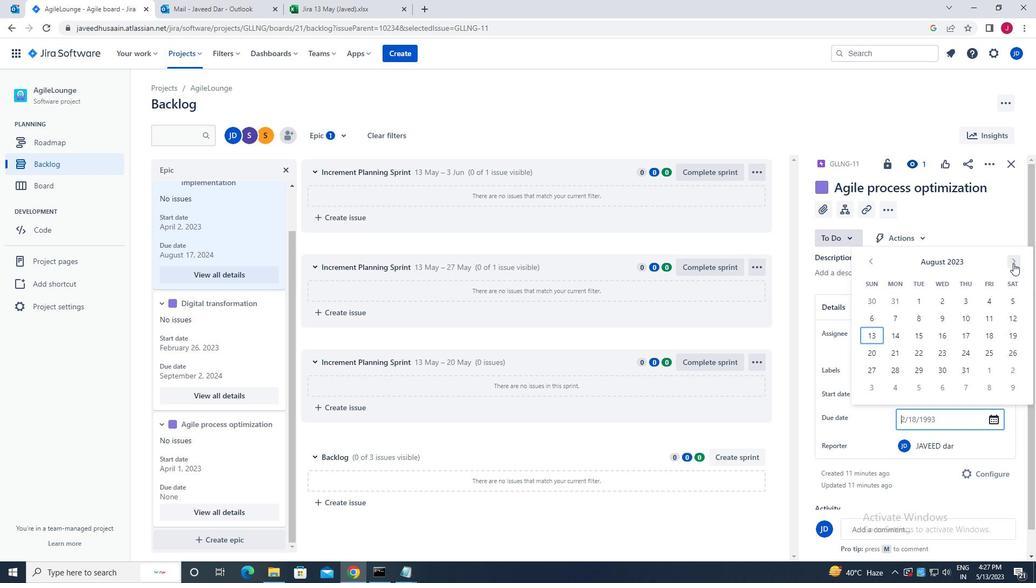 
Action: Mouse moved to (1013, 263)
Screenshot: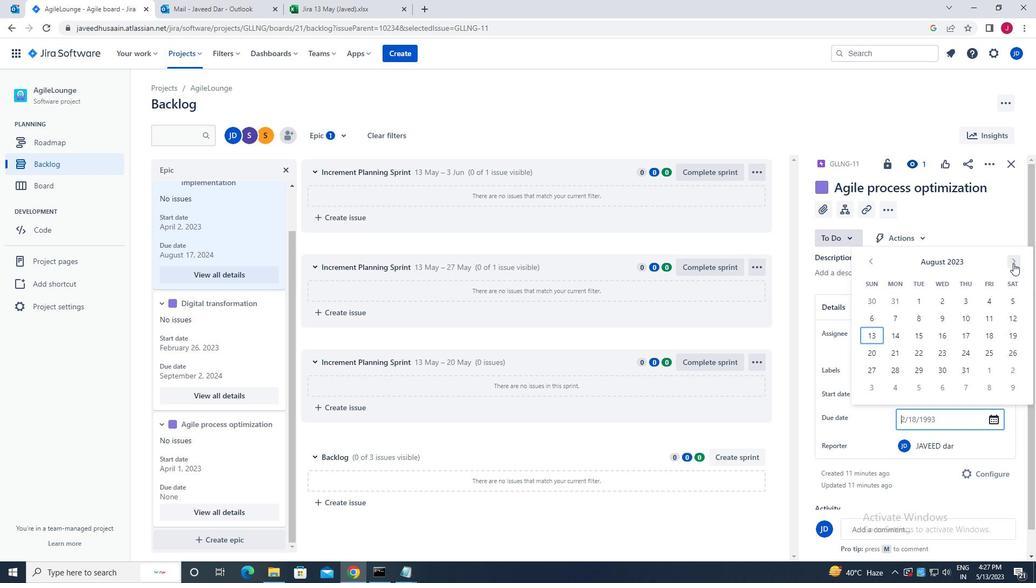 
Action: Mouse pressed left at (1013, 263)
Screenshot: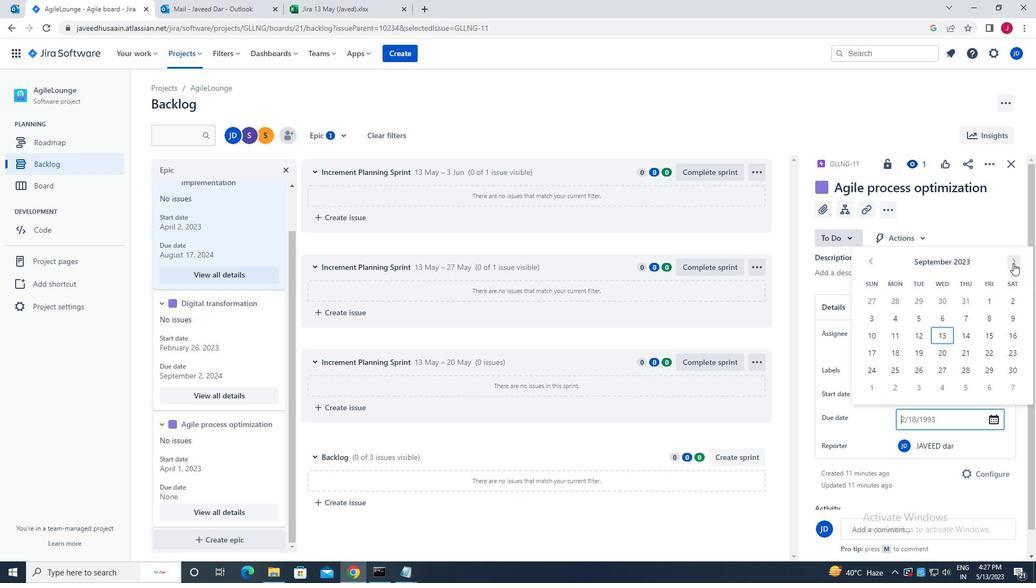 
Action: Mouse pressed left at (1013, 263)
Screenshot: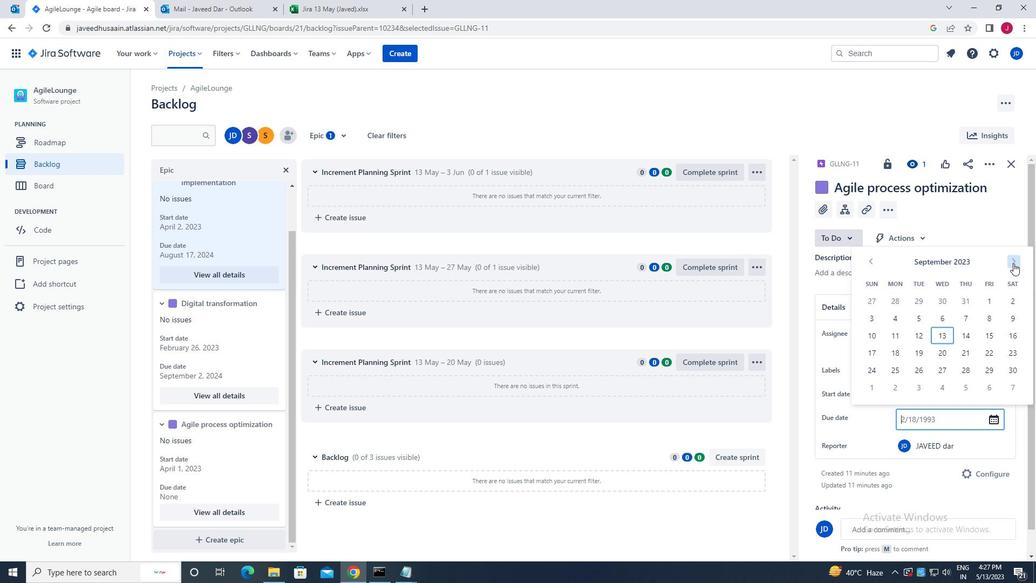 
Action: Mouse pressed left at (1013, 263)
Screenshot: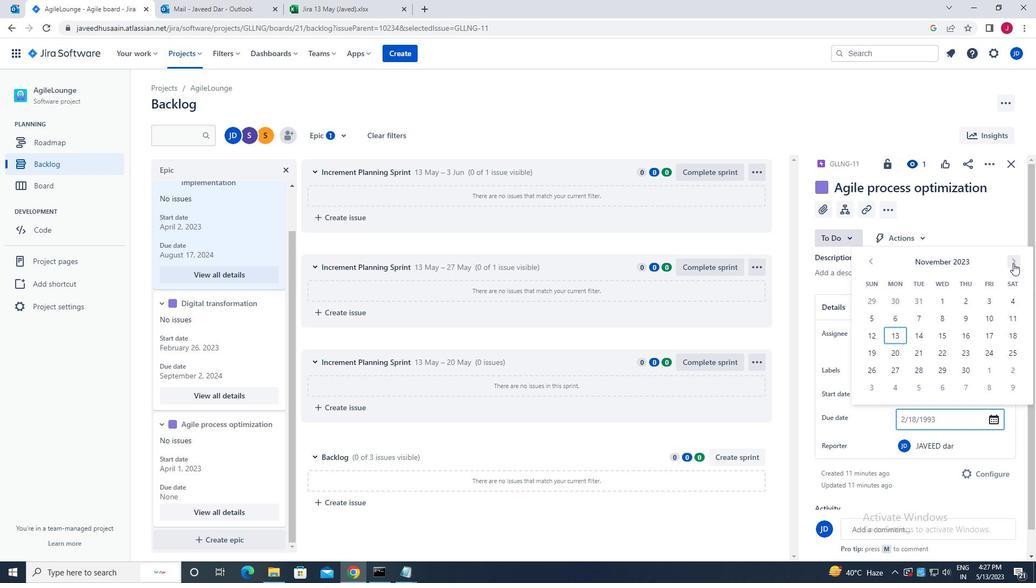 
Action: Mouse pressed left at (1013, 263)
Screenshot: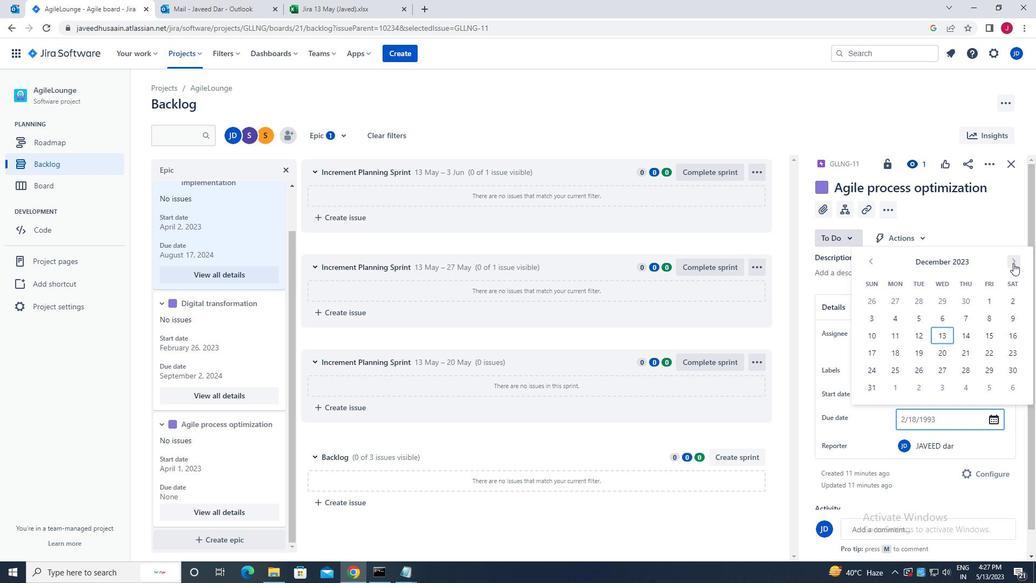 
Action: Mouse moved to (1013, 263)
Screenshot: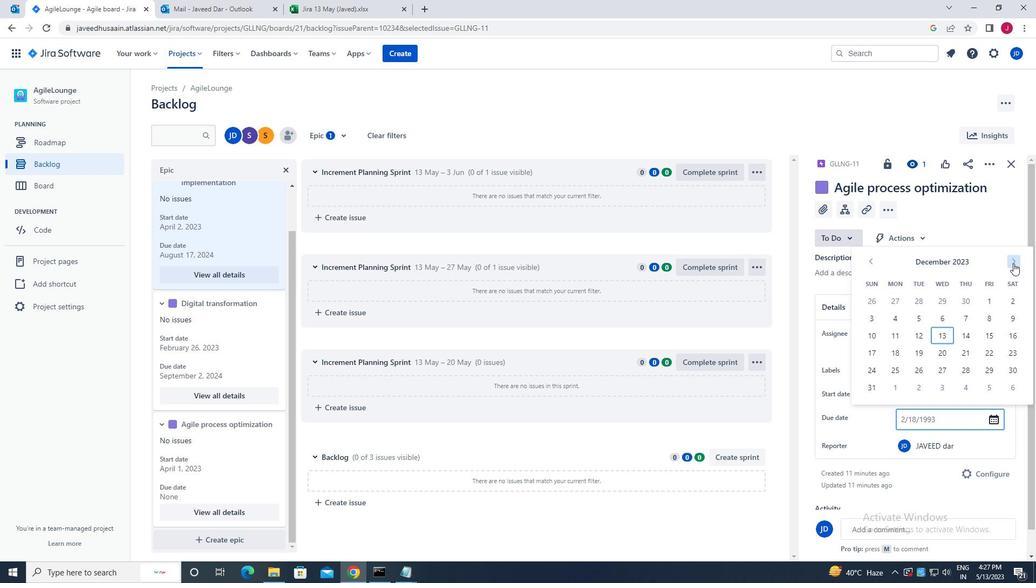 
Action: Mouse pressed left at (1013, 263)
Screenshot: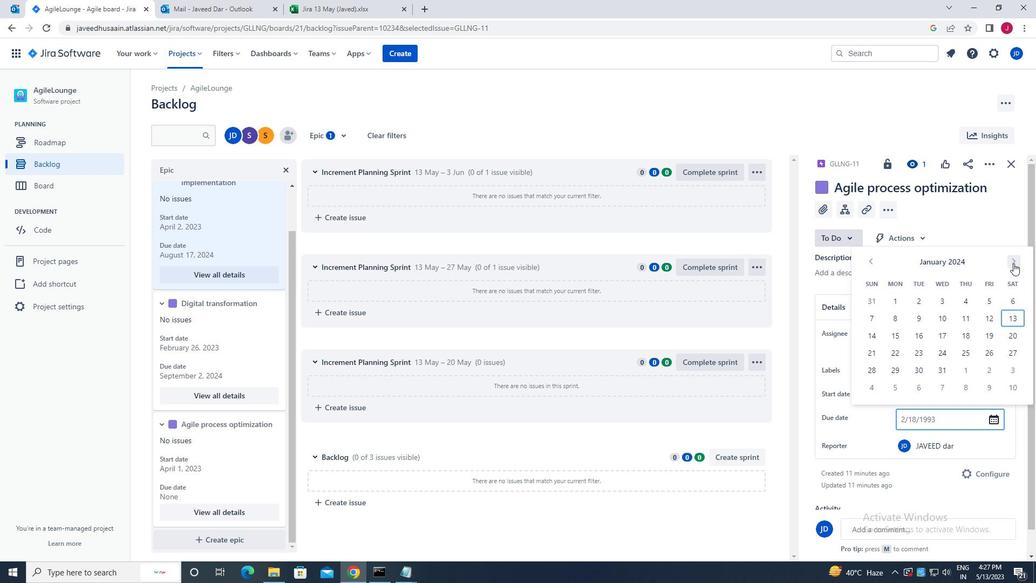 
Action: Mouse pressed left at (1013, 263)
Screenshot: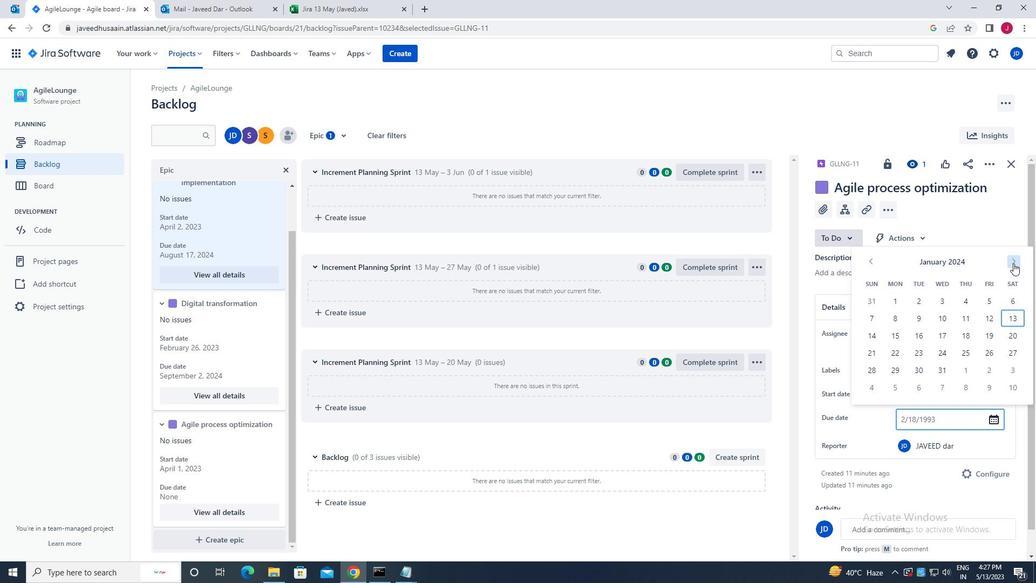
Action: Mouse pressed left at (1013, 263)
Screenshot: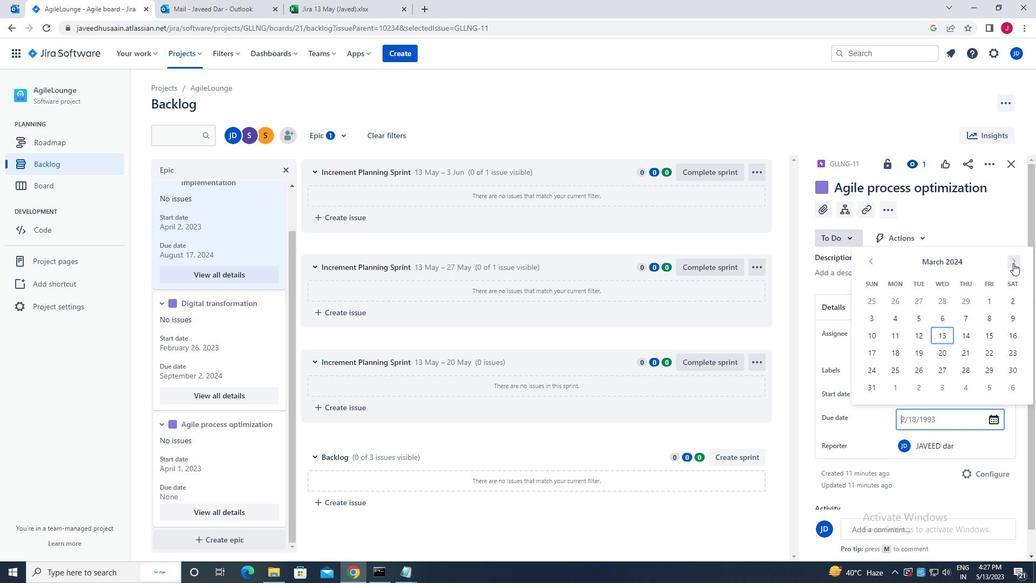 
Action: Mouse pressed left at (1013, 263)
Screenshot: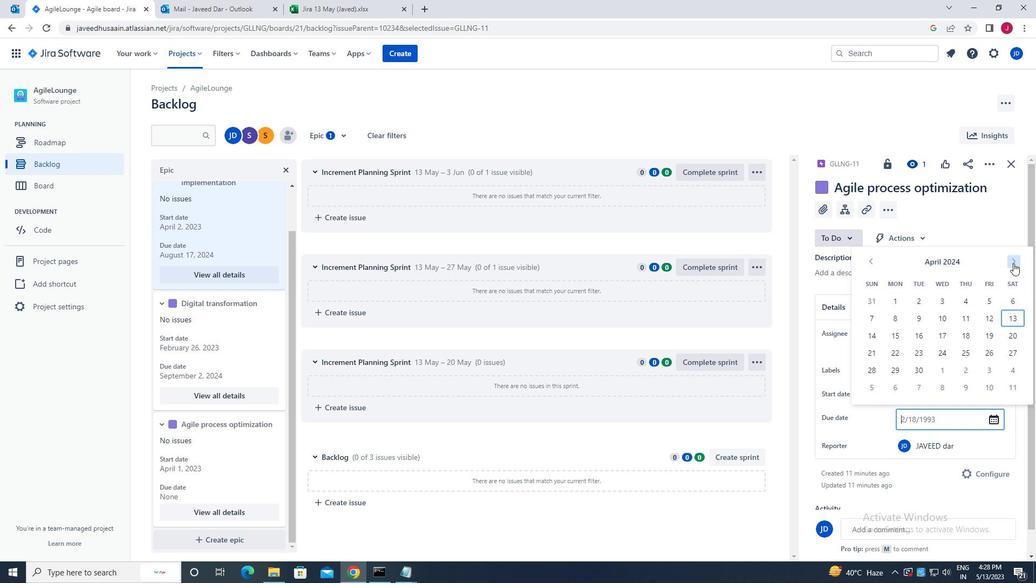 
Action: Mouse pressed left at (1013, 263)
Screenshot: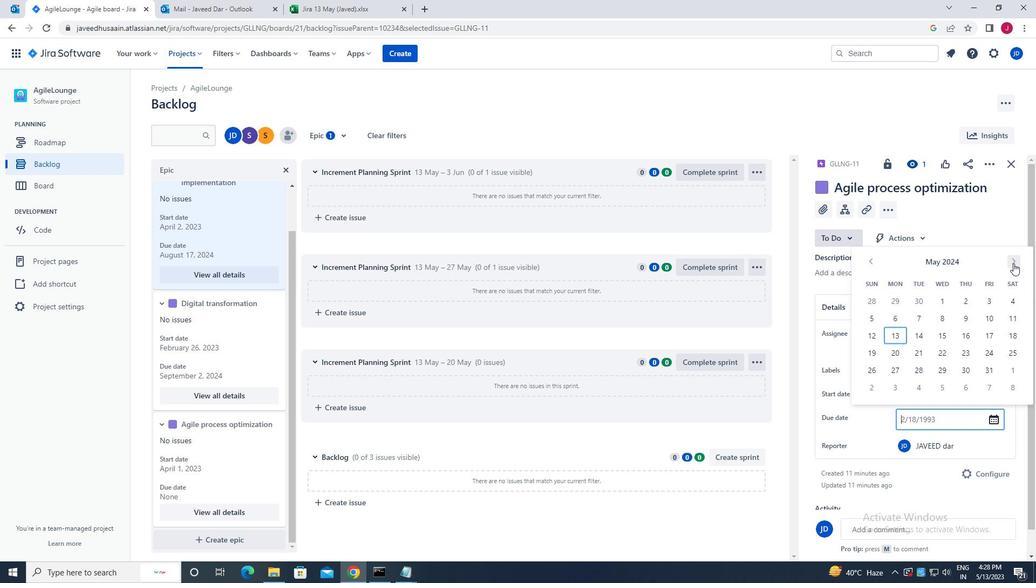 
Action: Mouse pressed left at (1013, 263)
Screenshot: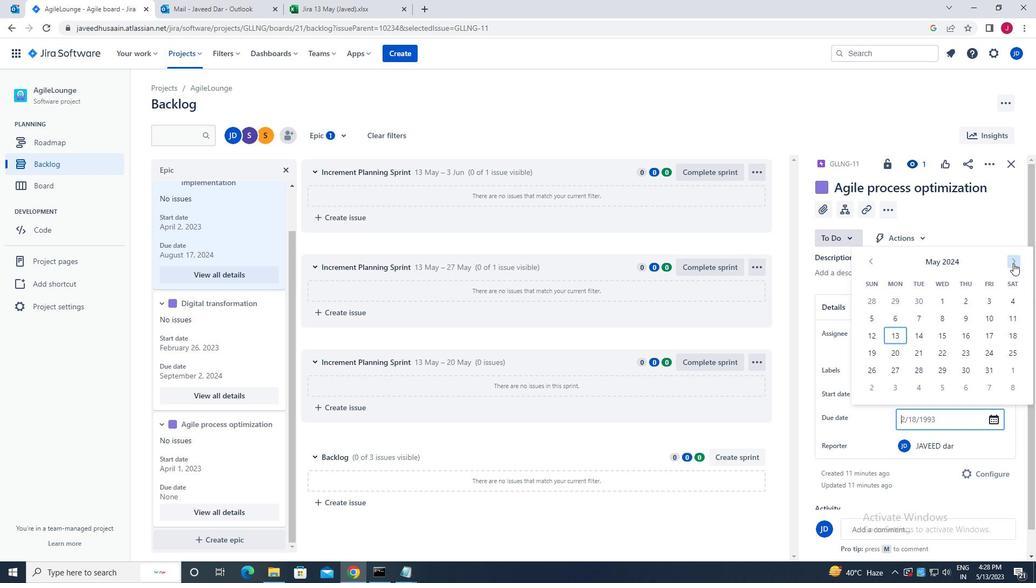 
Action: Mouse pressed left at (1013, 263)
Screenshot: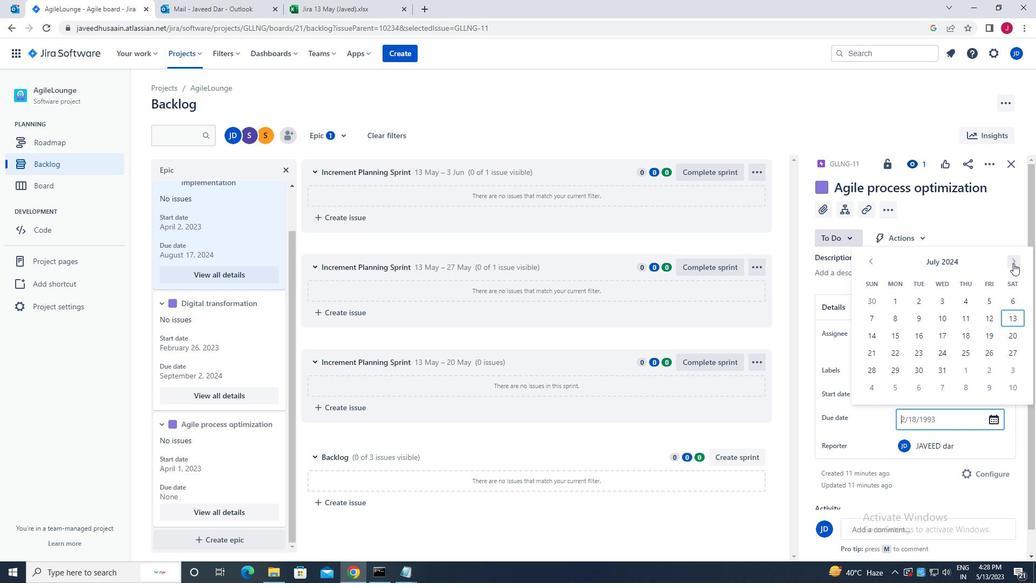 
Action: Mouse pressed left at (1013, 263)
Screenshot: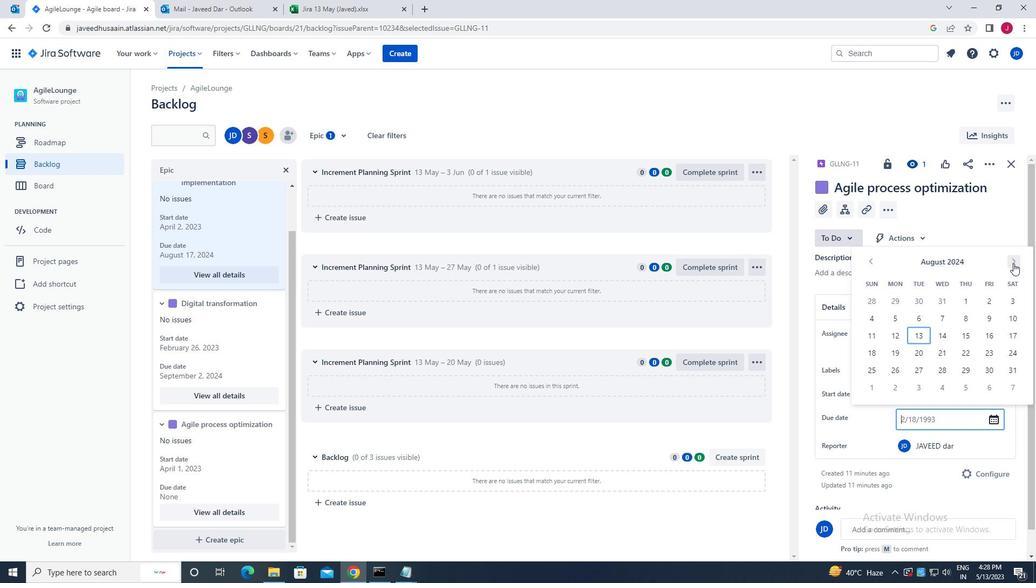 
Action: Mouse pressed left at (1013, 263)
Screenshot: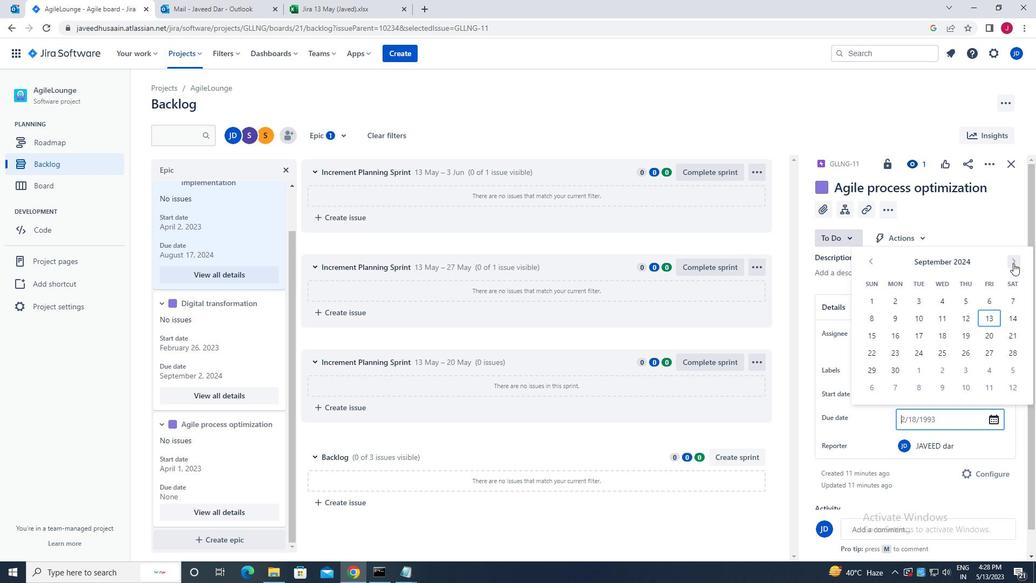 
Action: Mouse pressed left at (1013, 263)
Screenshot: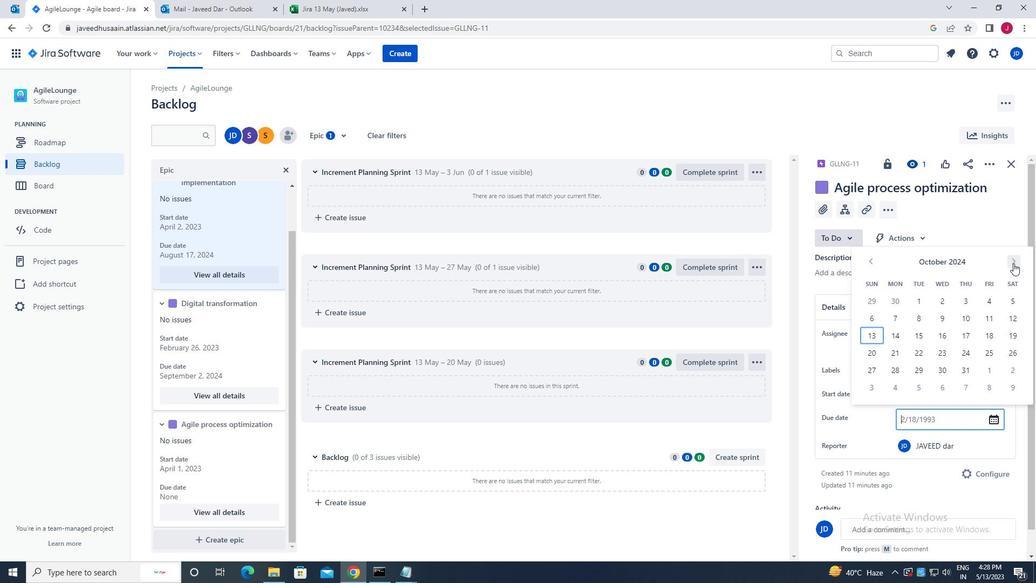 
Action: Mouse pressed left at (1013, 263)
Screenshot: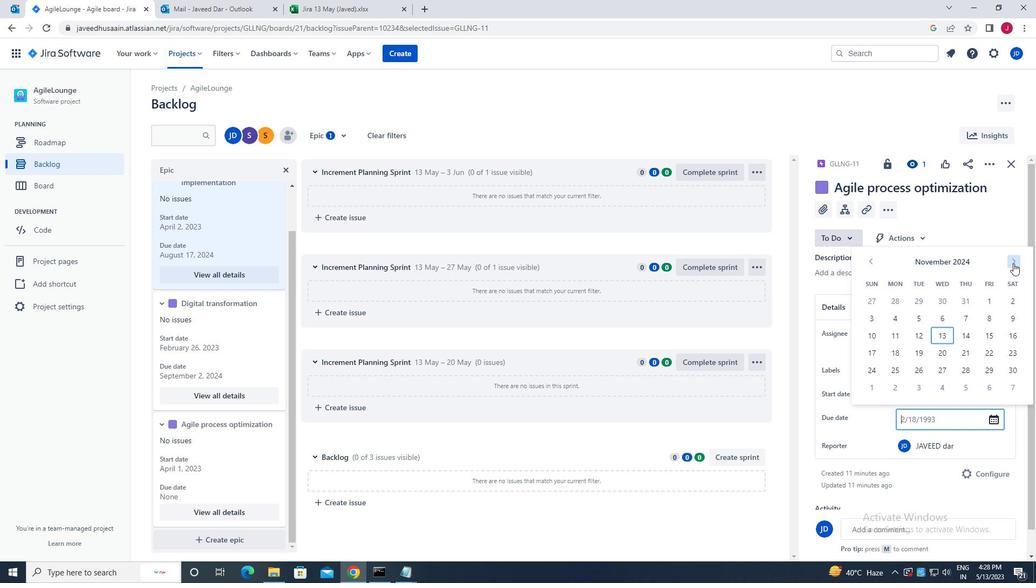 
Action: Mouse pressed left at (1013, 263)
Screenshot: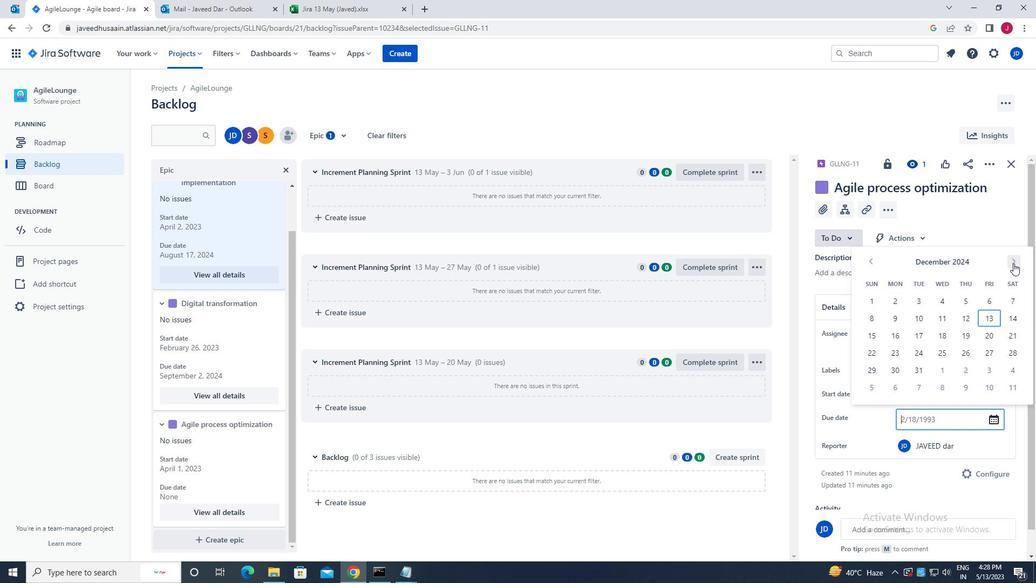 
Action: Mouse pressed left at (1013, 263)
Screenshot: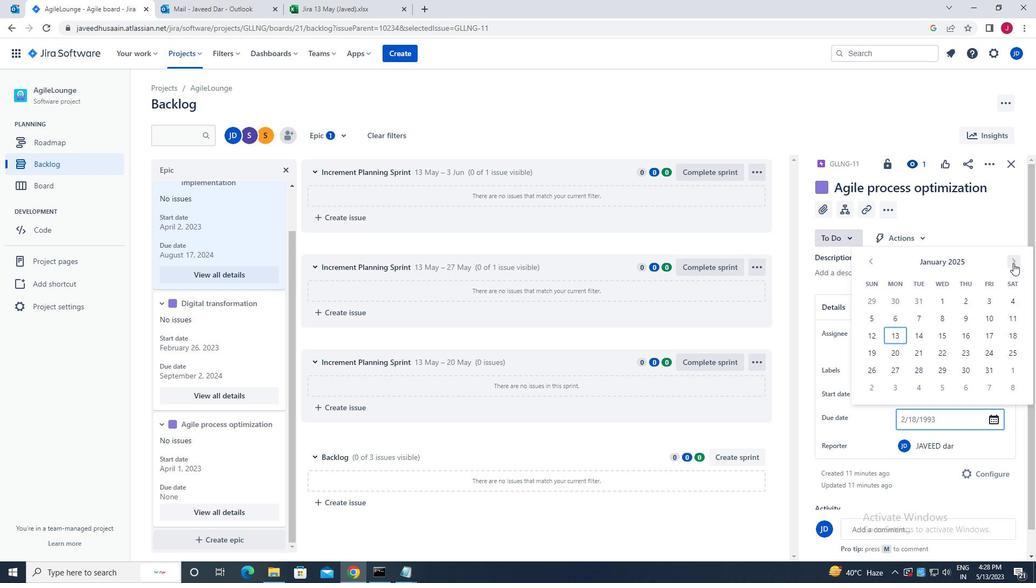 
Action: Mouse pressed left at (1013, 263)
Screenshot: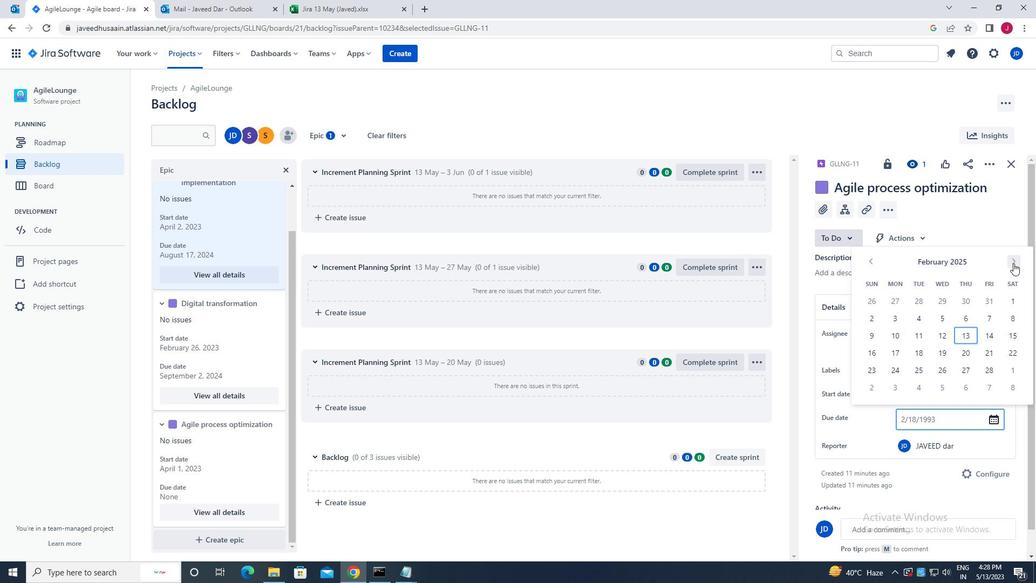 
Action: Mouse pressed left at (1013, 263)
Screenshot: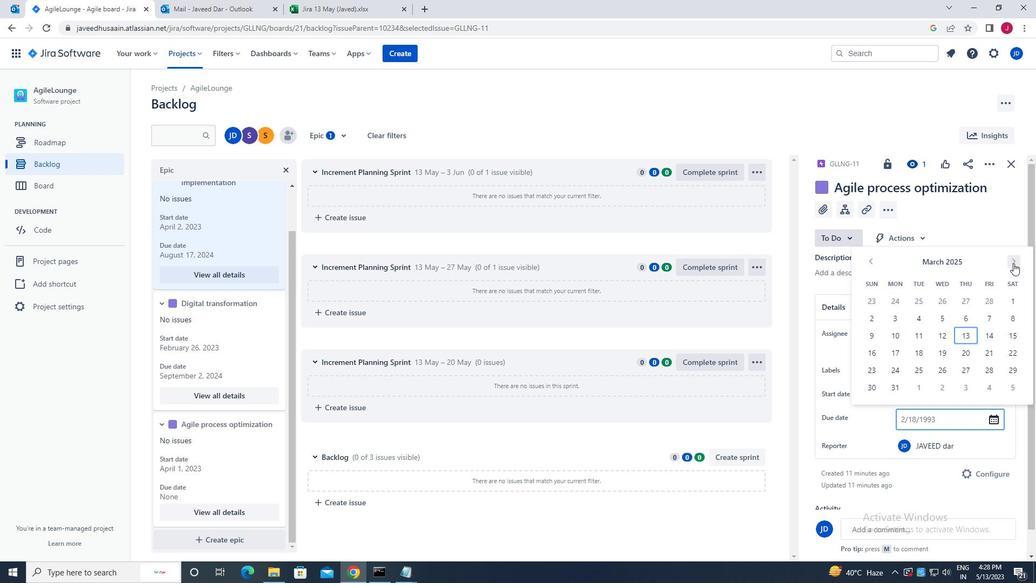 
Action: Mouse pressed left at (1013, 263)
Screenshot: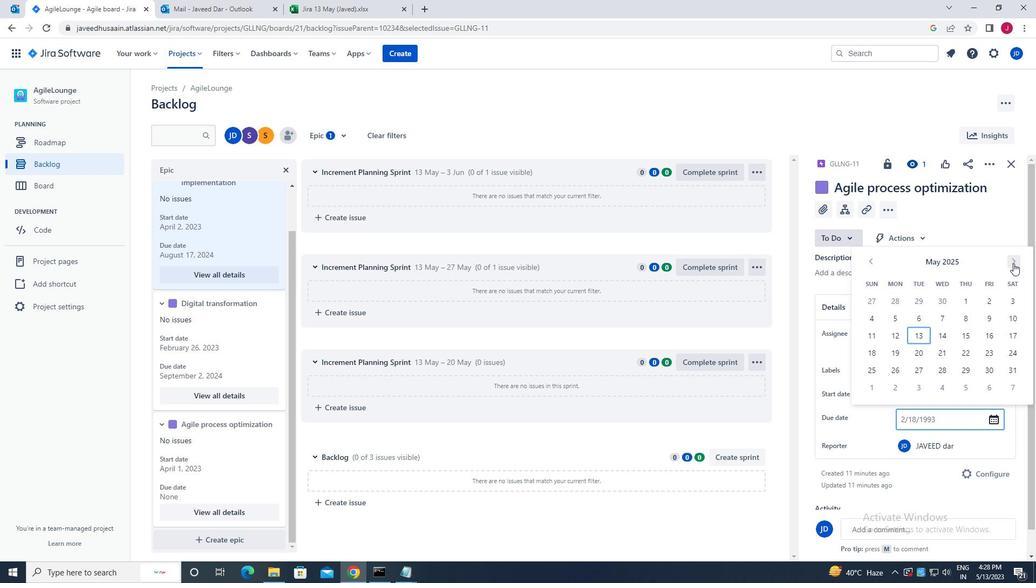 
Action: Mouse pressed left at (1013, 263)
Screenshot: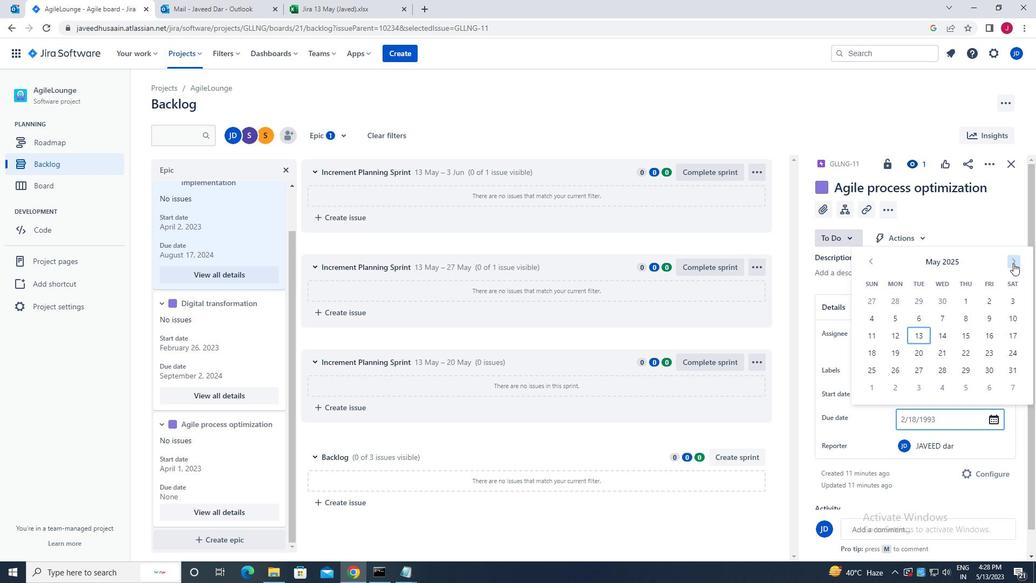
Action: Mouse moved to (898, 369)
Screenshot: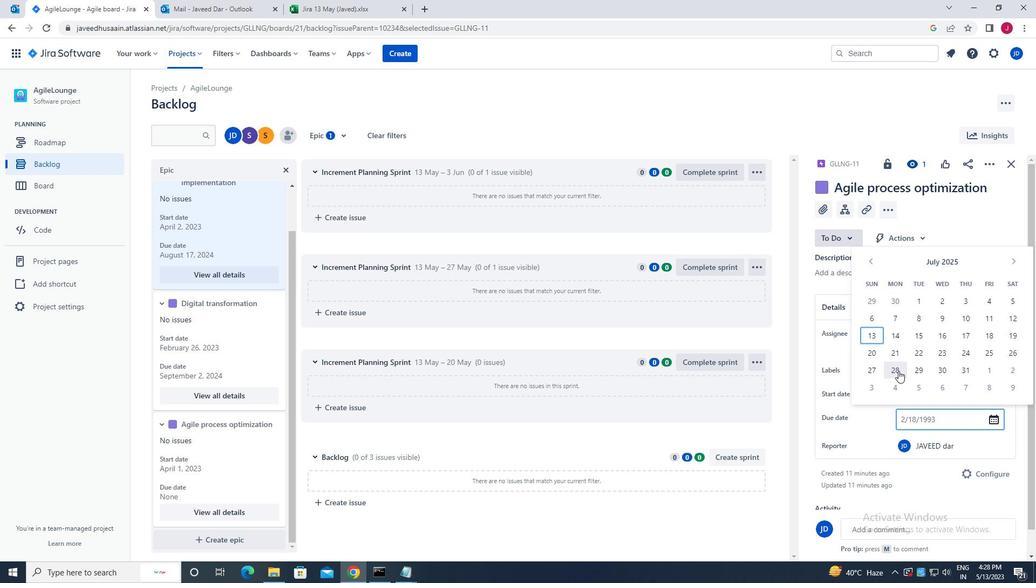 
Action: Mouse pressed left at (898, 369)
Screenshot: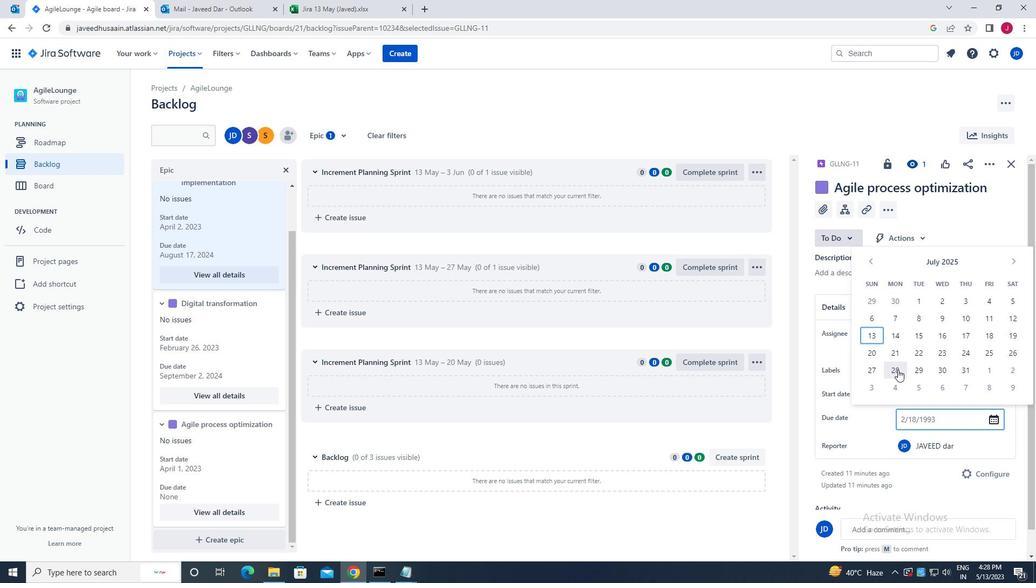 
Action: Mouse moved to (898, 368)
Screenshot: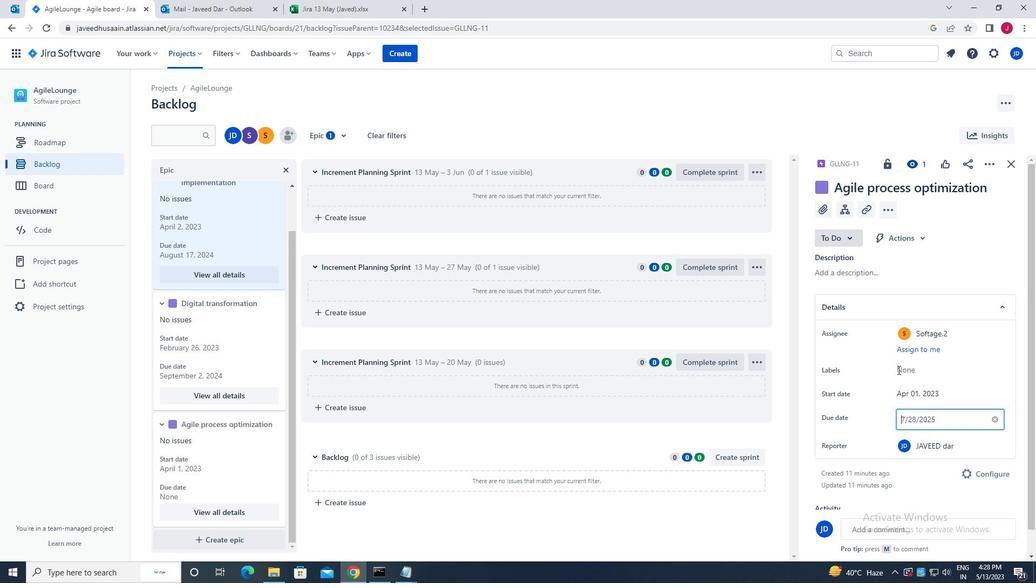 
Action: Key pressed <Key.enter>
Screenshot: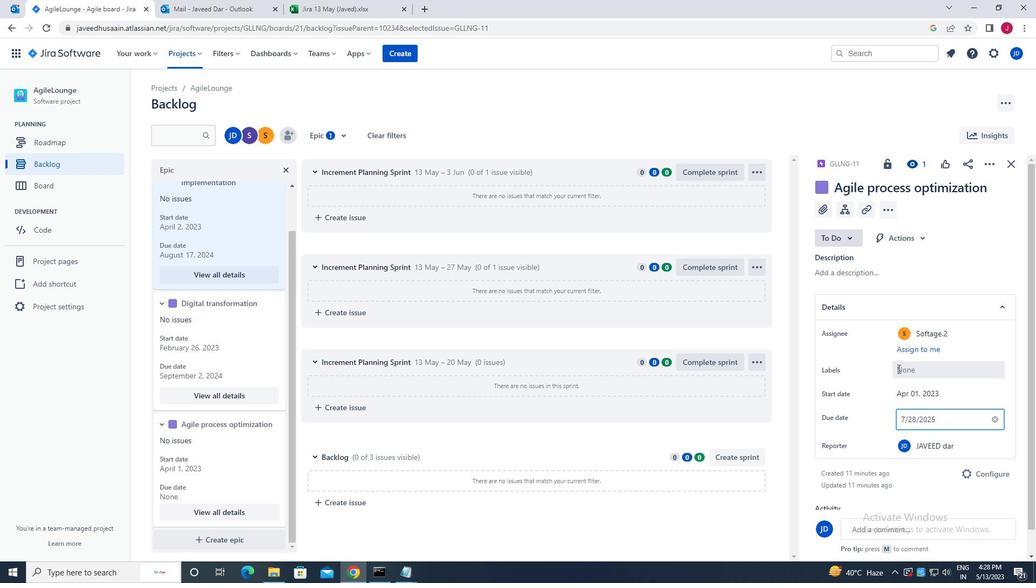 
Action: Mouse moved to (1013, 164)
Screenshot: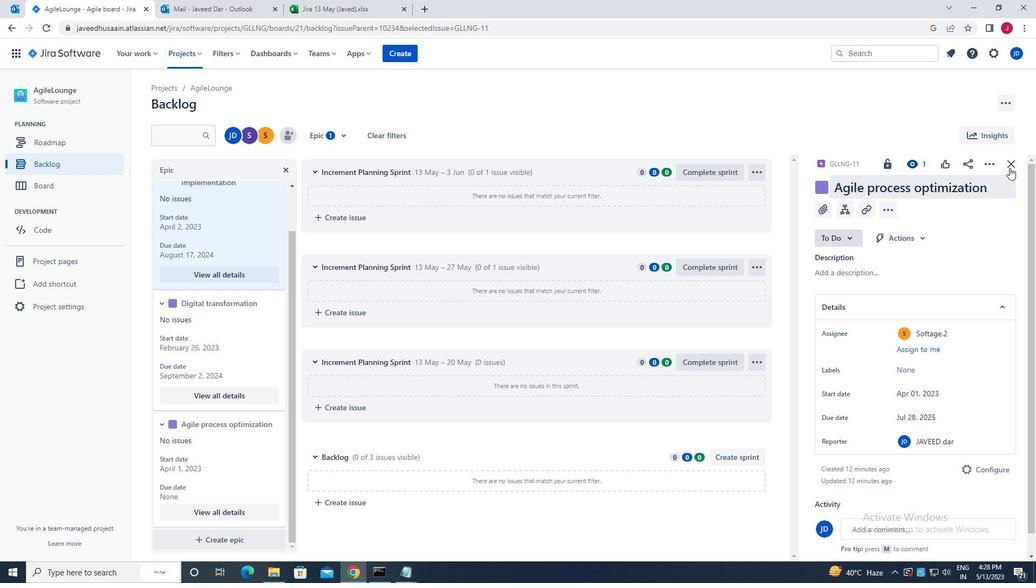 
Action: Mouse pressed left at (1013, 164)
Screenshot: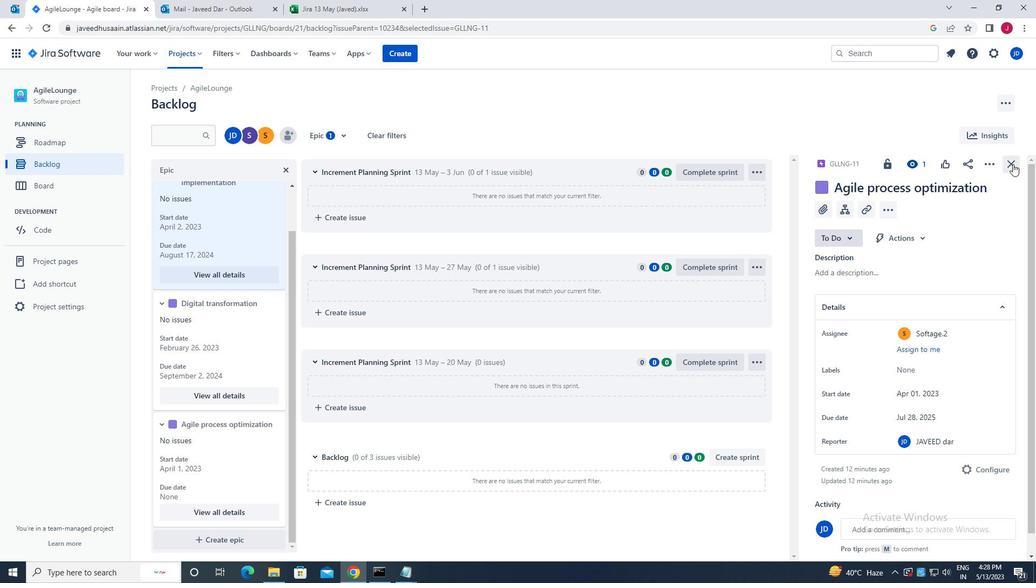 
Action: Mouse moved to (1006, 167)
Screenshot: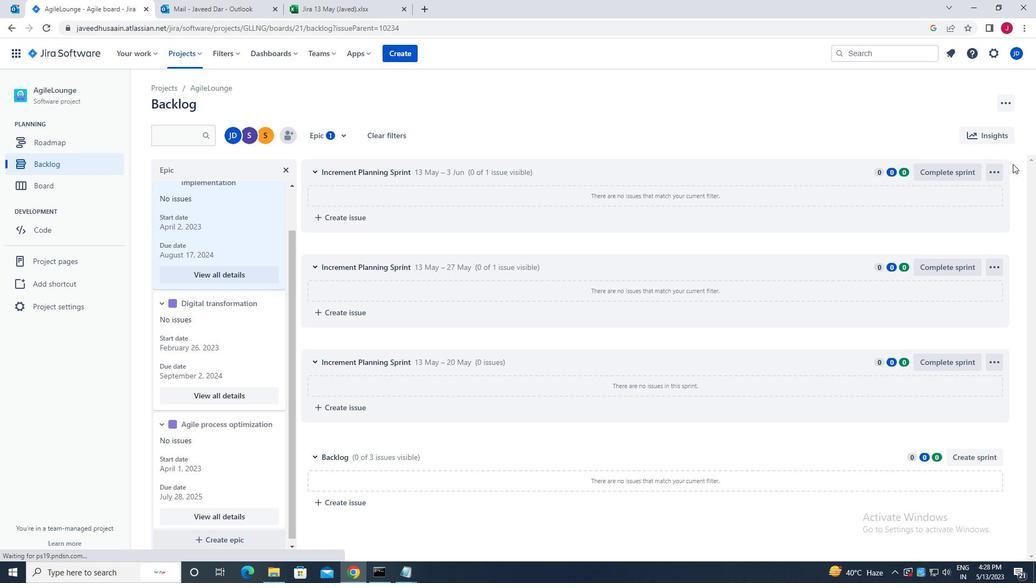 
